 Task: Compose an email with the signature Manuel Garcia with the subject Request for feedback on a public opinion poll and the message I would like to request an update on the teams progress towards meeting the quarterly goals. from softage.3@softage.net to softage.7@softage.net with an attached audio file Audio_philosophy_discussion.mp3, change the font of the message to Georgia and change the font typography to bold Send the email. Finally, move the email from Sent Items to the label Memorandums of understanding
Action: Mouse moved to (109, 149)
Screenshot: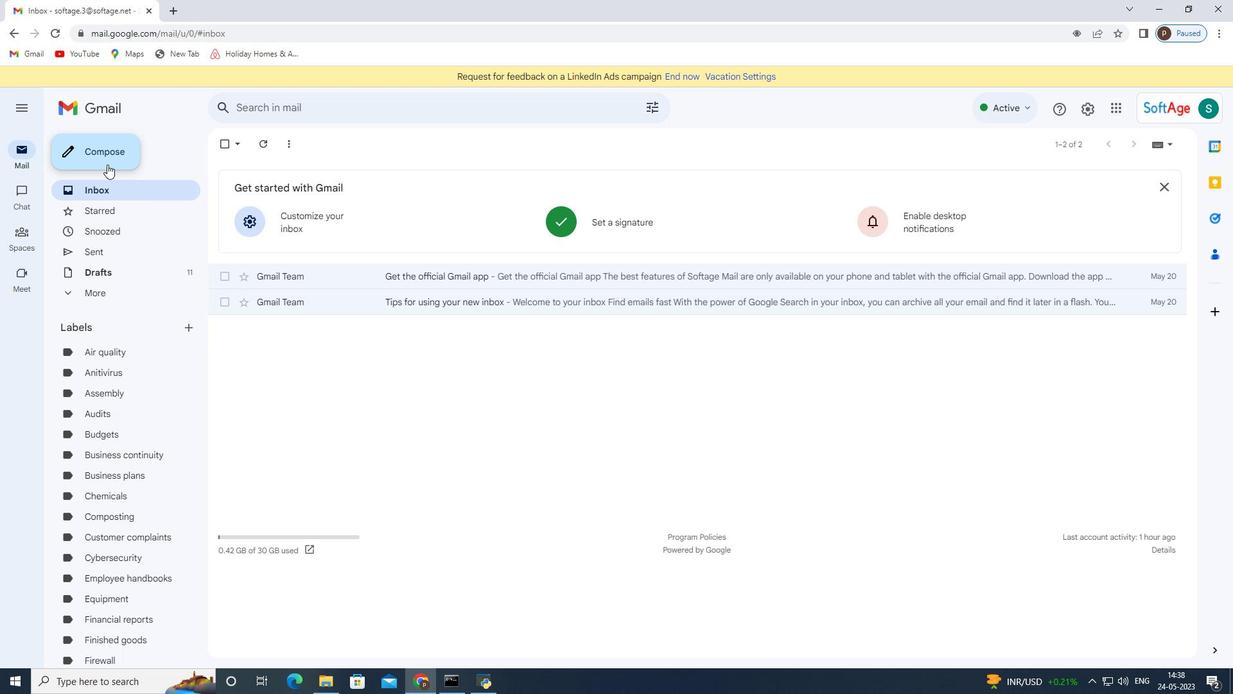 
Action: Mouse pressed left at (109, 149)
Screenshot: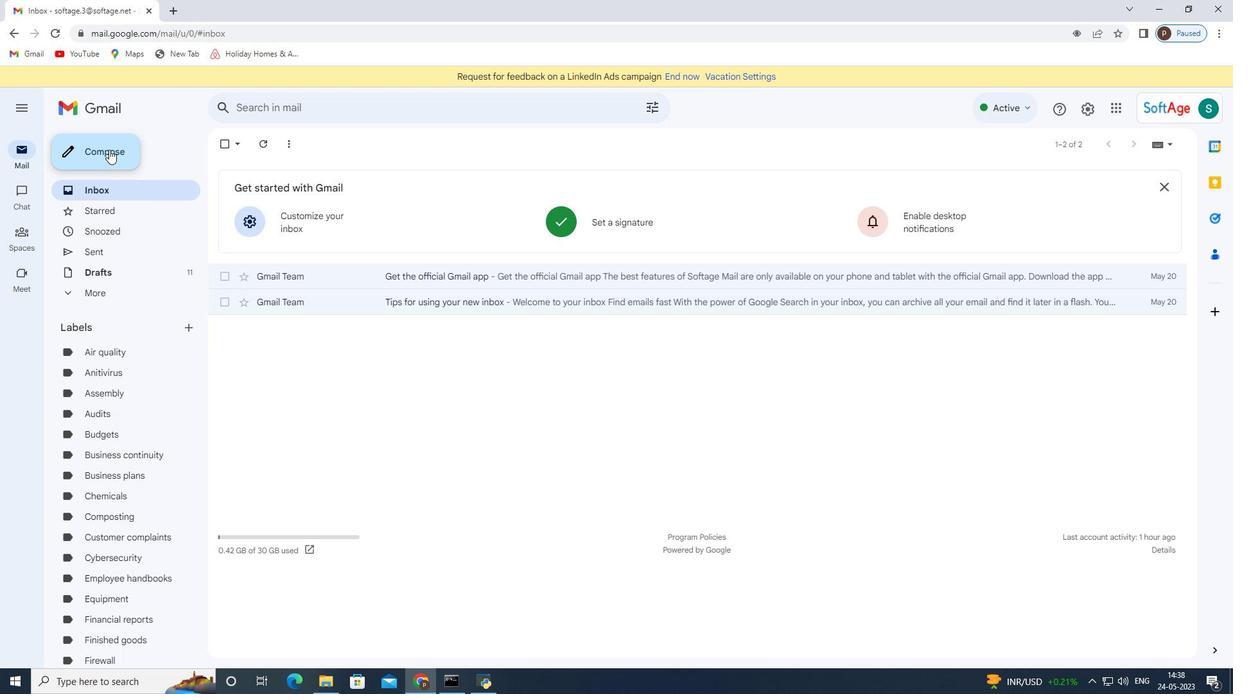 
Action: Mouse moved to (1037, 647)
Screenshot: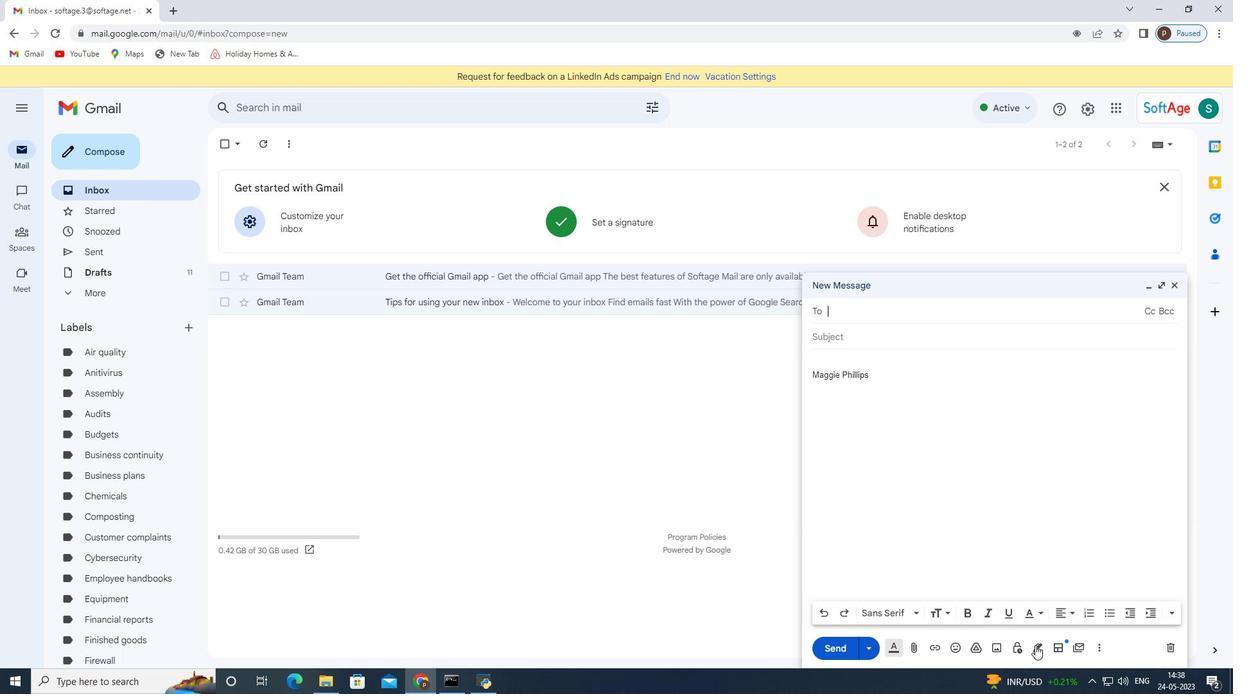 
Action: Mouse pressed left at (1037, 647)
Screenshot: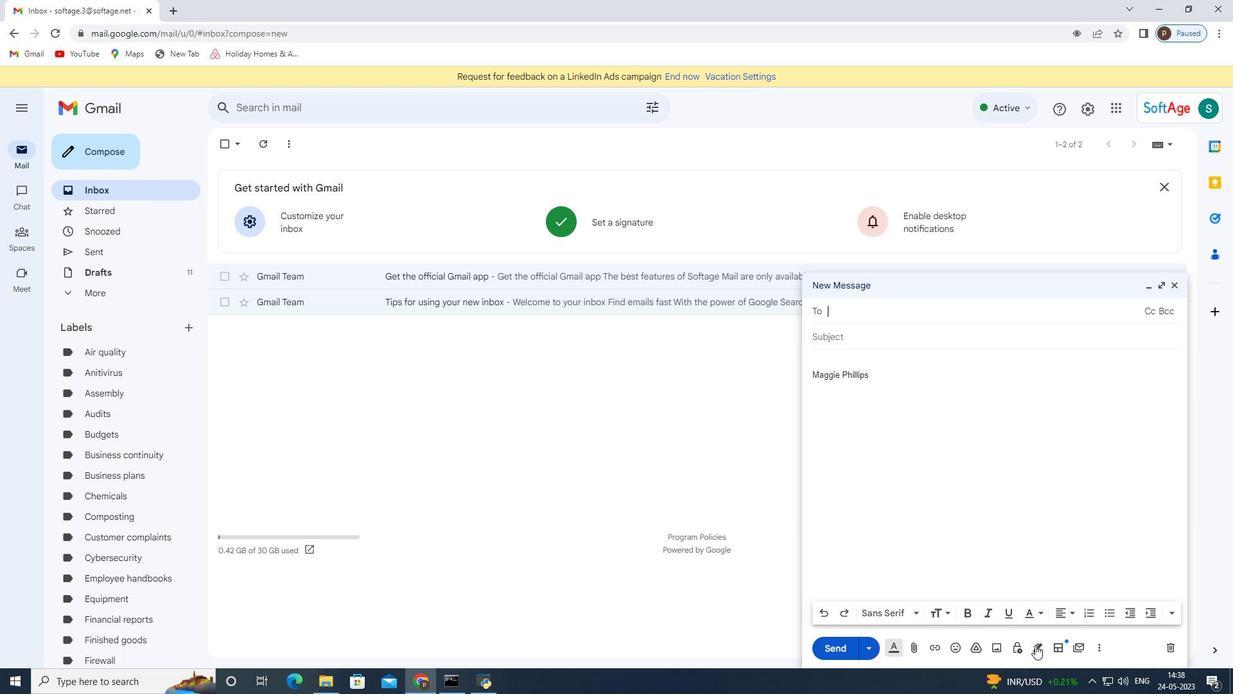 
Action: Mouse moved to (1059, 581)
Screenshot: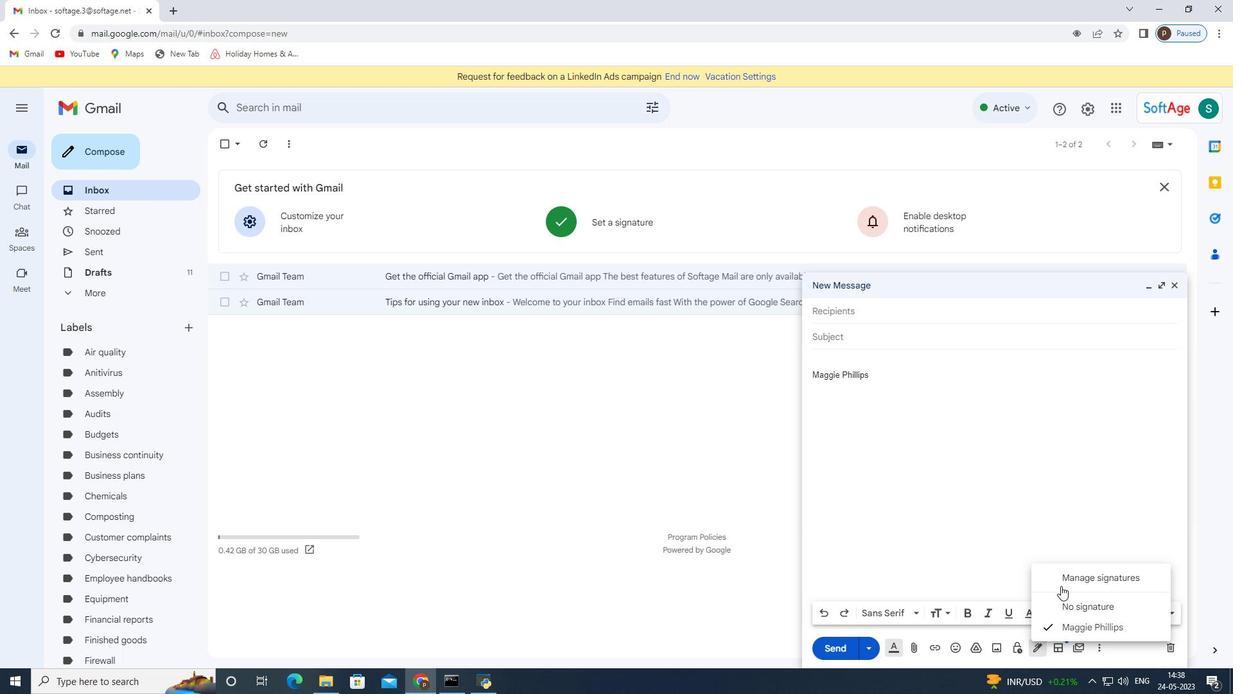 
Action: Mouse pressed left at (1059, 581)
Screenshot: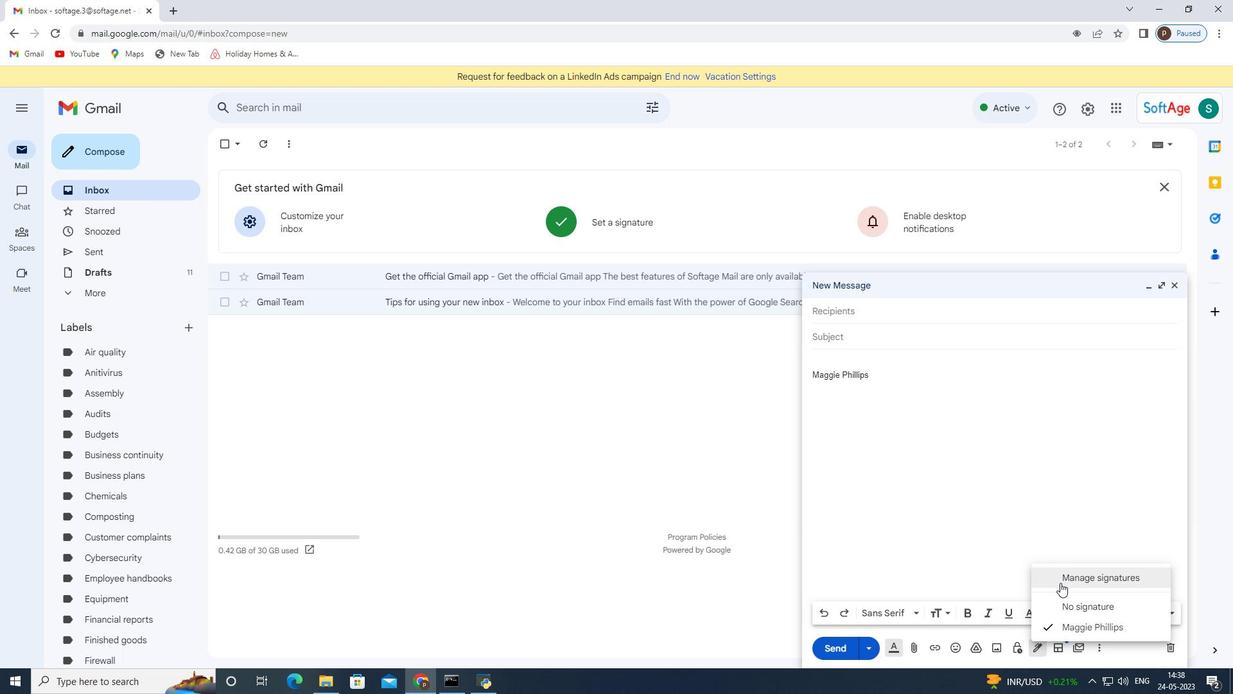 
Action: Mouse moved to (488, 444)
Screenshot: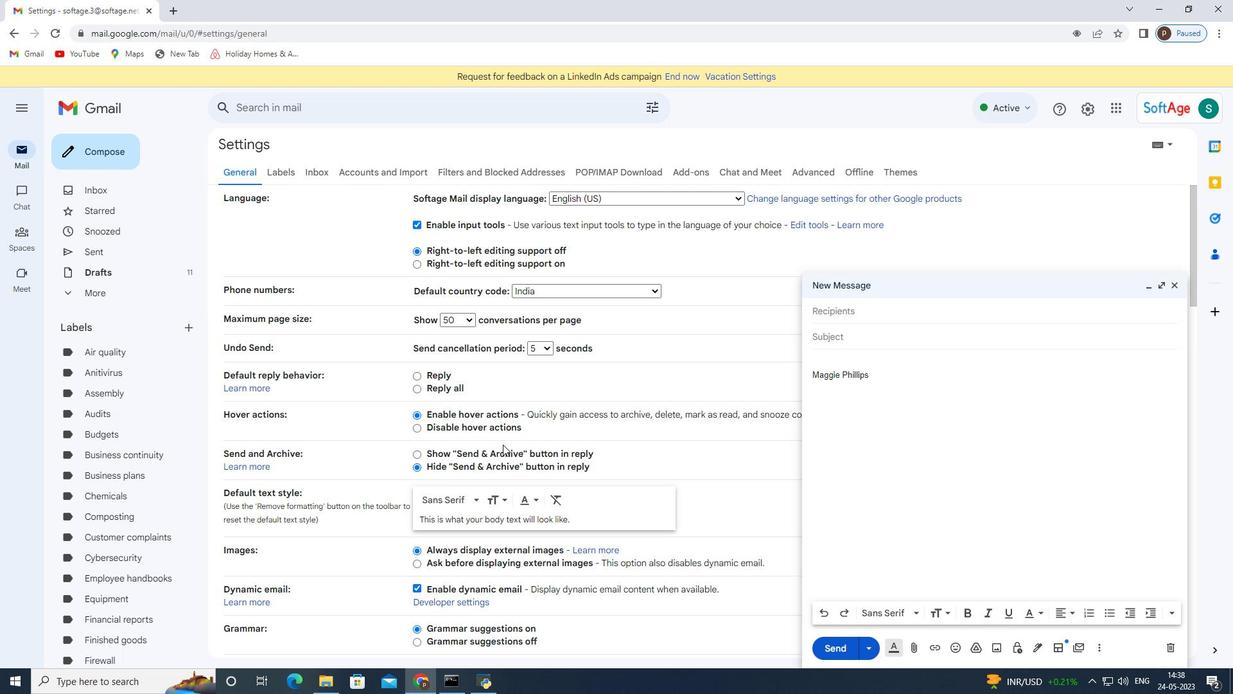 
Action: Mouse scrolled (488, 444) with delta (0, 0)
Screenshot: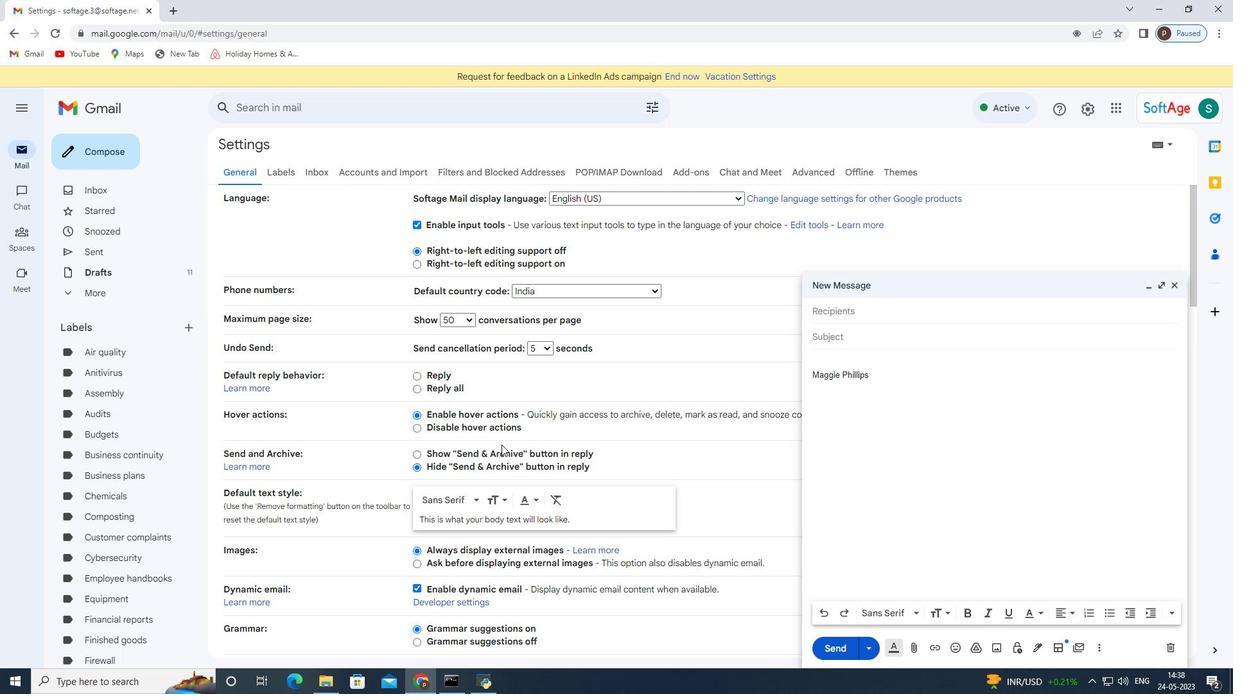 
Action: Mouse moved to (476, 444)
Screenshot: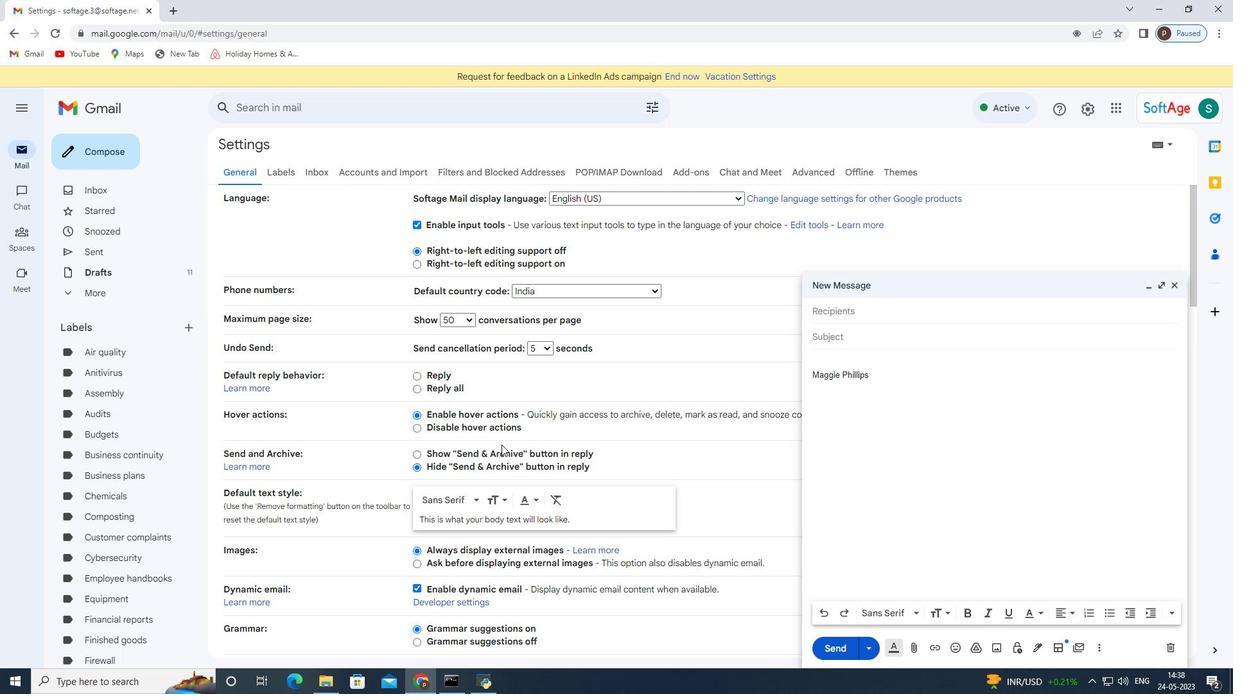 
Action: Mouse scrolled (476, 444) with delta (0, 0)
Screenshot: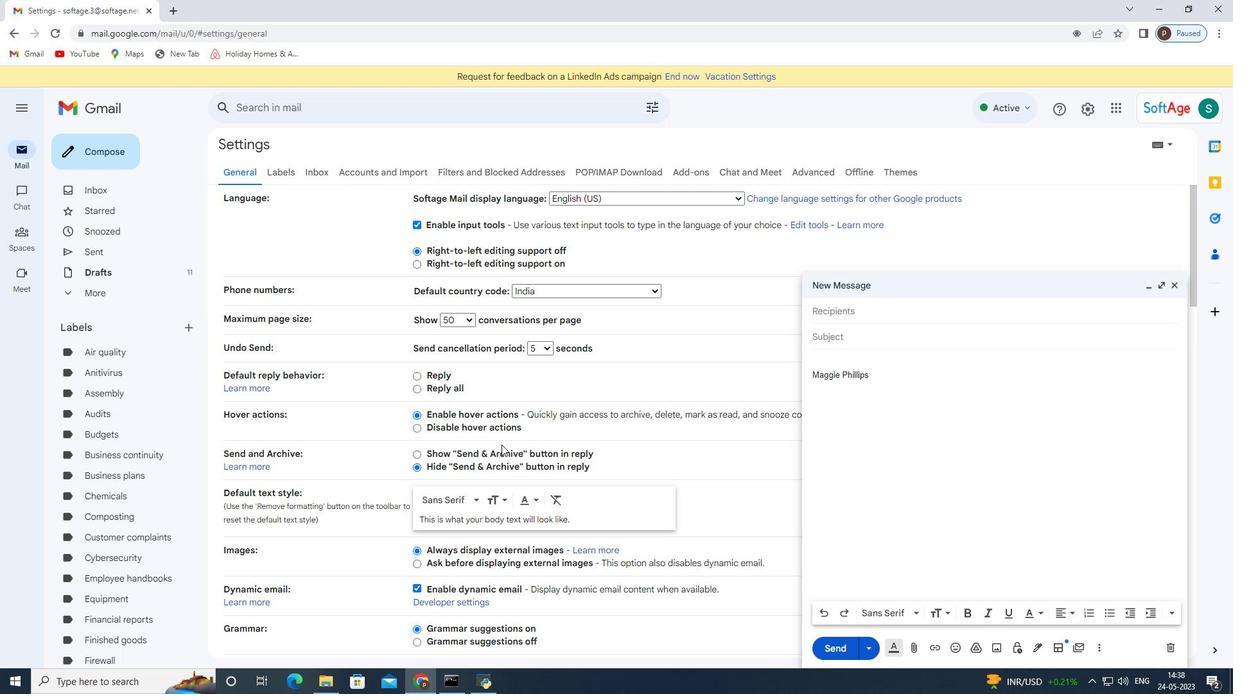 
Action: Mouse moved to (459, 445)
Screenshot: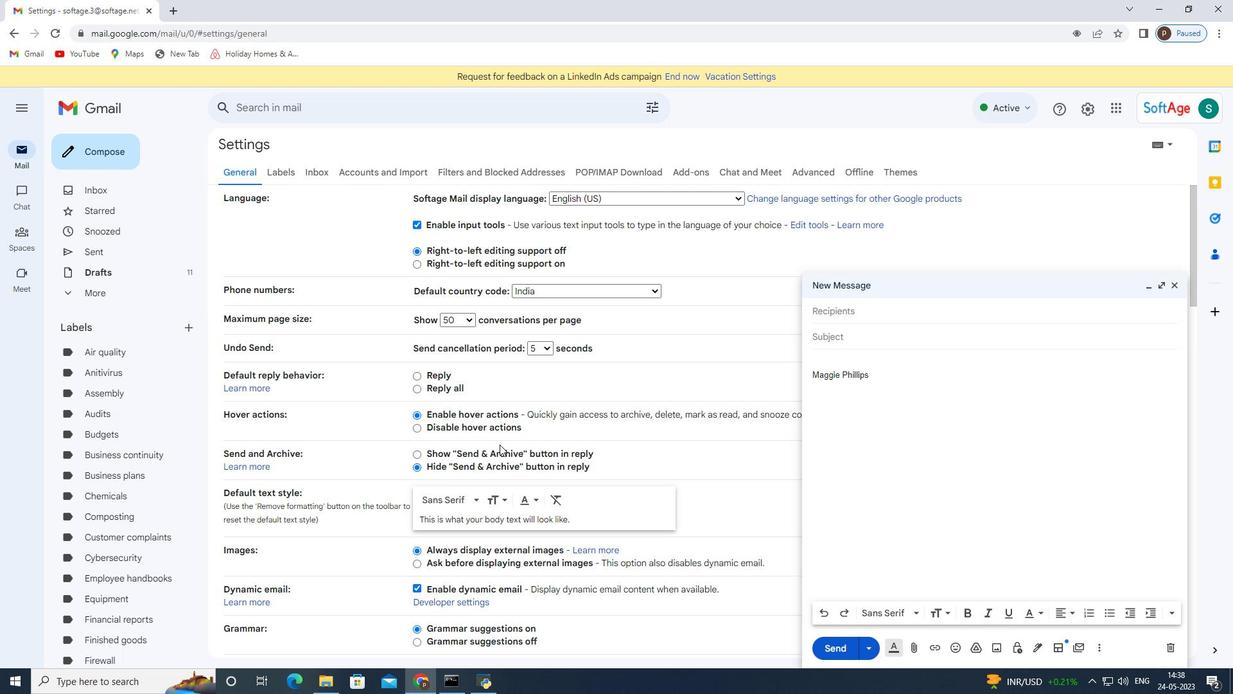 
Action: Mouse scrolled (464, 444) with delta (0, 0)
Screenshot: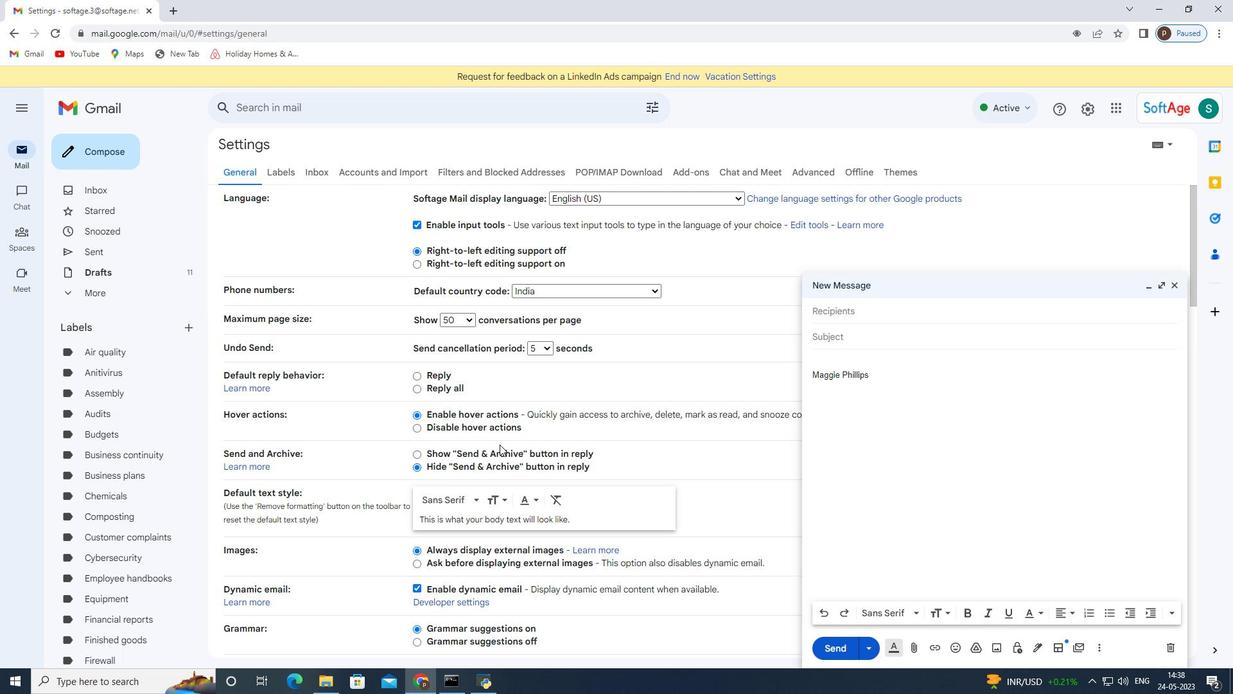 
Action: Mouse moved to (453, 446)
Screenshot: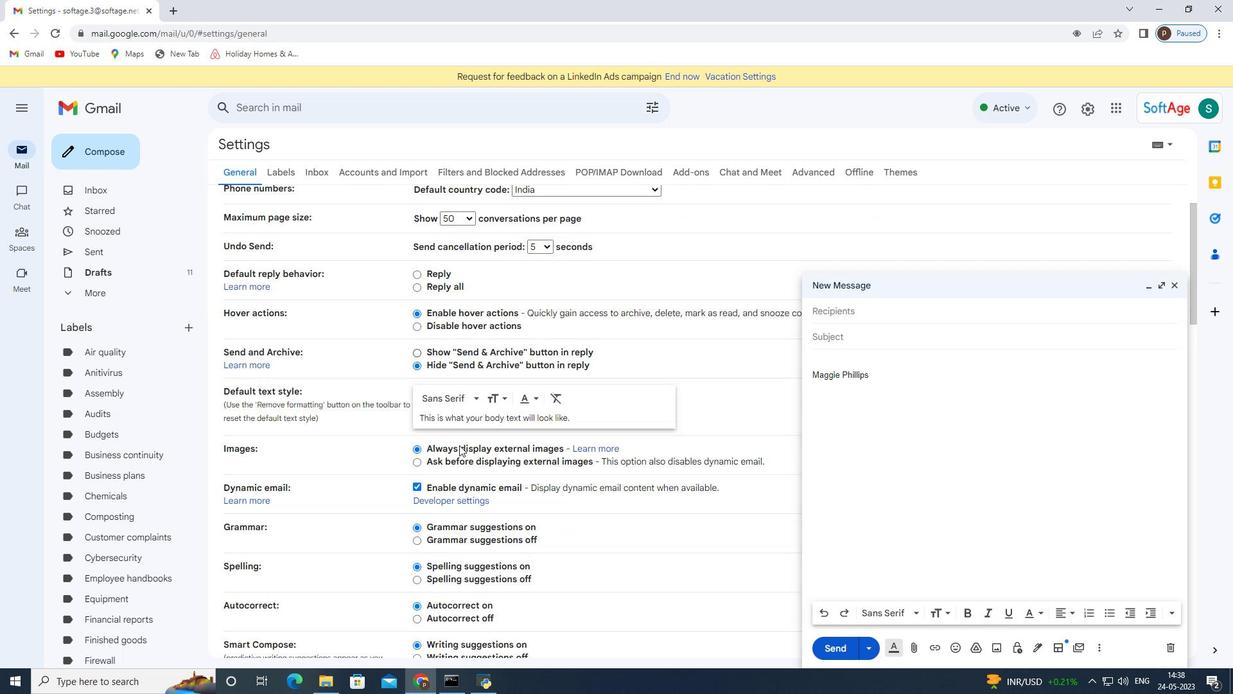 
Action: Mouse scrolled (455, 445) with delta (0, 0)
Screenshot: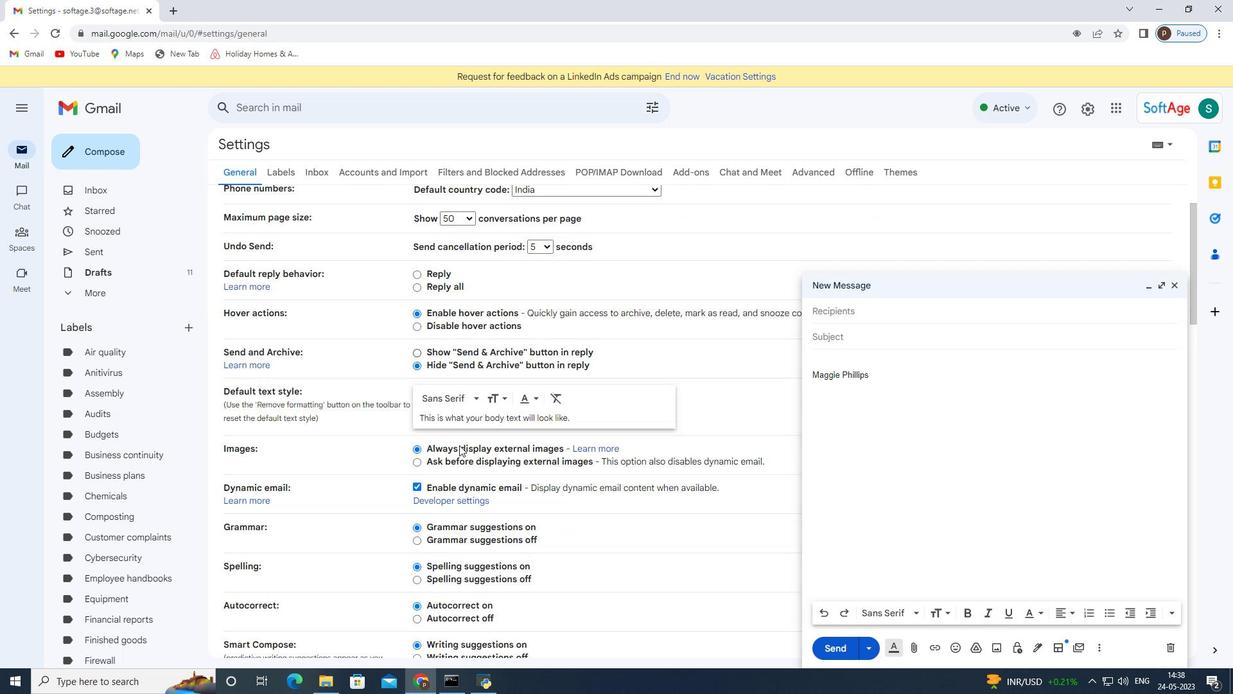 
Action: Mouse moved to (441, 446)
Screenshot: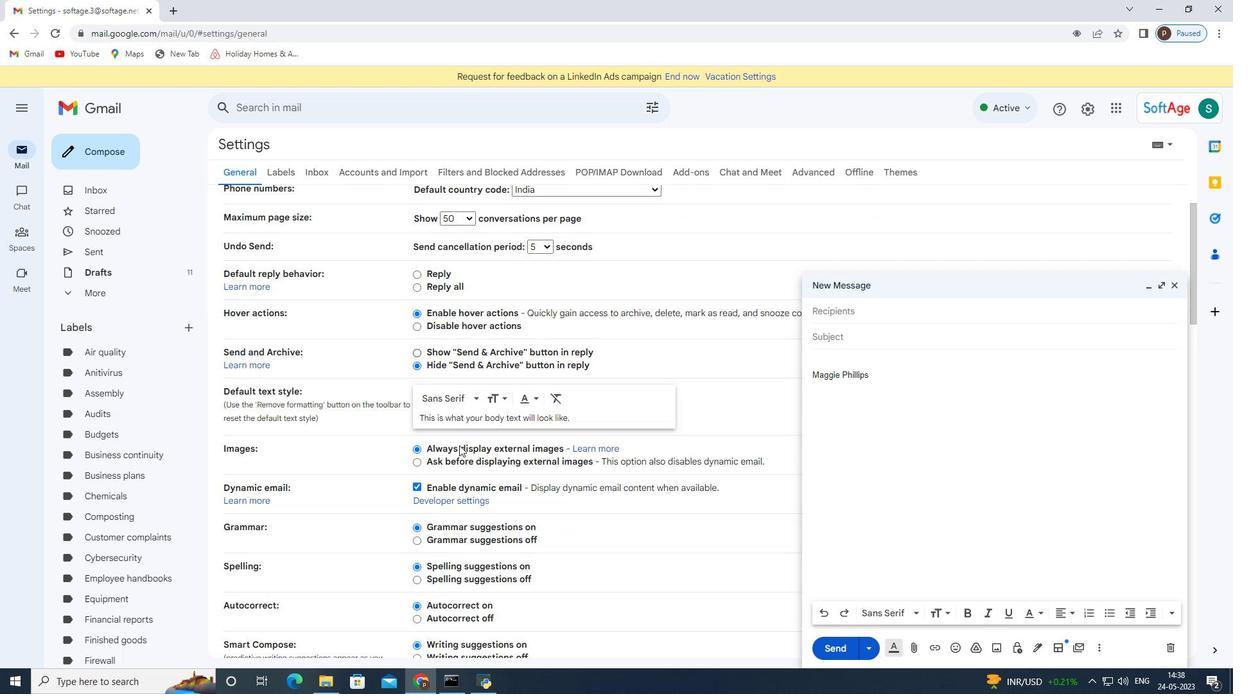 
Action: Mouse scrolled (451, 445) with delta (0, 0)
Screenshot: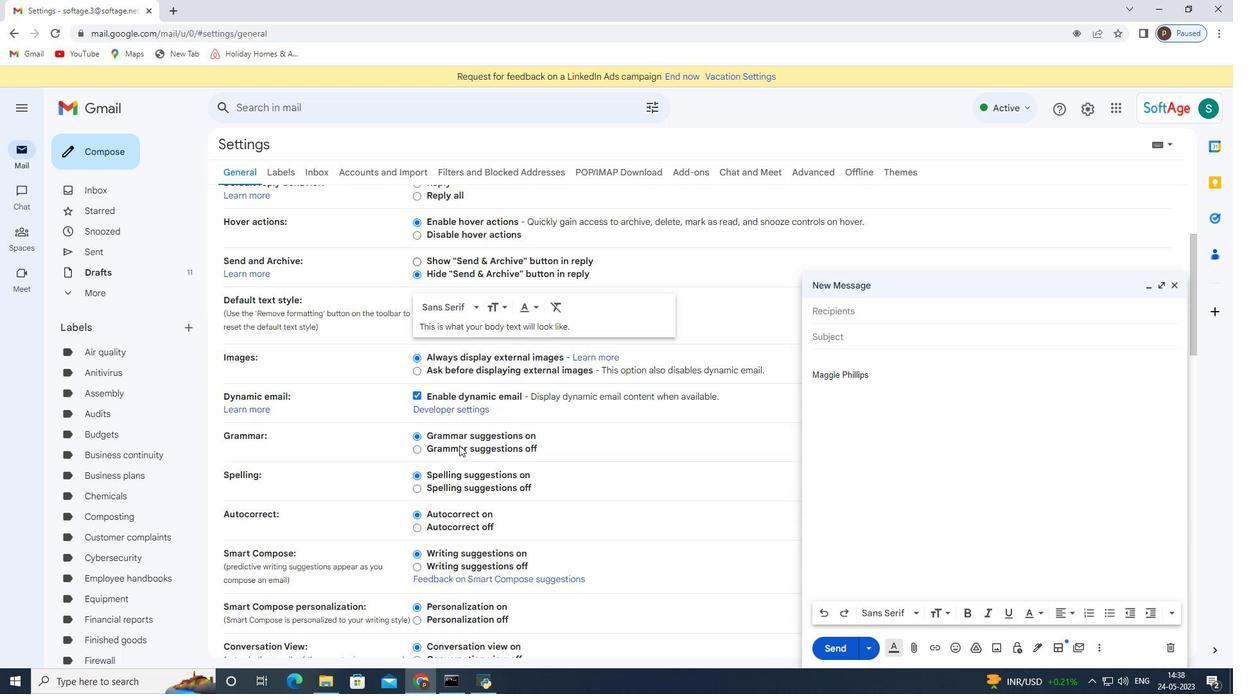 
Action: Mouse scrolled (446, 445) with delta (0, 0)
Screenshot: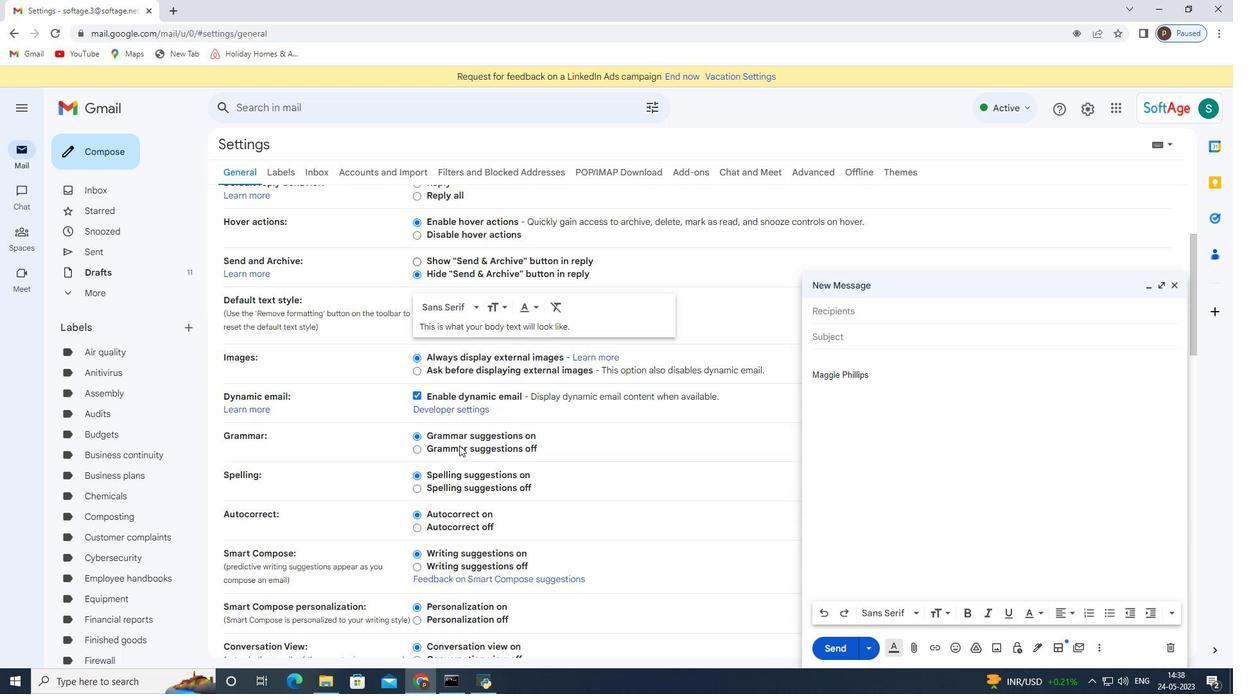 
Action: Mouse scrolled (441, 445) with delta (0, 0)
Screenshot: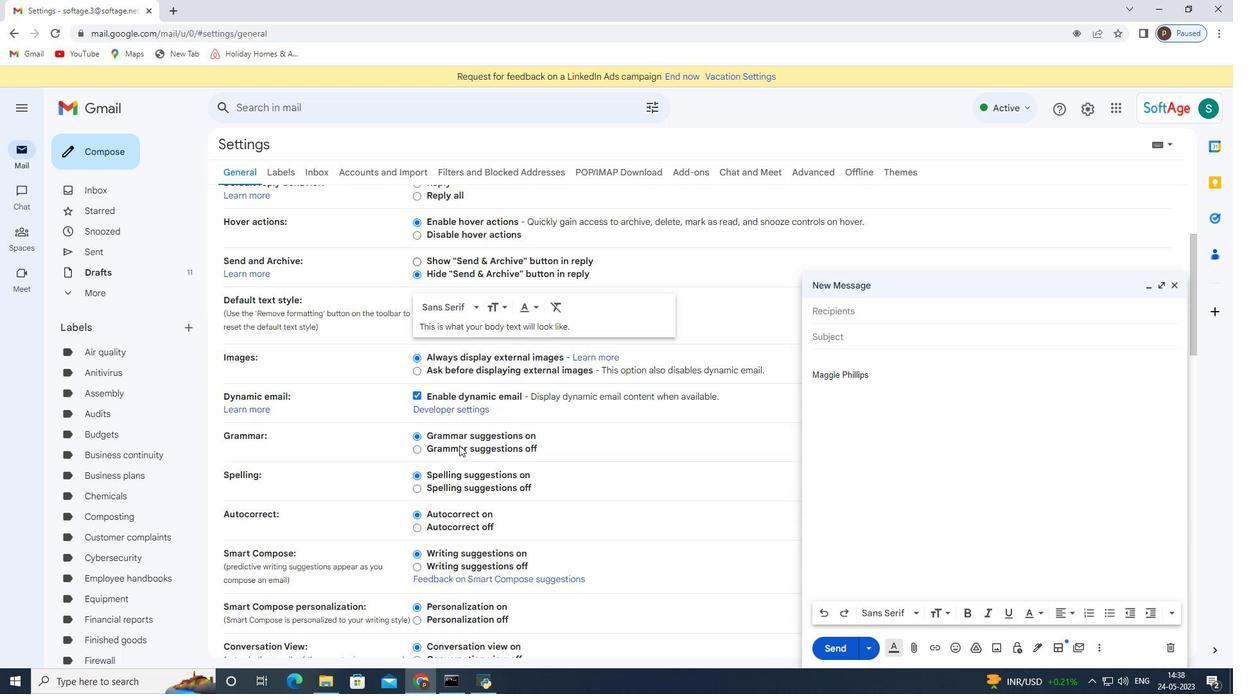 
Action: Mouse scrolled (441, 445) with delta (0, 0)
Screenshot: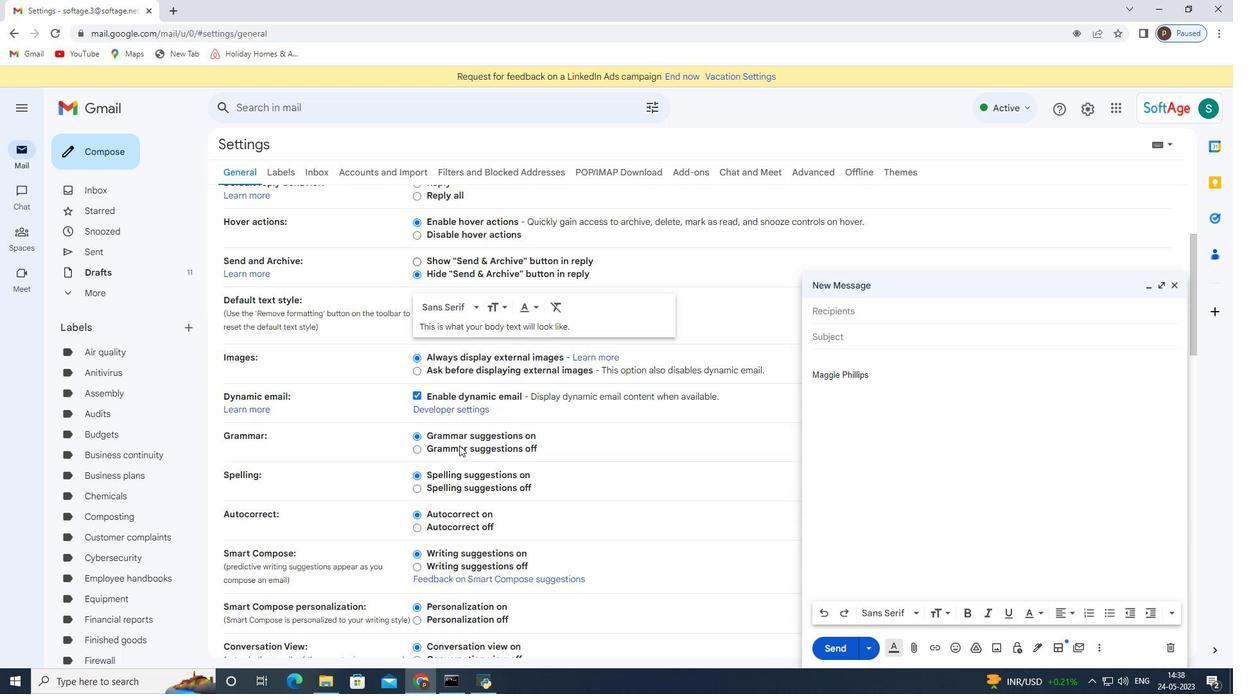 
Action: Mouse scrolled (441, 445) with delta (0, 0)
Screenshot: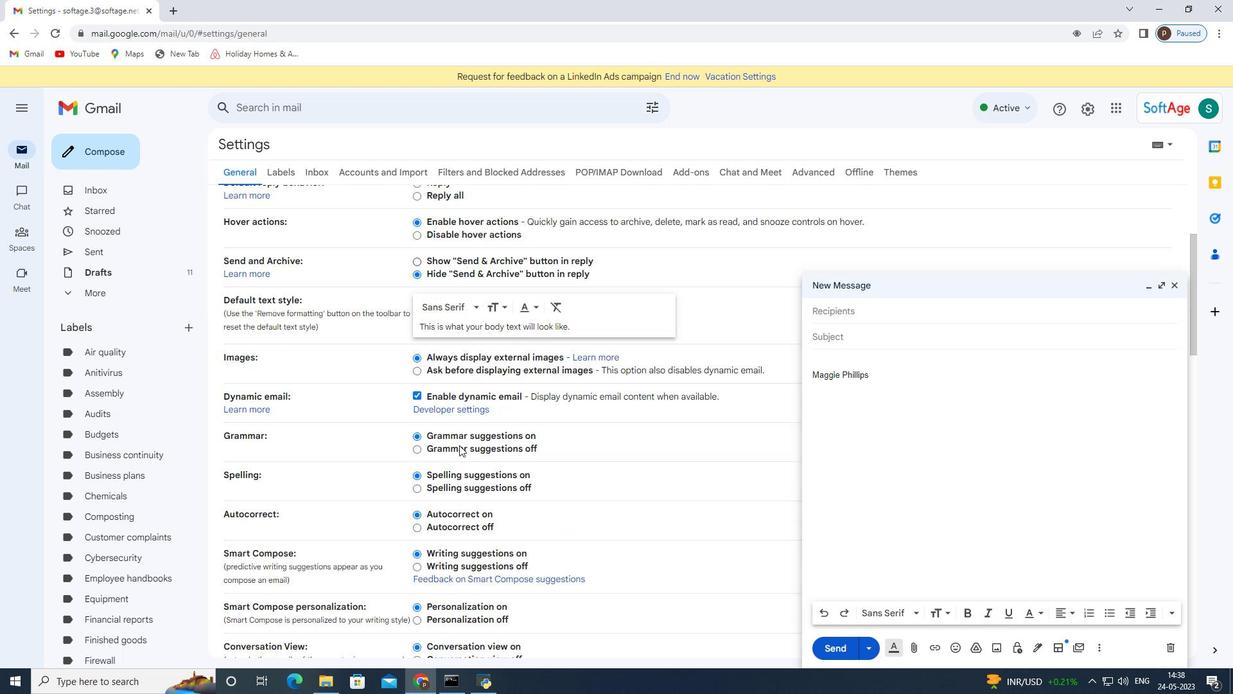 
Action: Mouse scrolled (441, 445) with delta (0, 0)
Screenshot: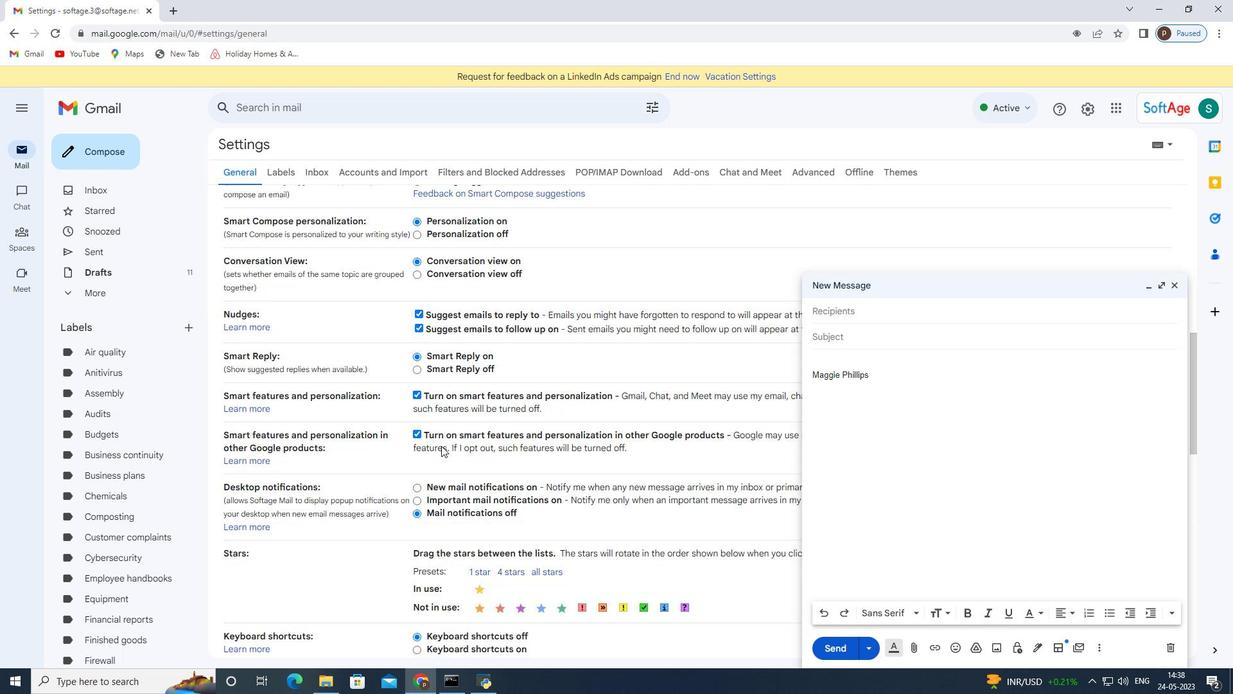
Action: Mouse scrolled (441, 445) with delta (0, 0)
Screenshot: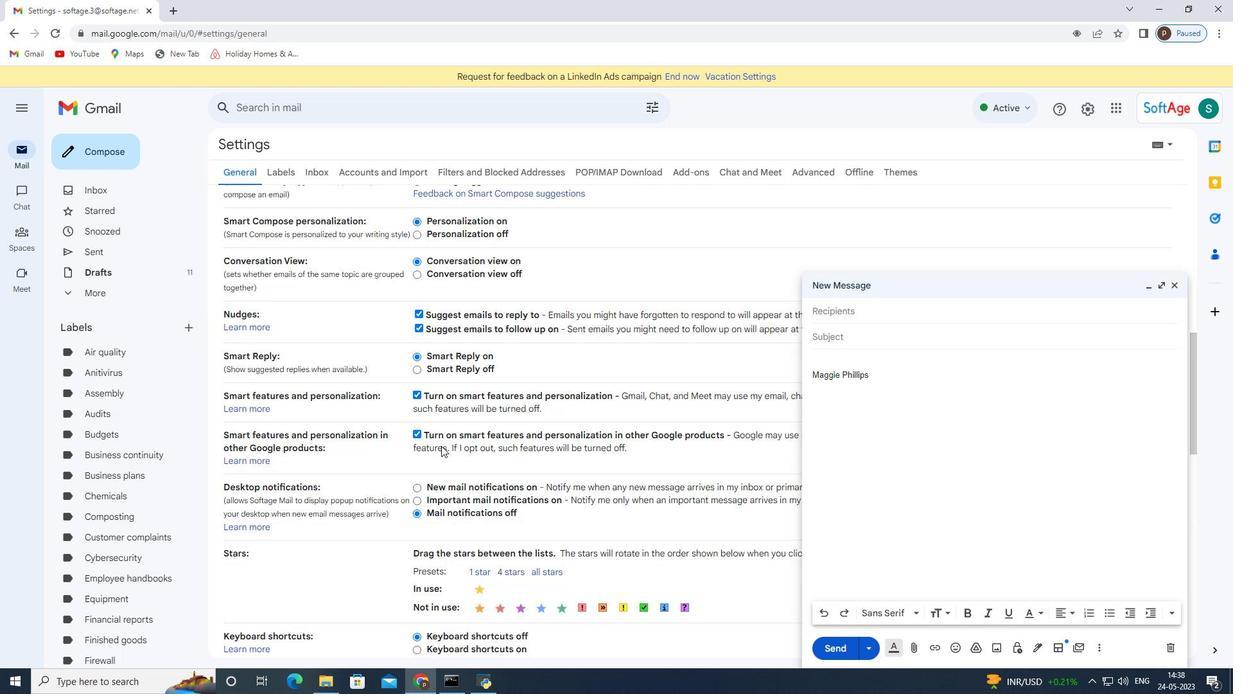 
Action: Mouse moved to (451, 444)
Screenshot: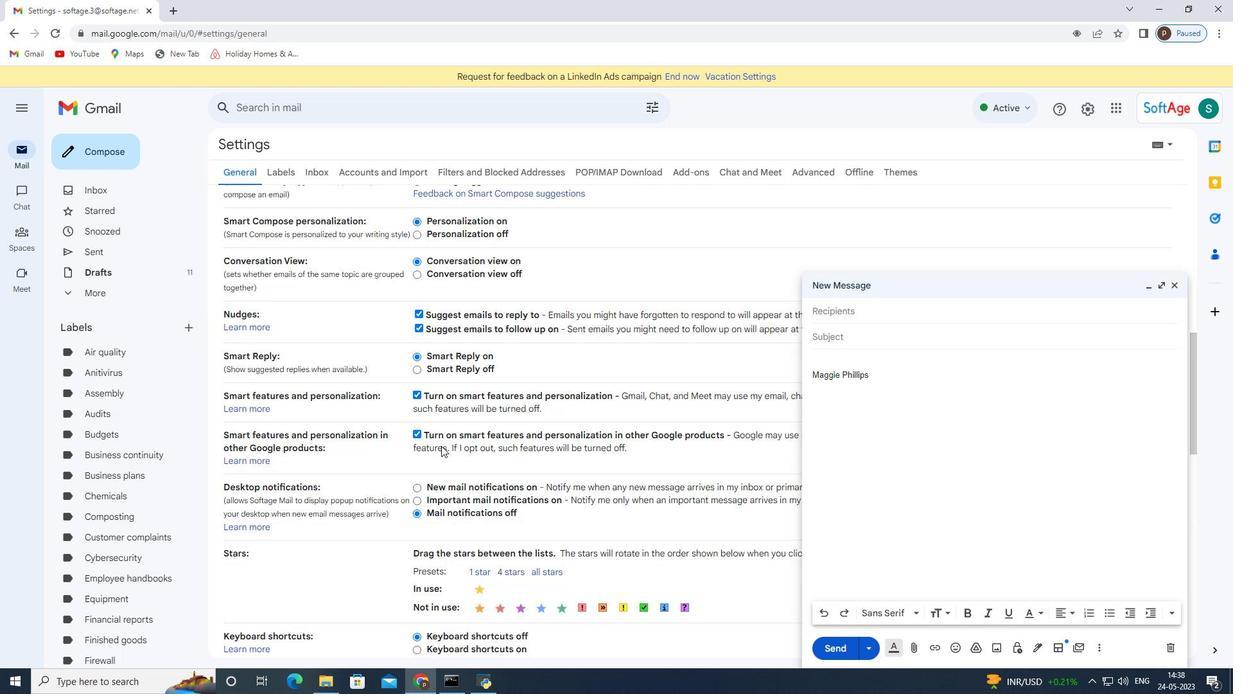 
Action: Mouse scrolled (451, 443) with delta (0, 0)
Screenshot: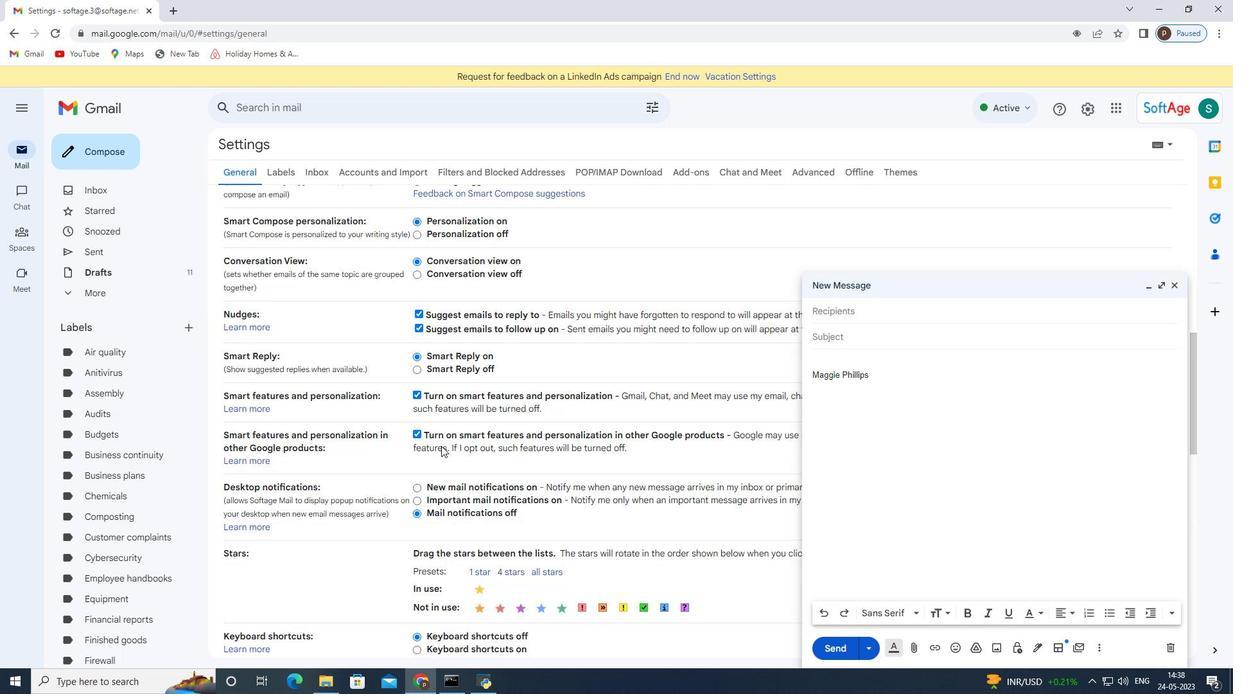 
Action: Mouse moved to (469, 437)
Screenshot: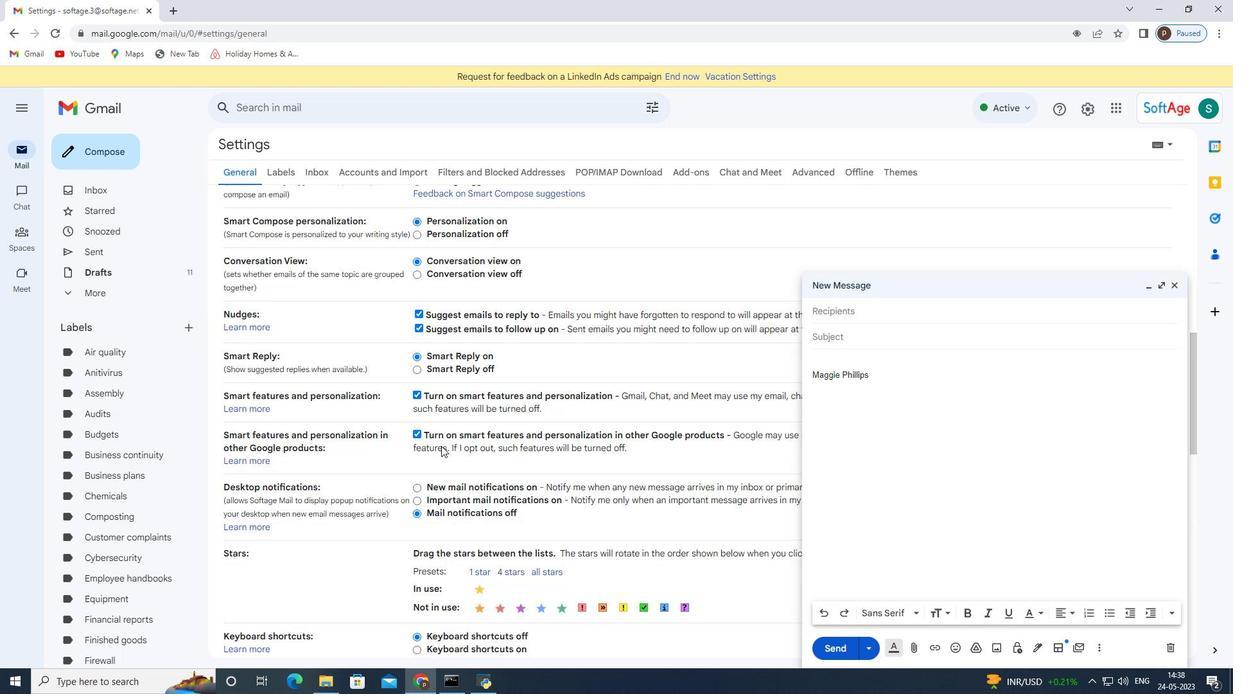 
Action: Mouse scrolled (469, 437) with delta (0, 0)
Screenshot: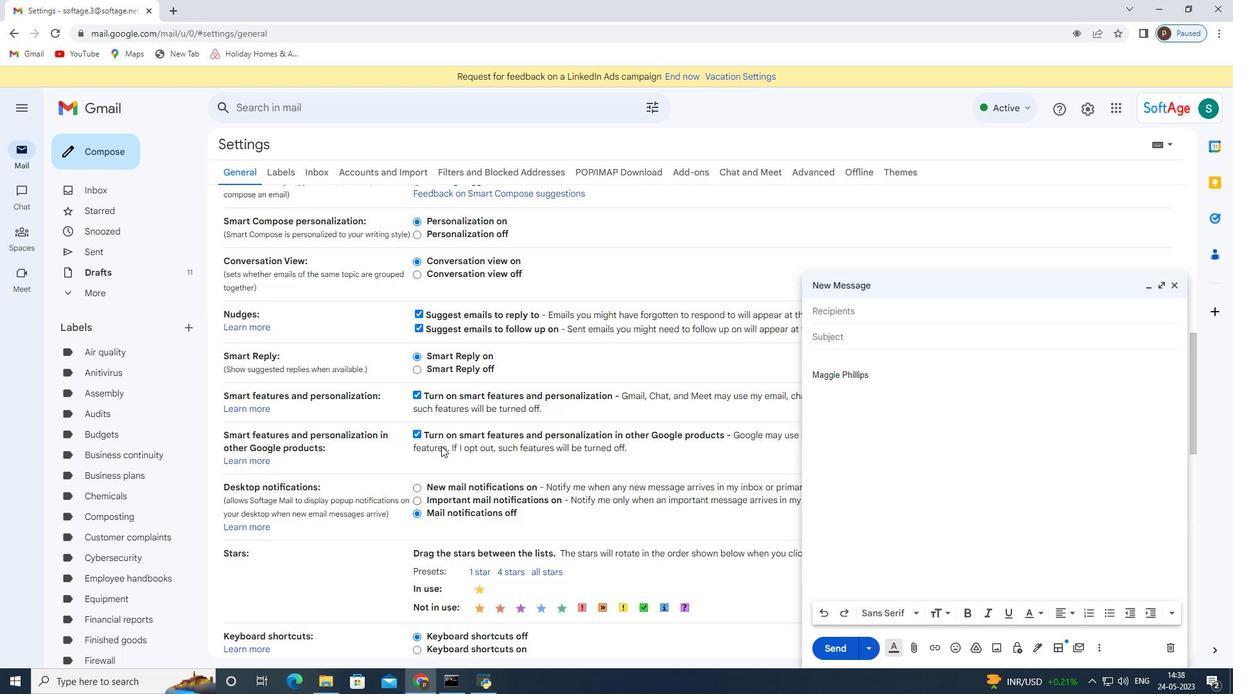 
Action: Mouse moved to (498, 429)
Screenshot: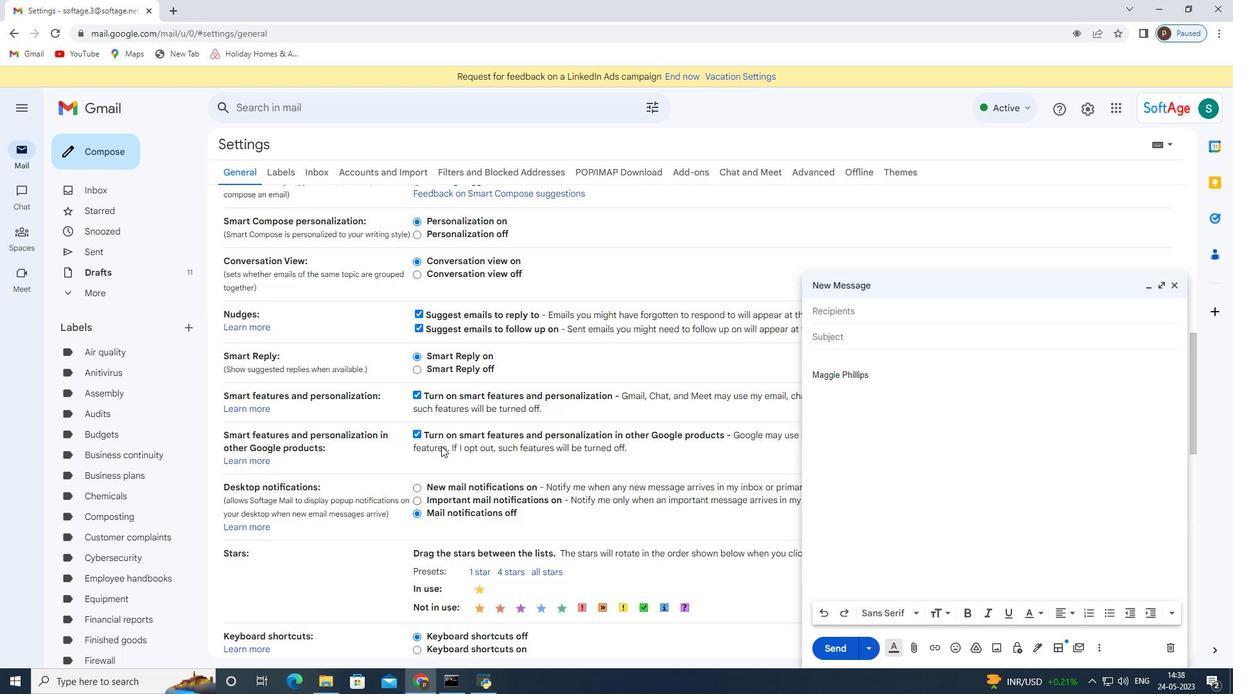 
Action: Mouse scrolled (498, 428) with delta (0, -1)
Screenshot: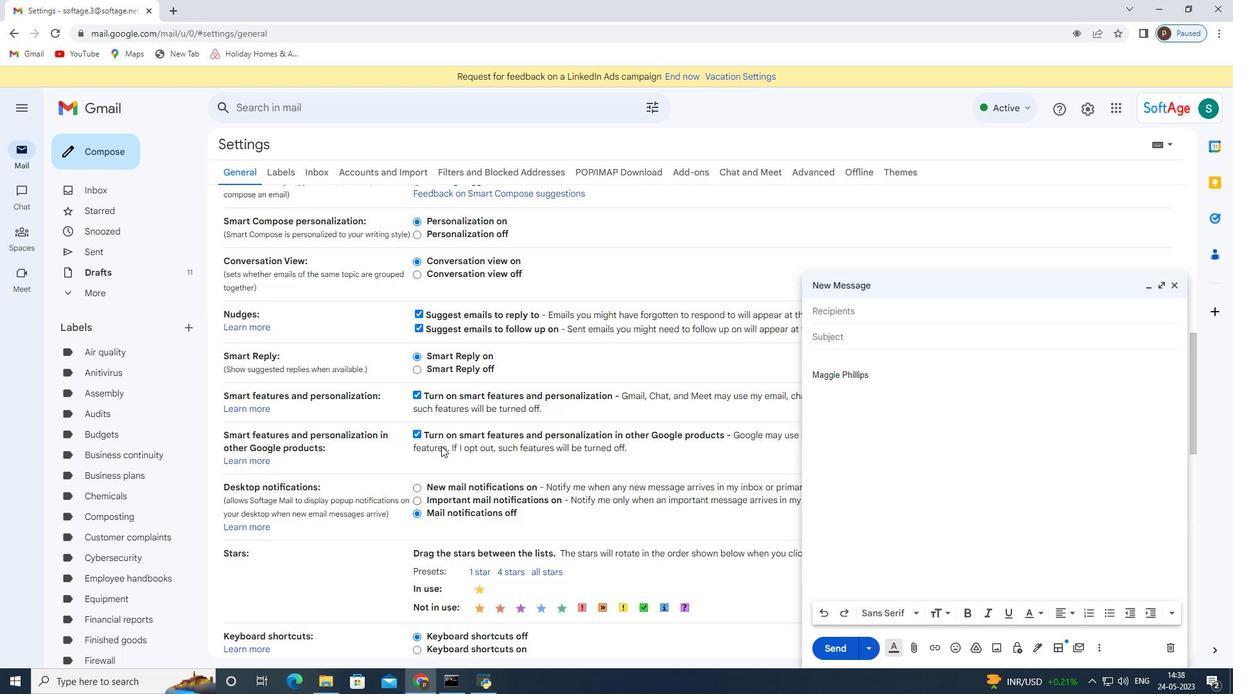 
Action: Mouse moved to (554, 428)
Screenshot: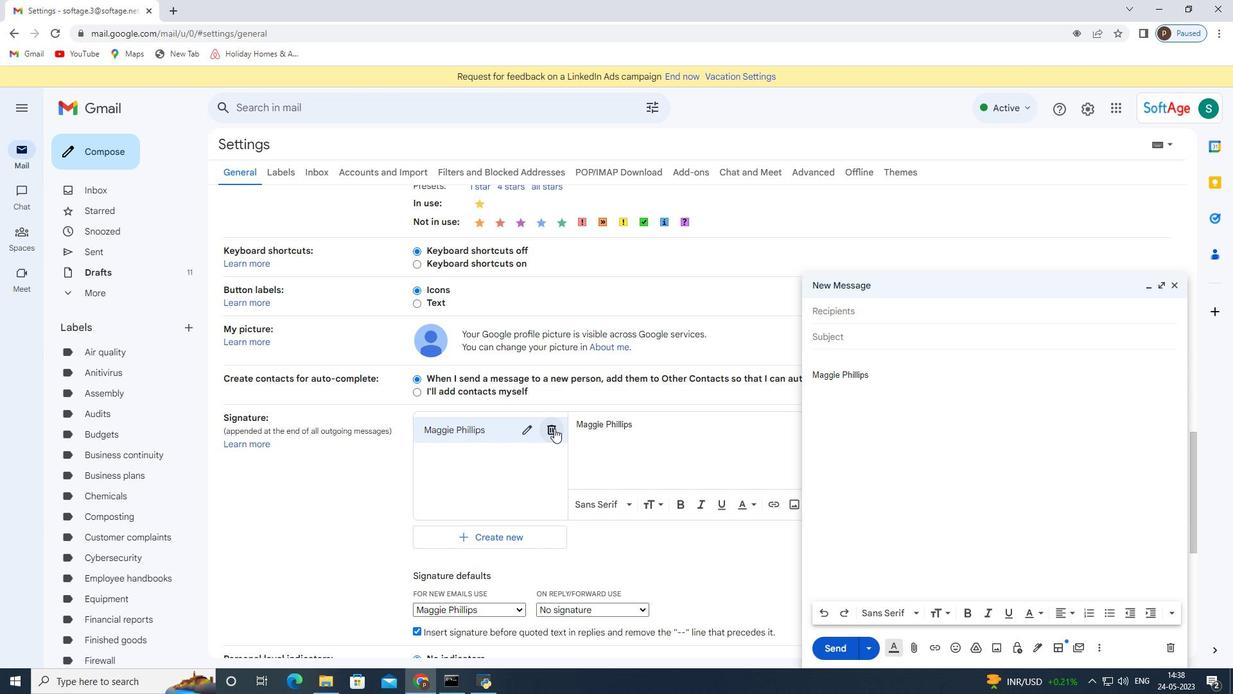 
Action: Mouse pressed left at (554, 428)
Screenshot: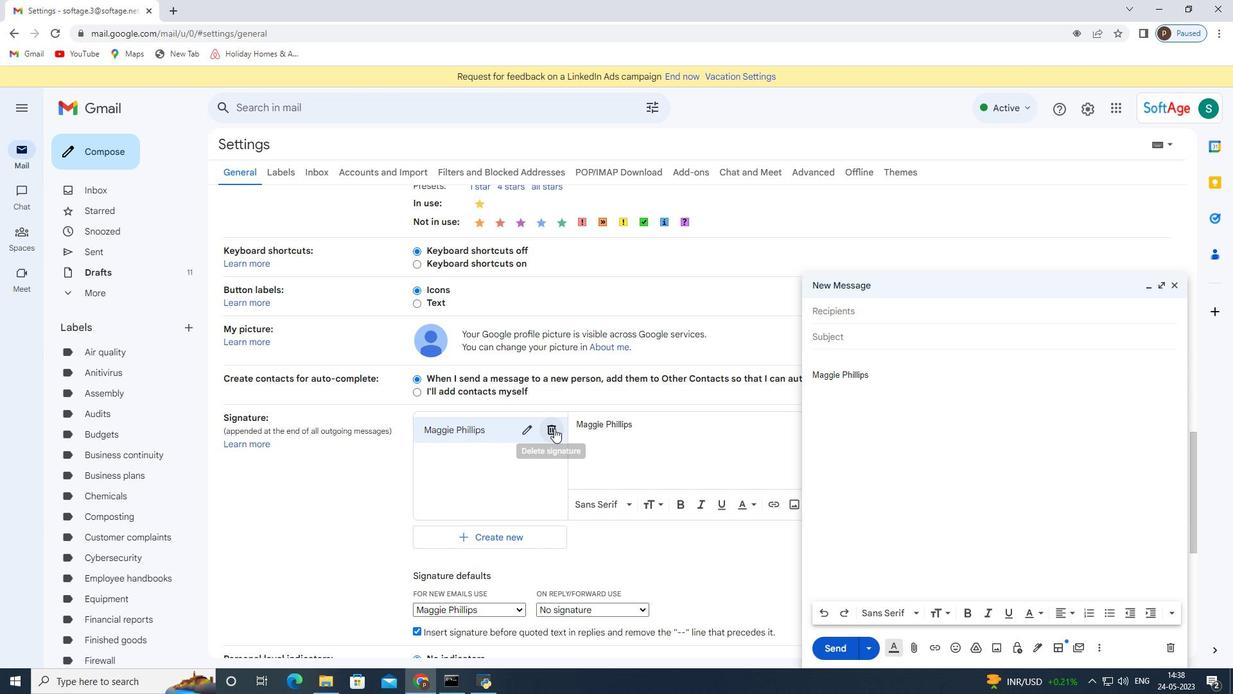 
Action: Mouse moved to (723, 399)
Screenshot: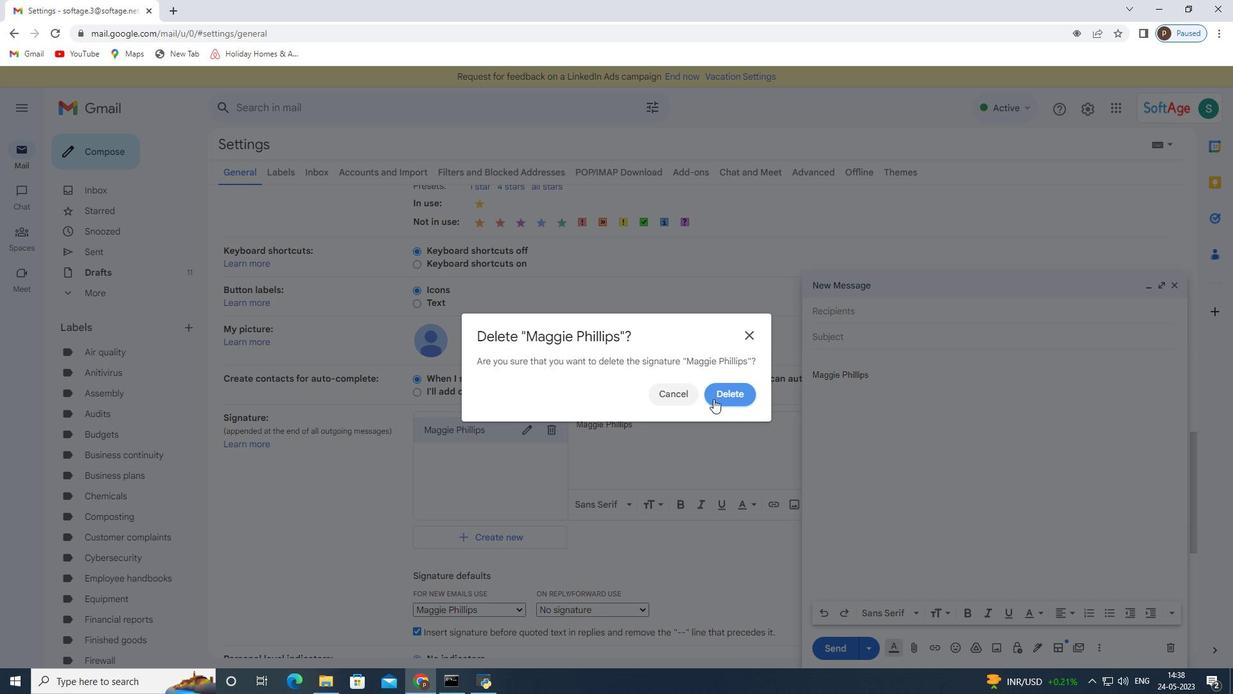 
Action: Mouse pressed left at (723, 399)
Screenshot: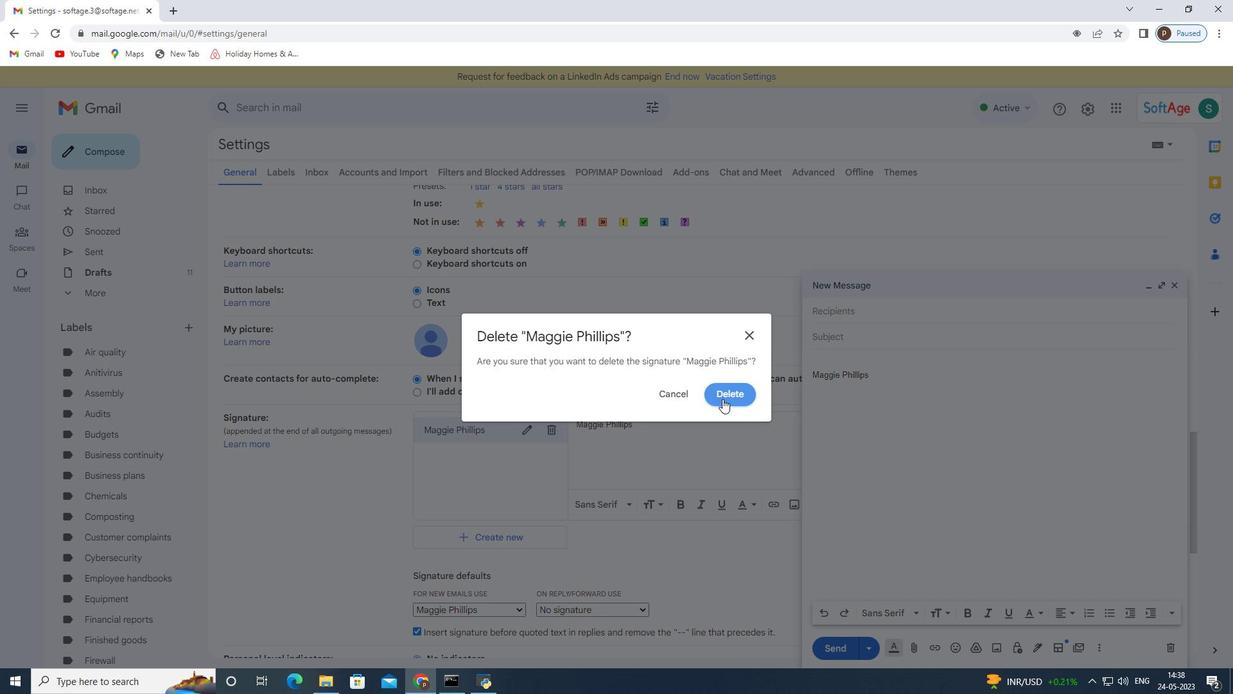 
Action: Mouse moved to (451, 436)
Screenshot: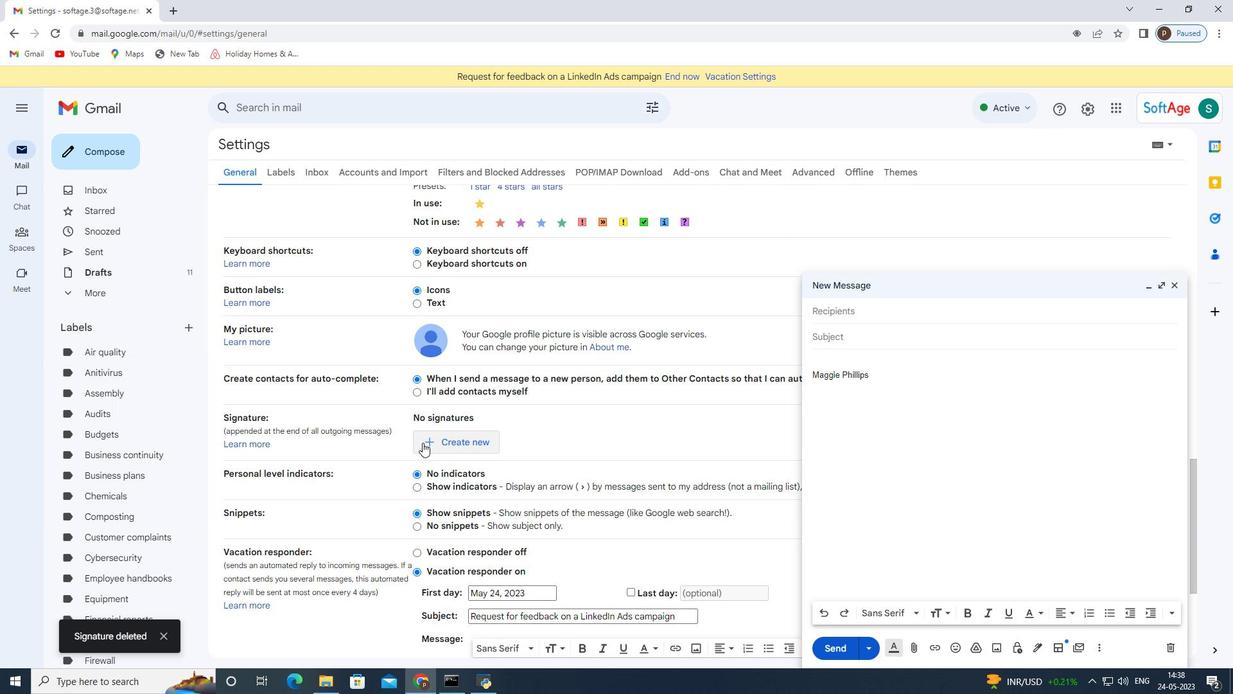
Action: Mouse pressed left at (451, 436)
Screenshot: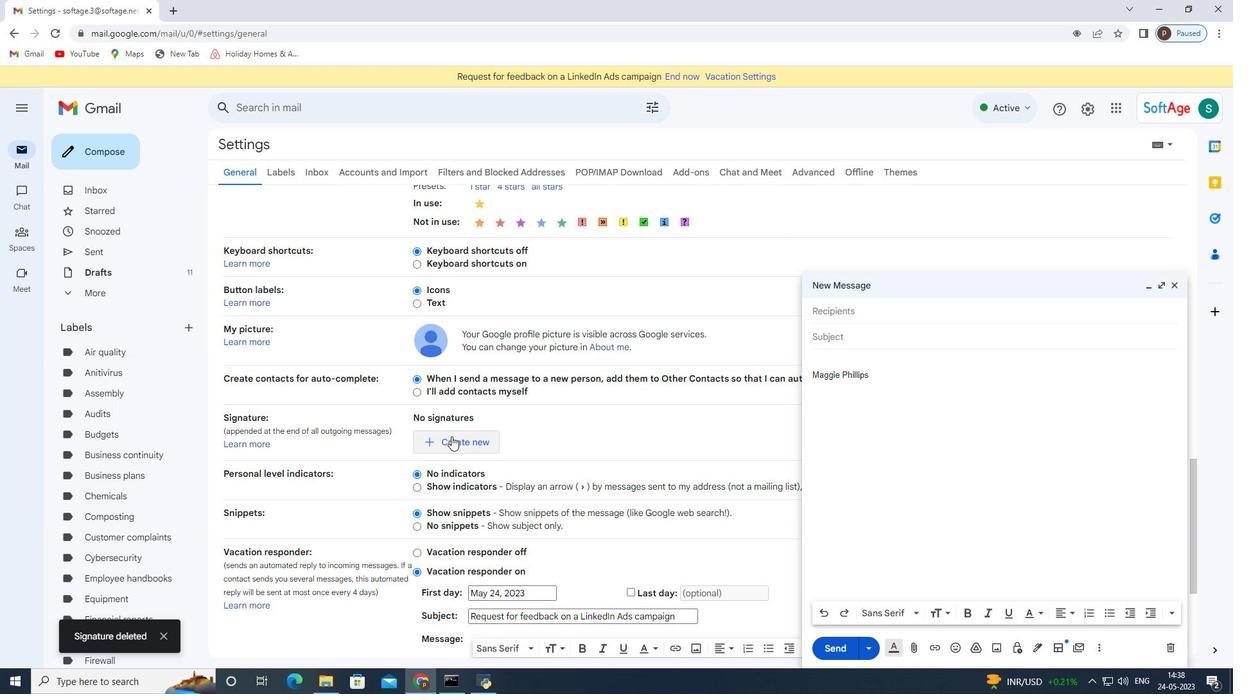 
Action: Mouse moved to (509, 361)
Screenshot: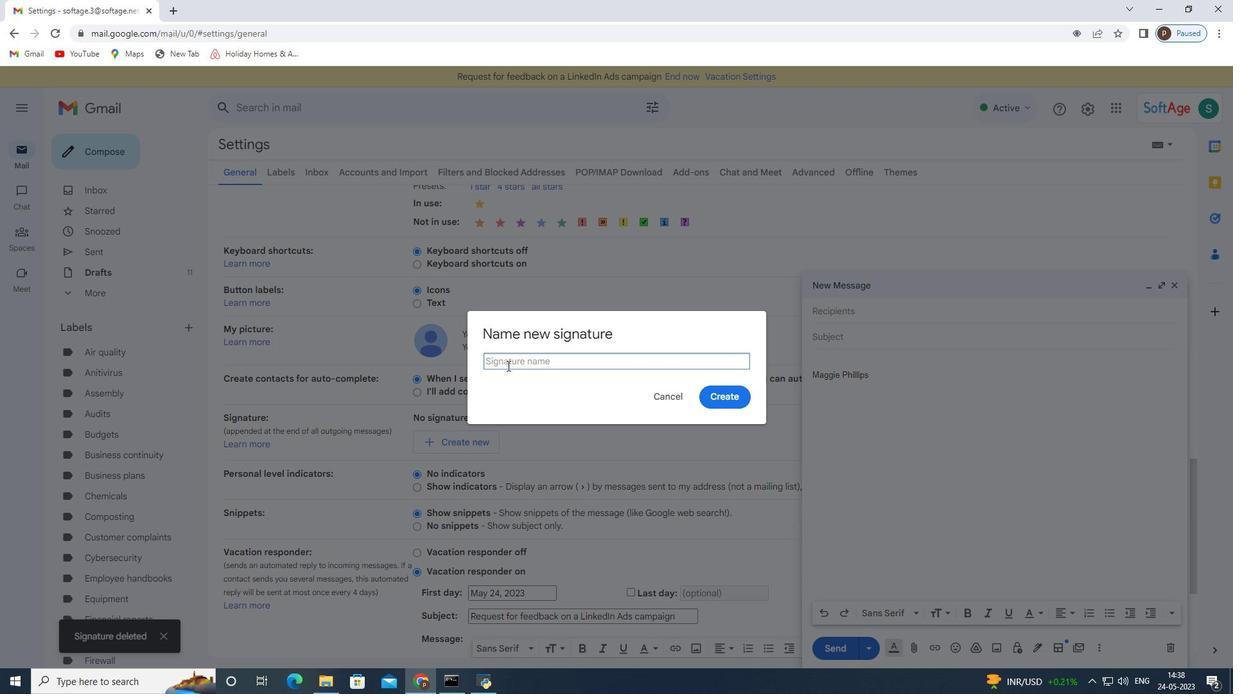 
Action: Mouse pressed left at (509, 361)
Screenshot: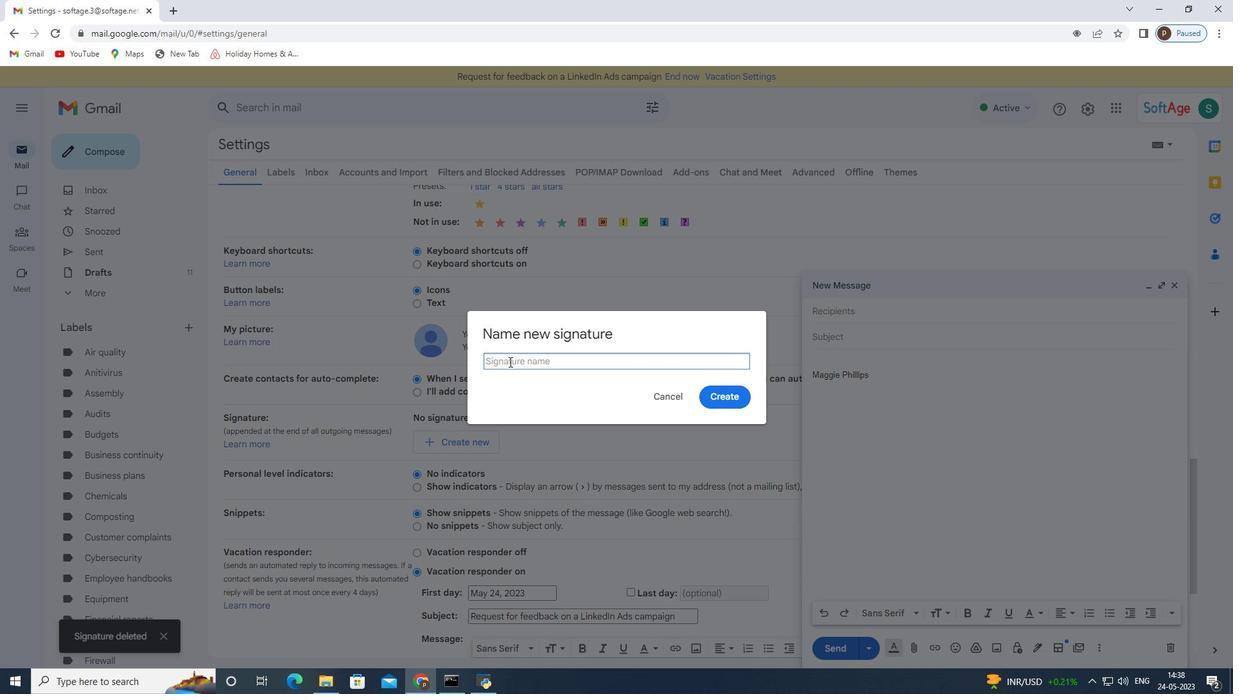 
Action: Key pressed <Key.shift>Manuel<Key.space><Key.shift>Garcia<Key.enter><Key.tab>
Screenshot: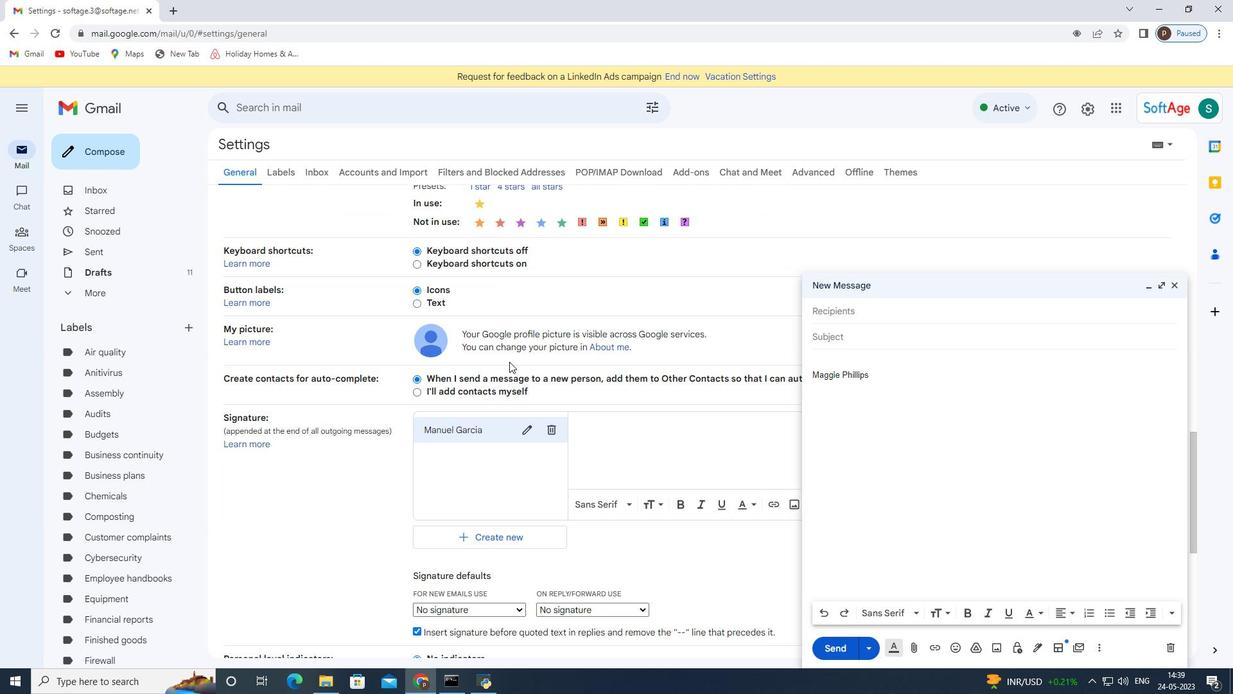 
Action: Mouse moved to (628, 422)
Screenshot: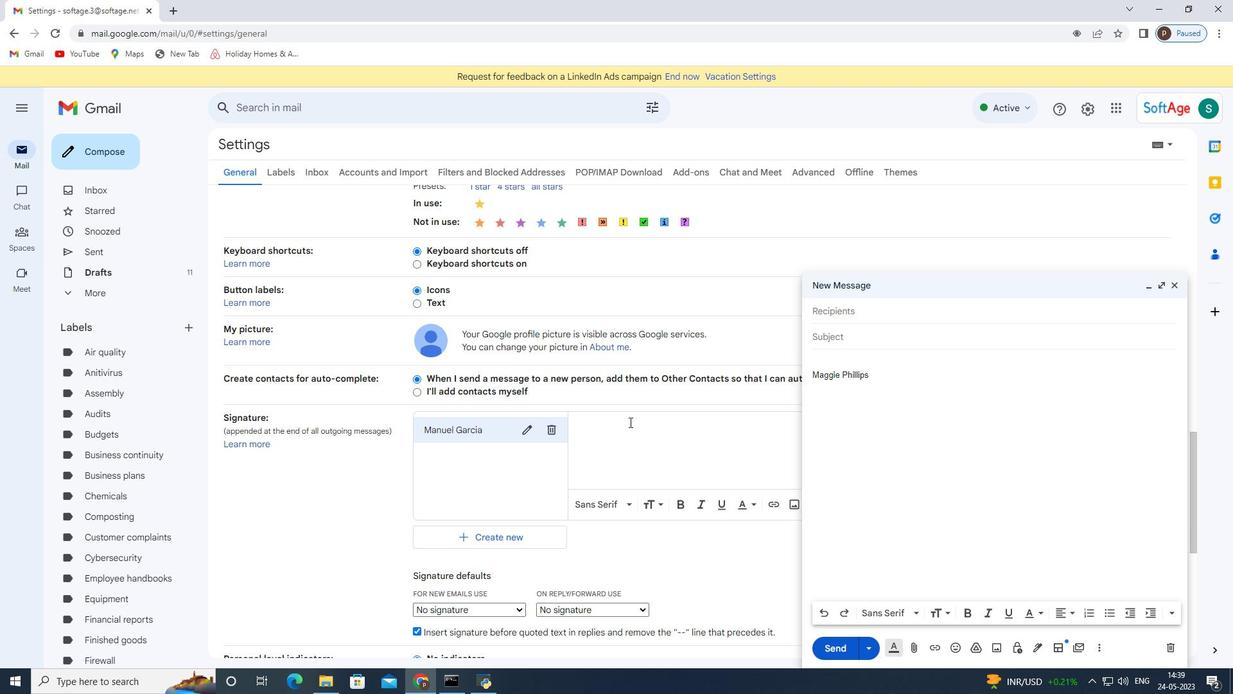 
Action: Mouse pressed left at (628, 422)
Screenshot: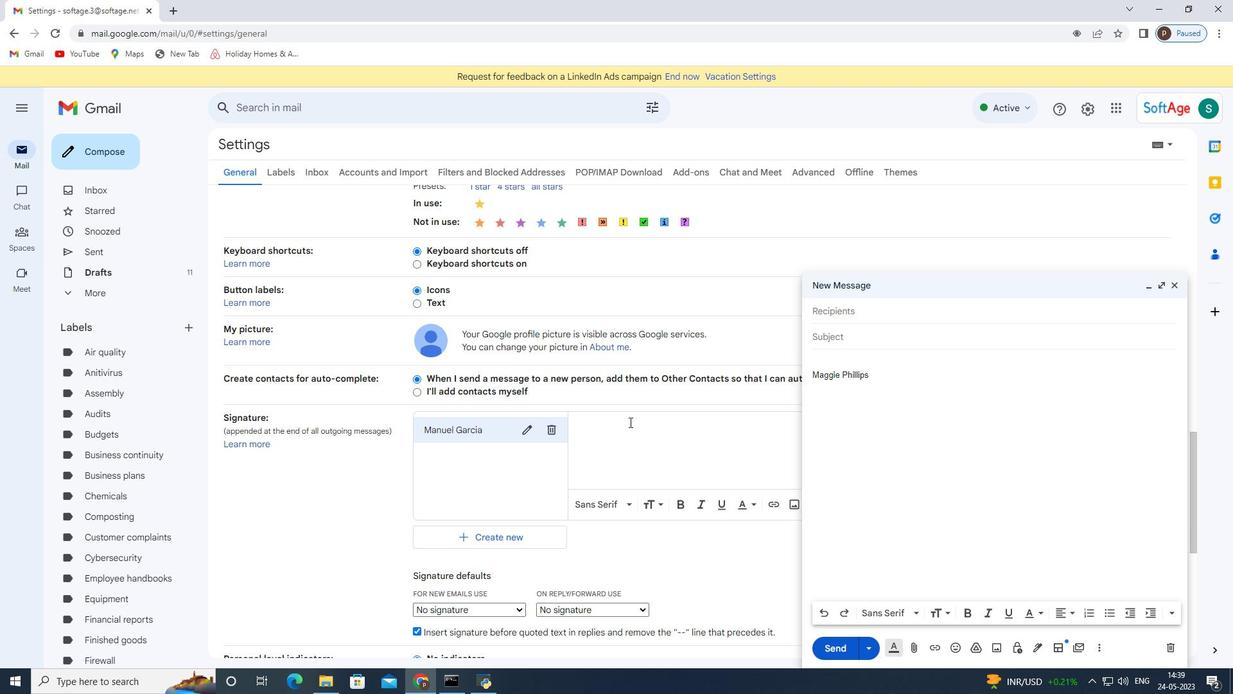 
Action: Key pressed <Key.shift>Manuel<Key.space><Key.shift>Garcia
Screenshot: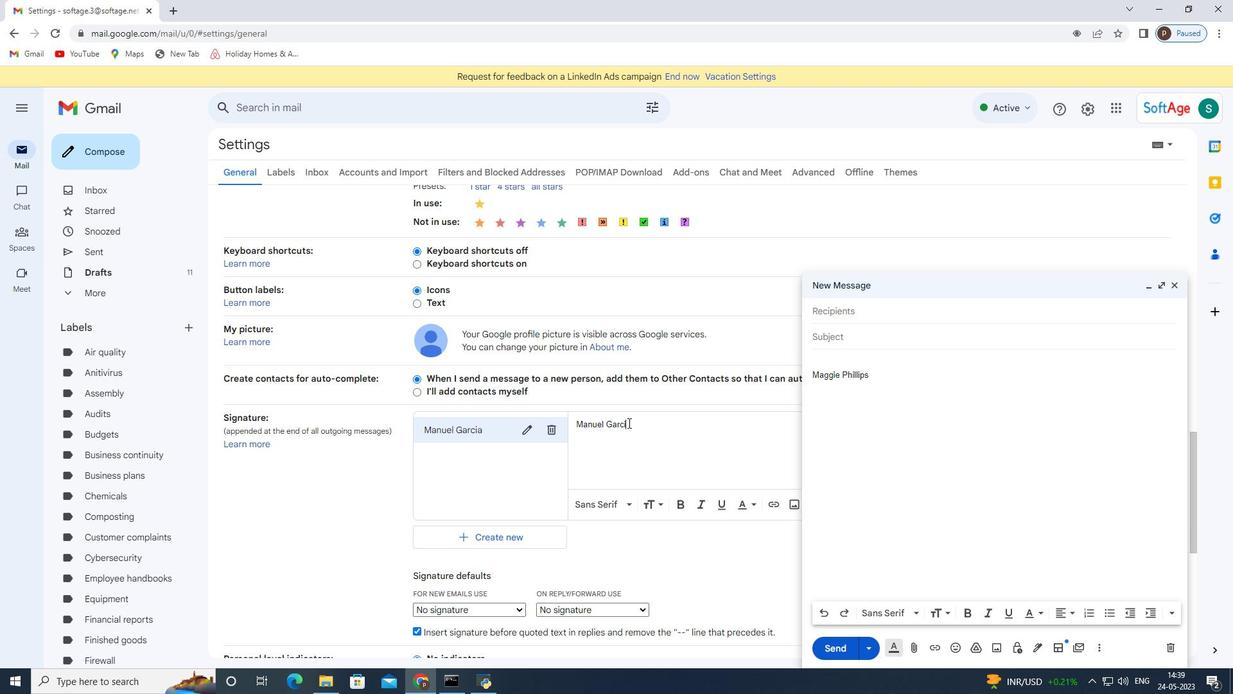 
Action: Mouse scrolled (628, 422) with delta (0, 0)
Screenshot: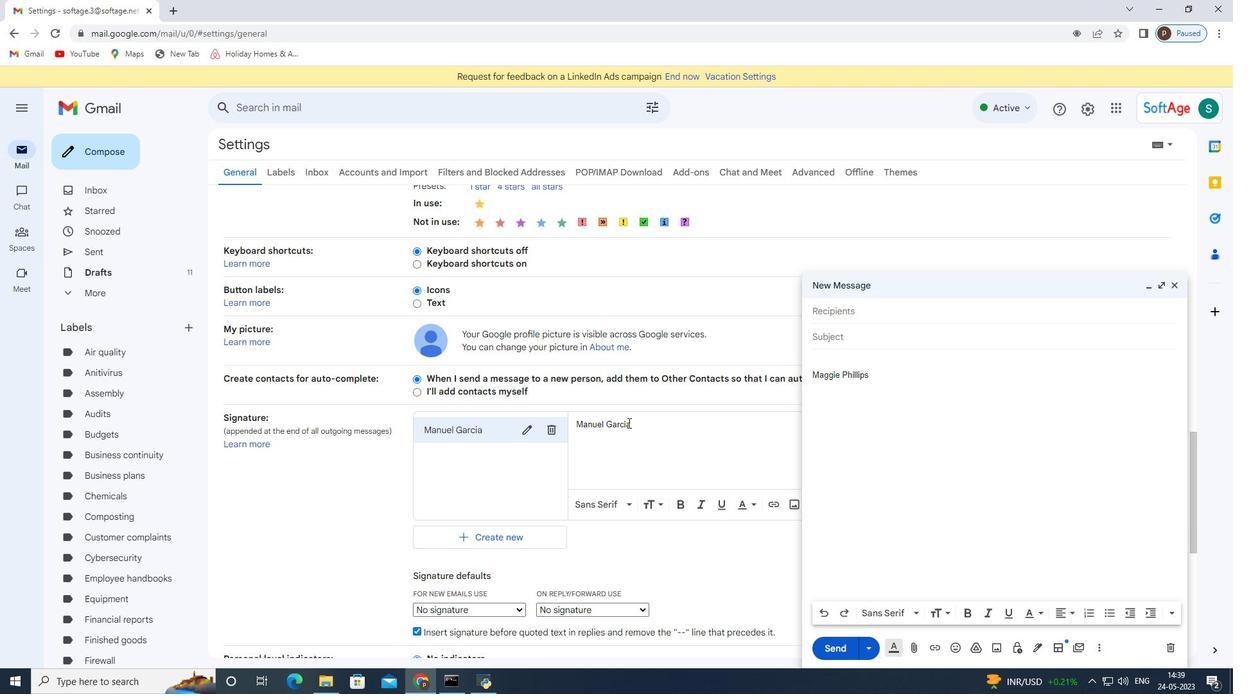 
Action: Mouse scrolled (628, 422) with delta (0, 0)
Screenshot: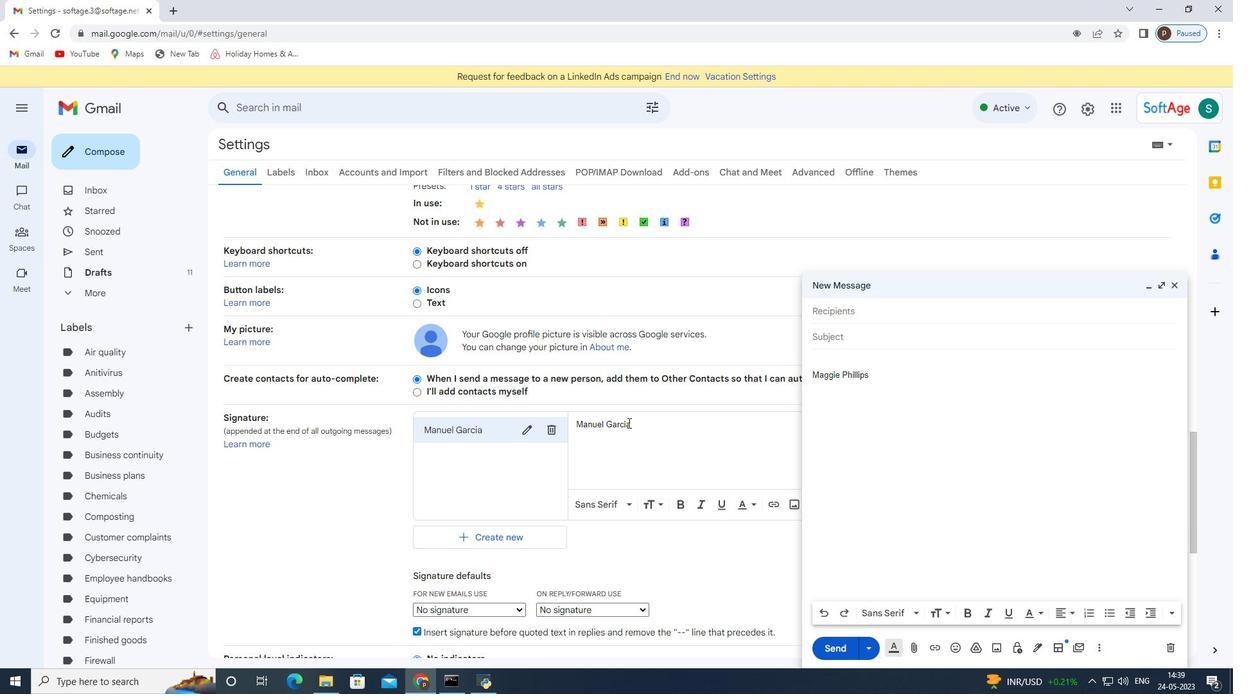 
Action: Mouse scrolled (628, 422) with delta (0, 0)
Screenshot: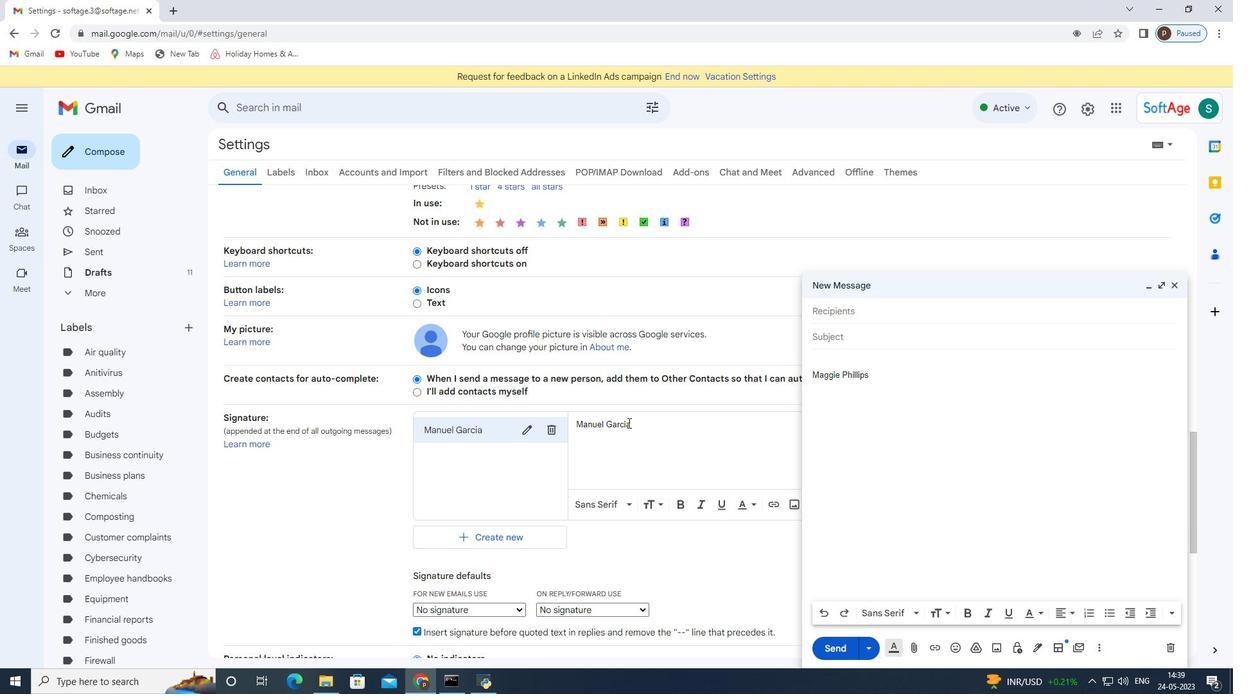 
Action: Mouse scrolled (628, 422) with delta (0, 0)
Screenshot: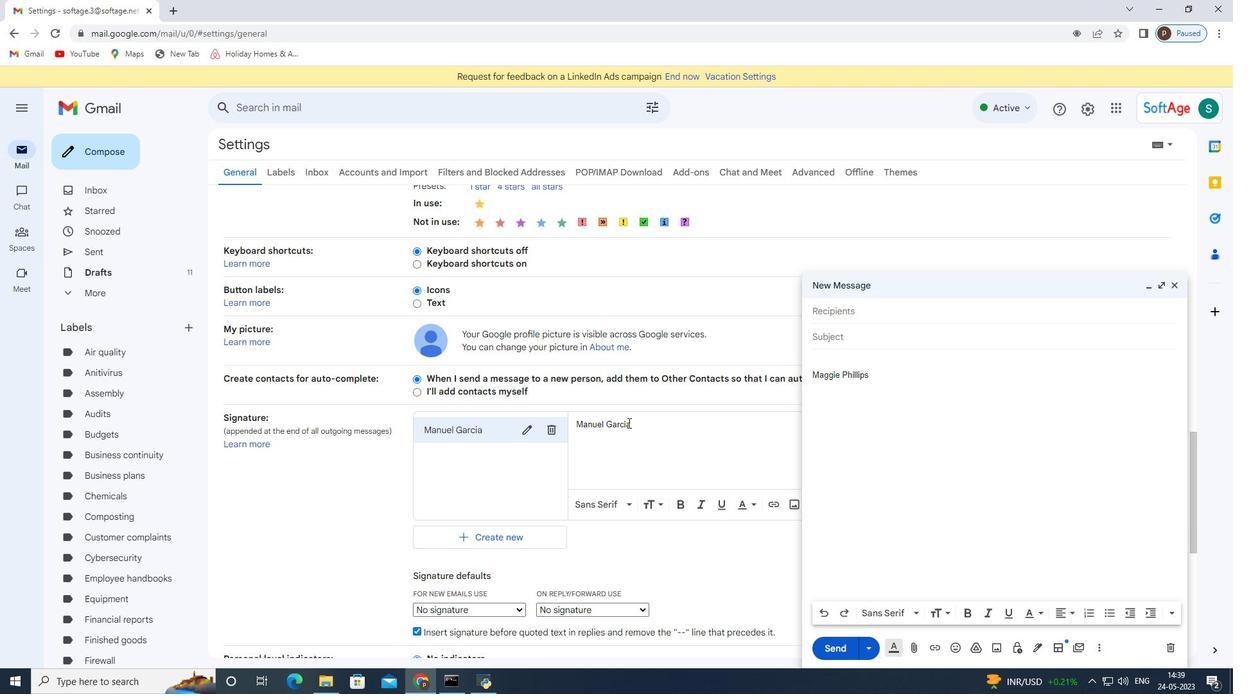 
Action: Mouse moved to (494, 353)
Screenshot: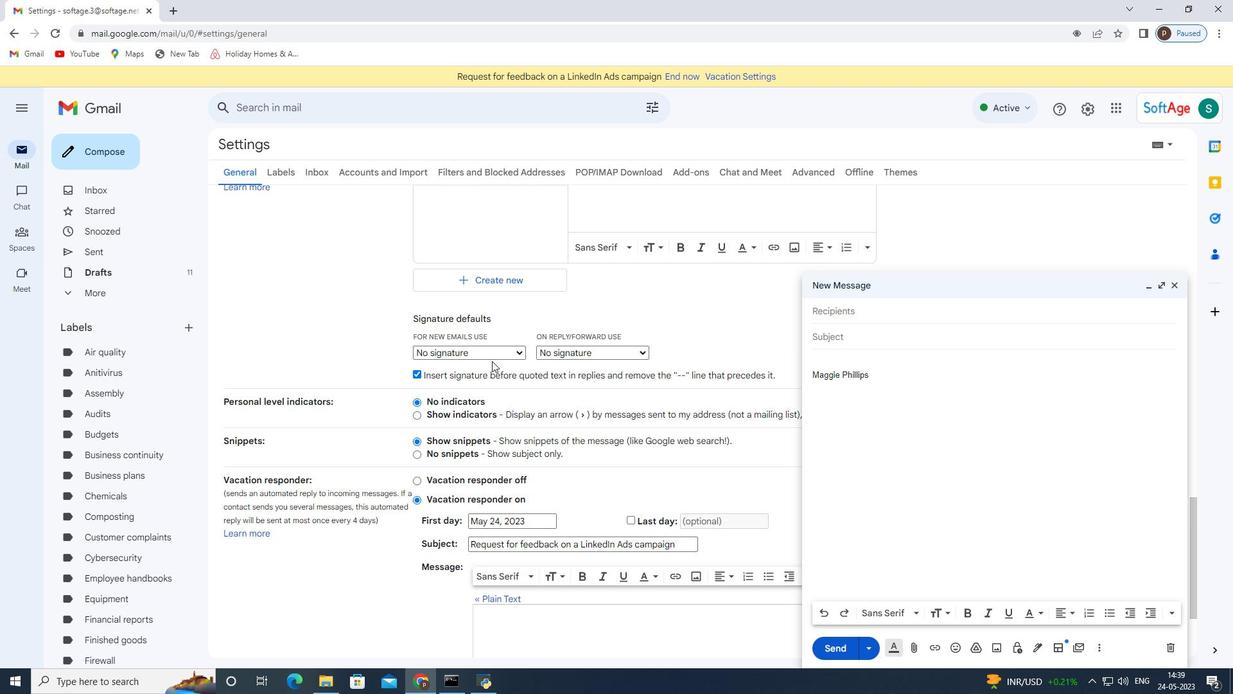 
Action: Mouse pressed left at (494, 353)
Screenshot: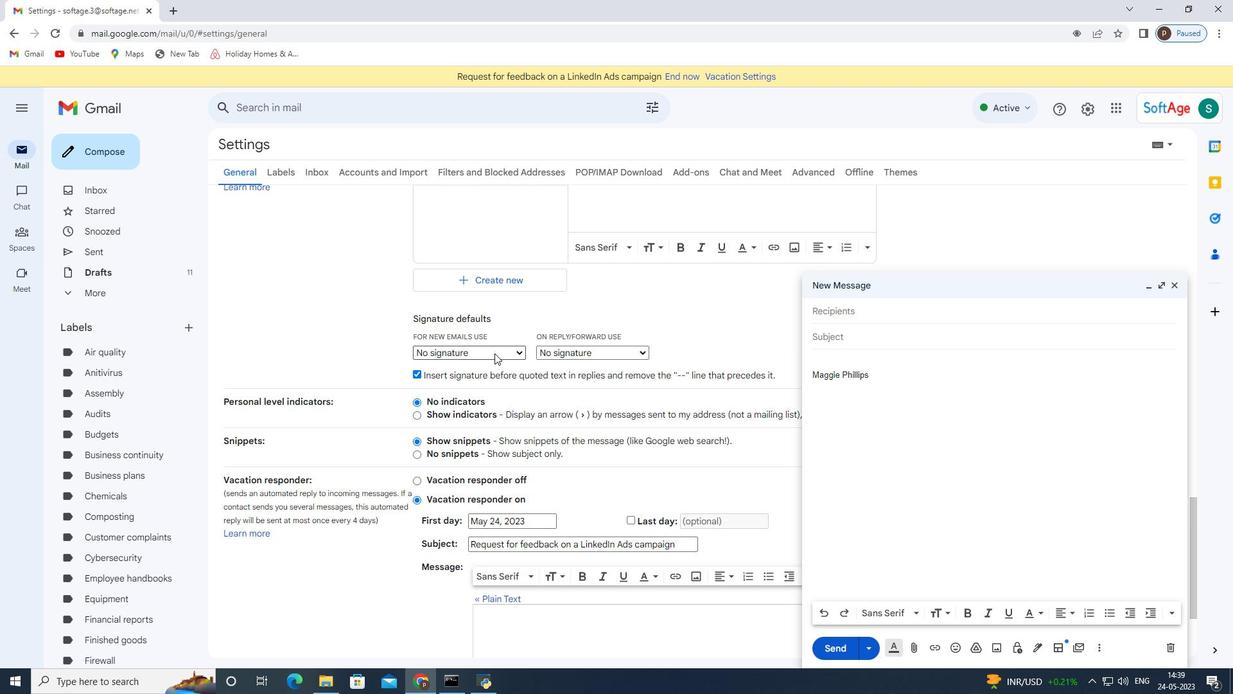 
Action: Mouse moved to (474, 379)
Screenshot: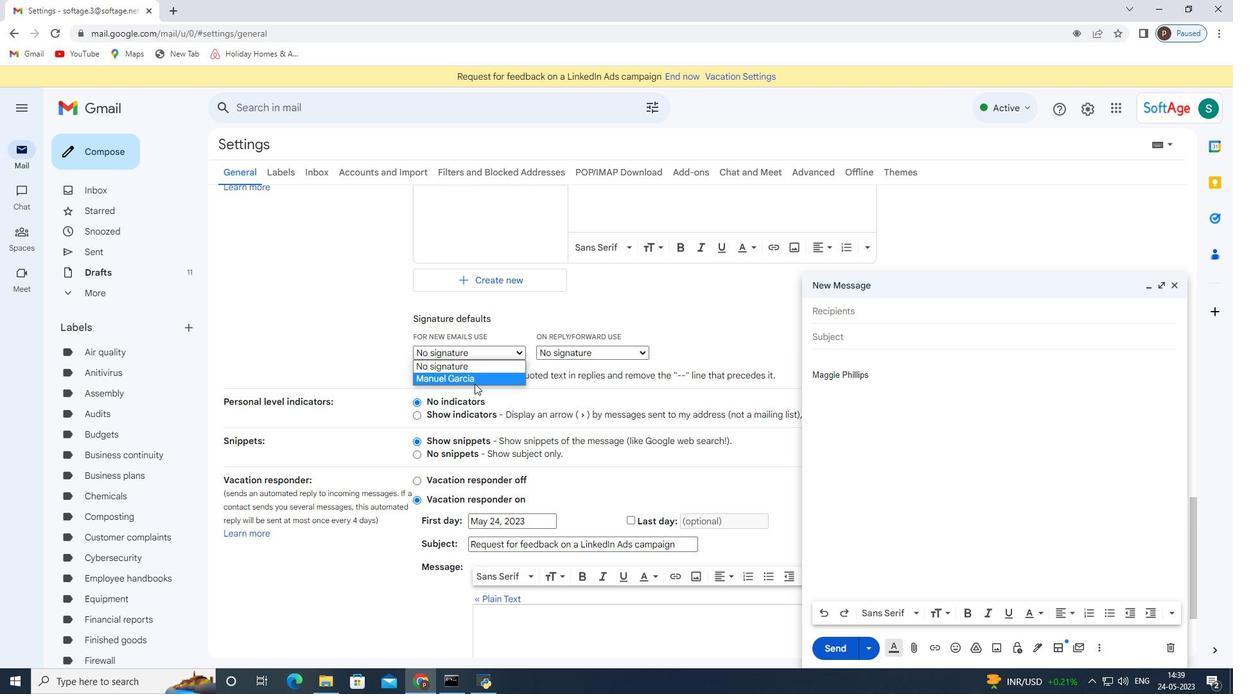 
Action: Mouse pressed left at (474, 379)
Screenshot: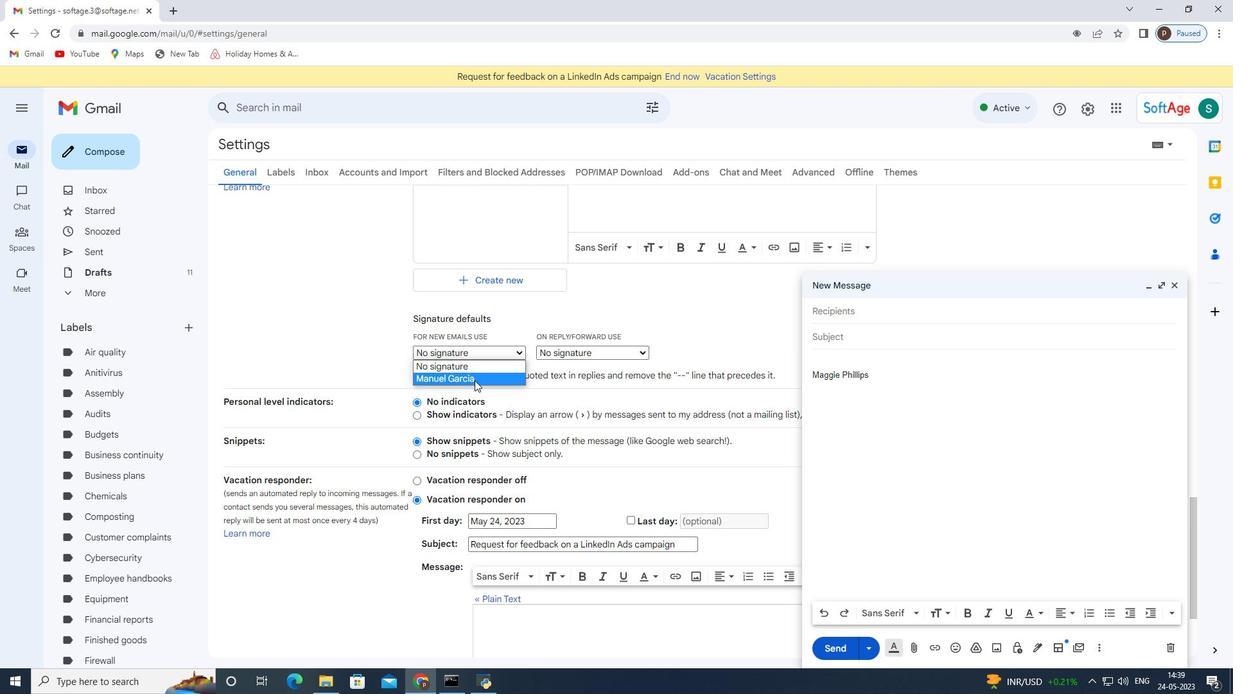 
Action: Mouse moved to (474, 379)
Screenshot: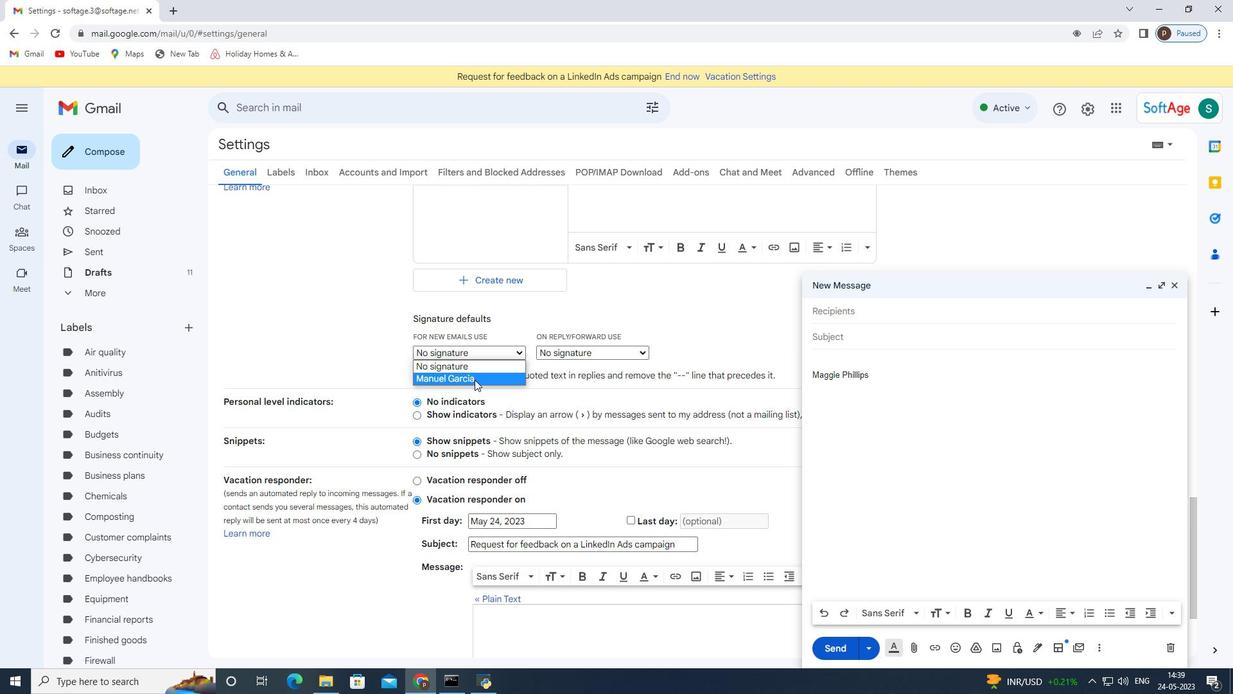
Action: Mouse scrolled (474, 378) with delta (0, 0)
Screenshot: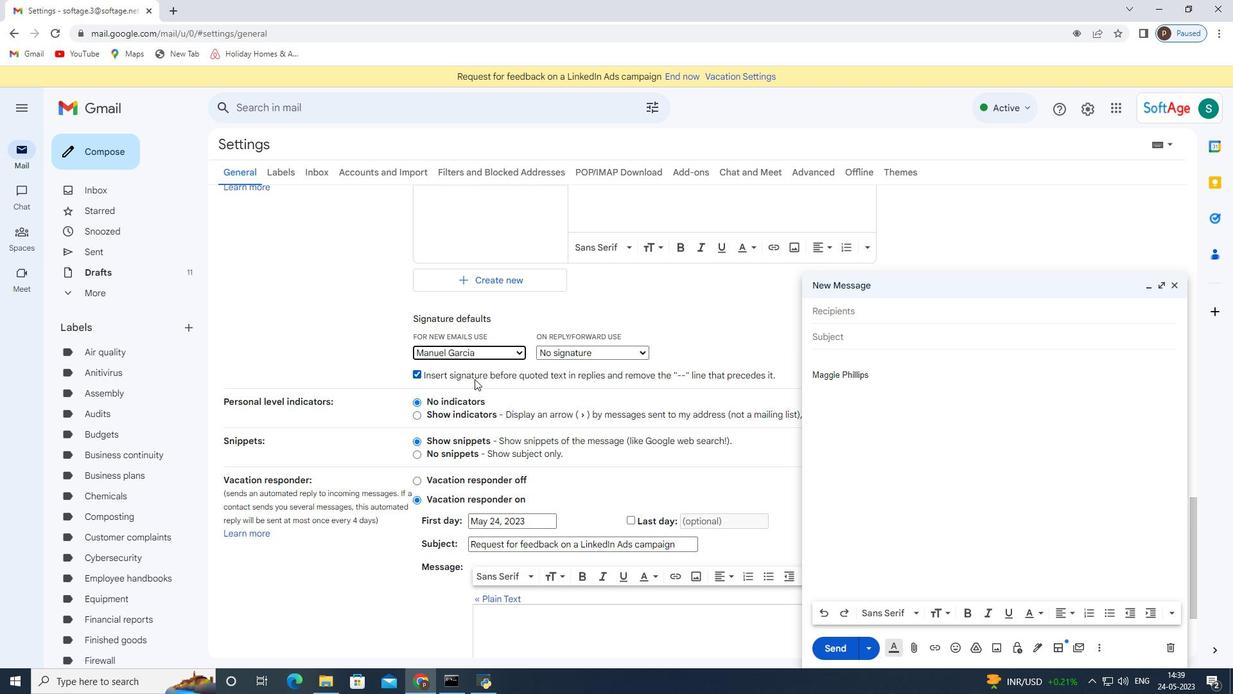 
Action: Mouse scrolled (474, 378) with delta (0, 0)
Screenshot: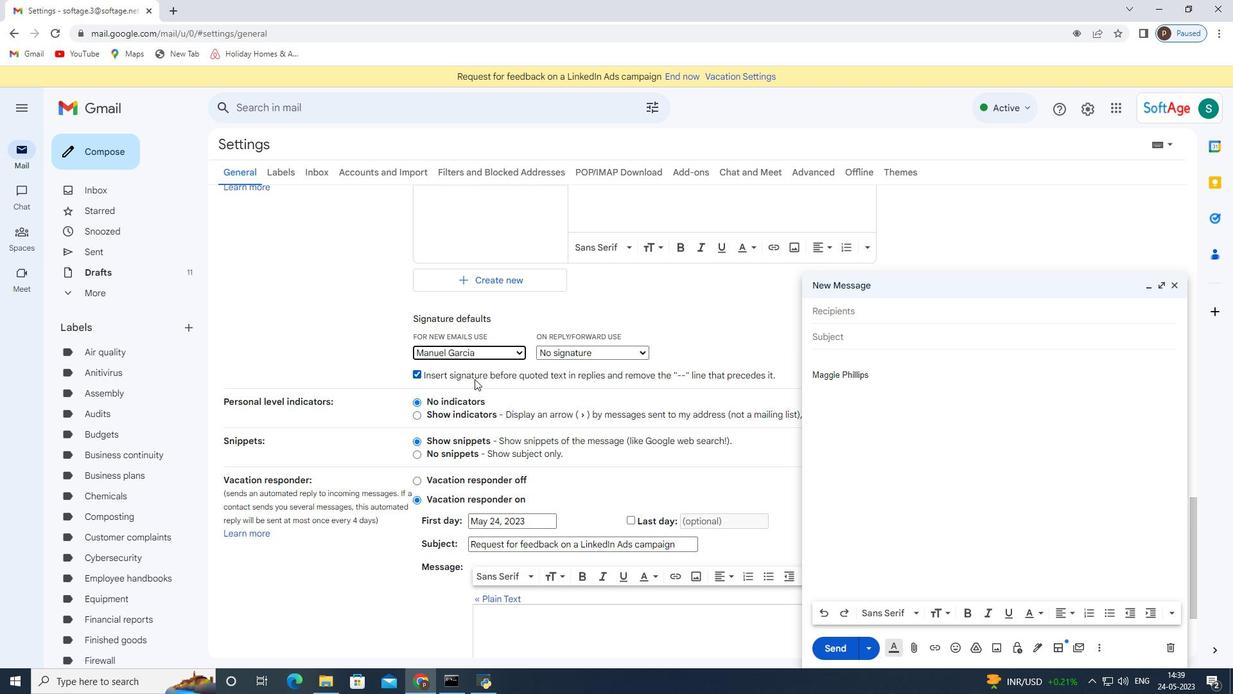
Action: Mouse moved to (488, 383)
Screenshot: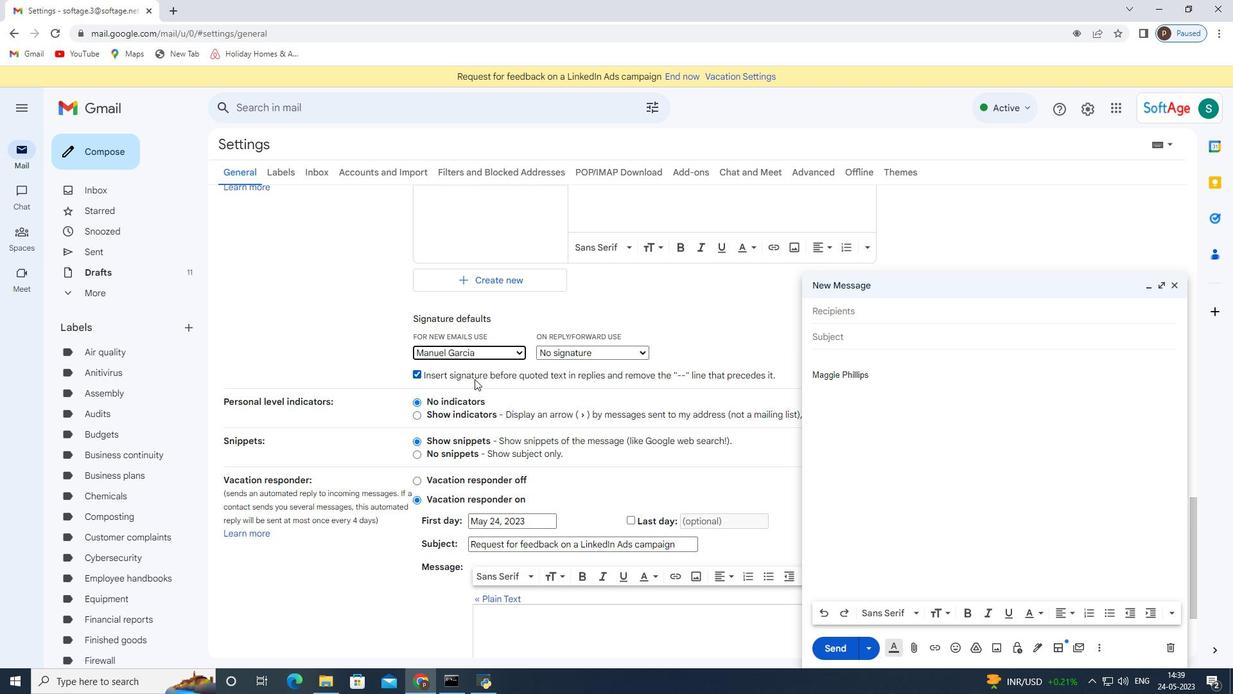 
Action: Mouse scrolled (488, 383) with delta (0, 0)
Screenshot: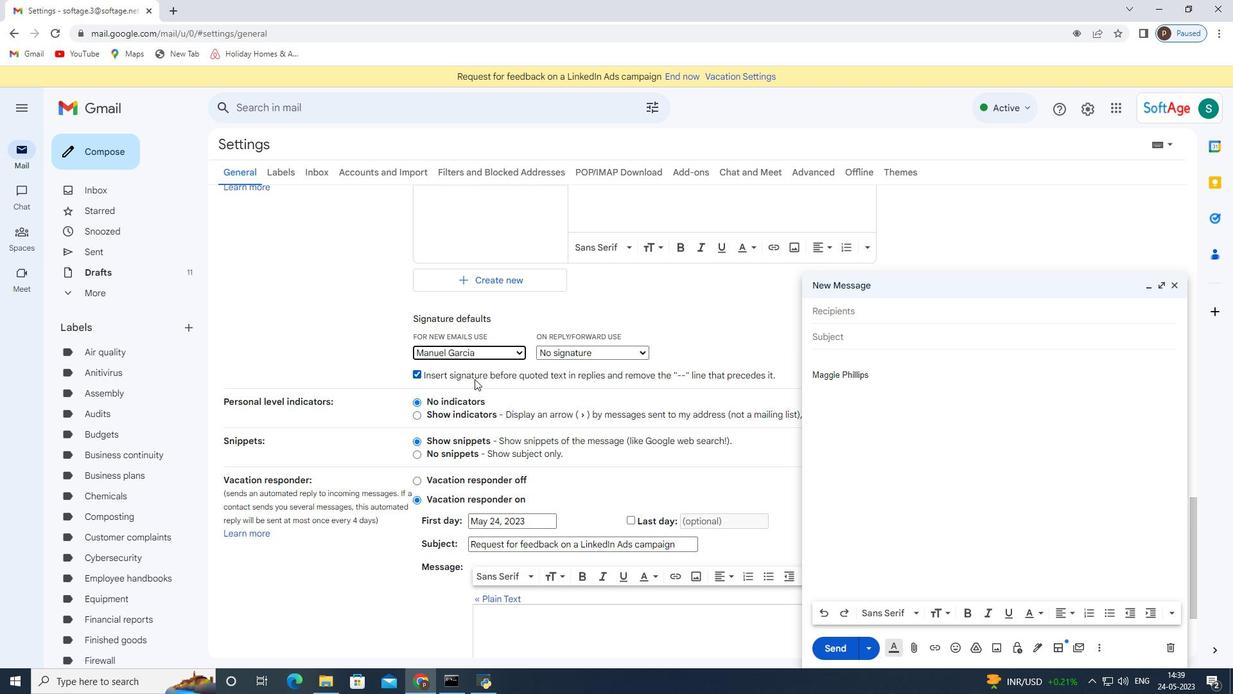
Action: Mouse moved to (500, 388)
Screenshot: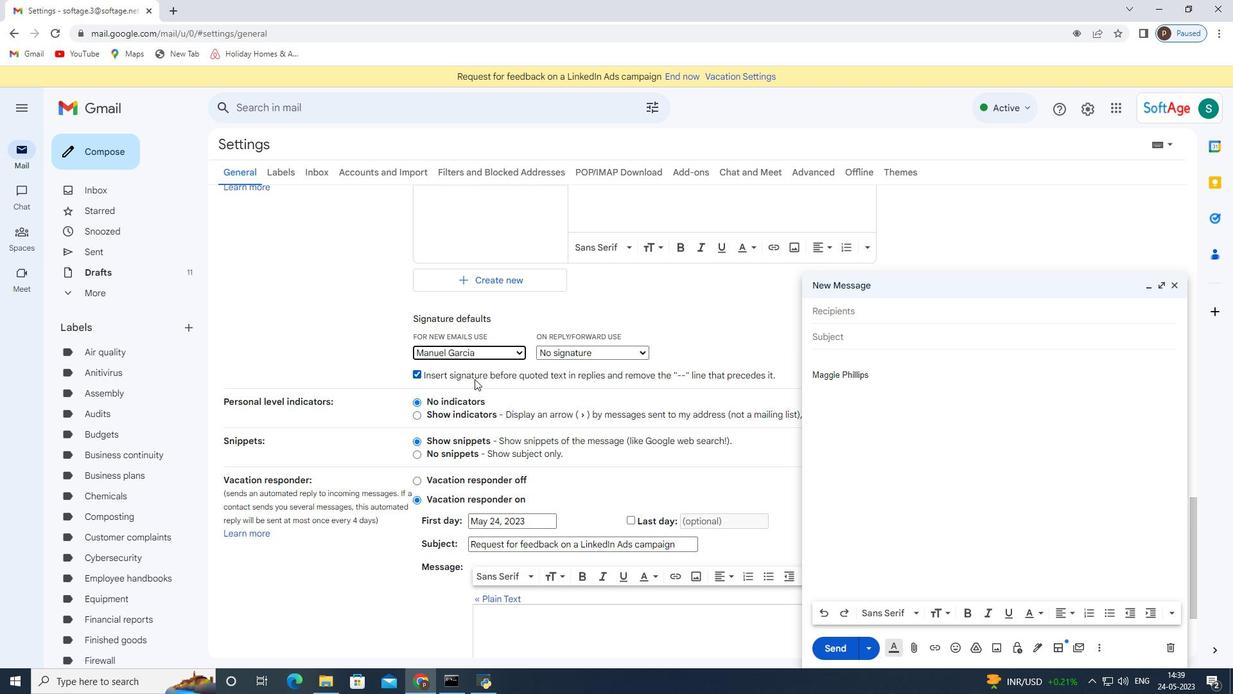 
Action: Mouse scrolled (500, 388) with delta (0, 0)
Screenshot: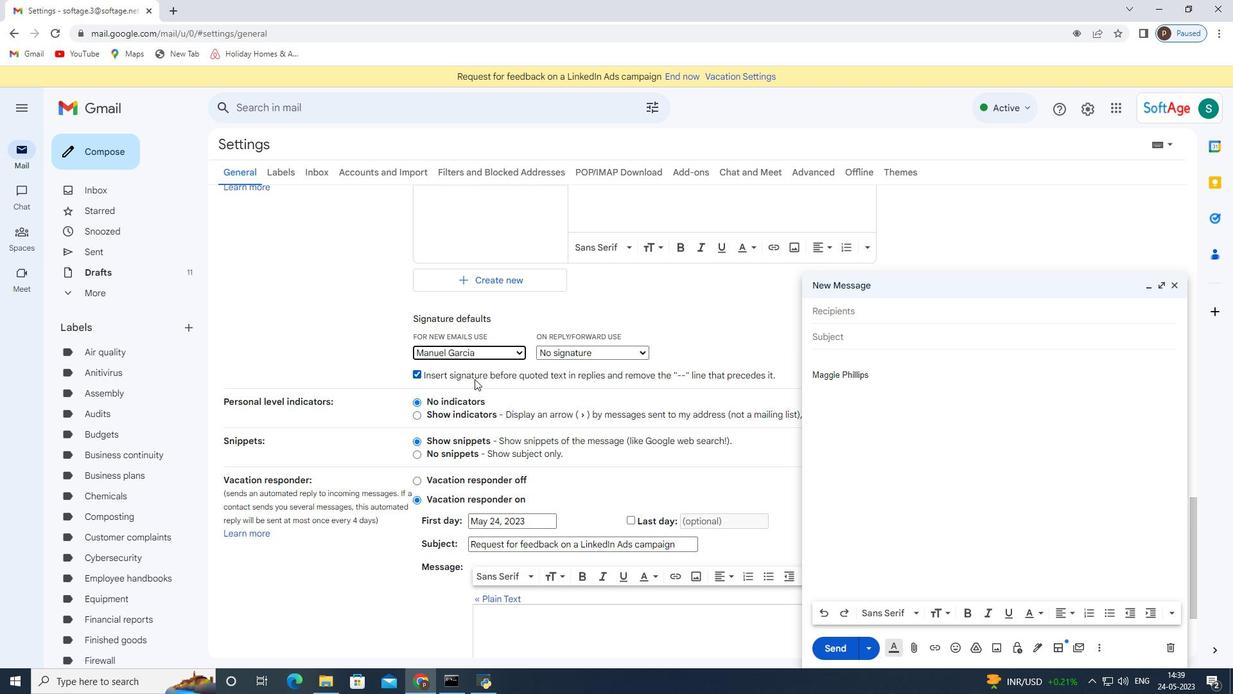 
Action: Mouse moved to (633, 525)
Screenshot: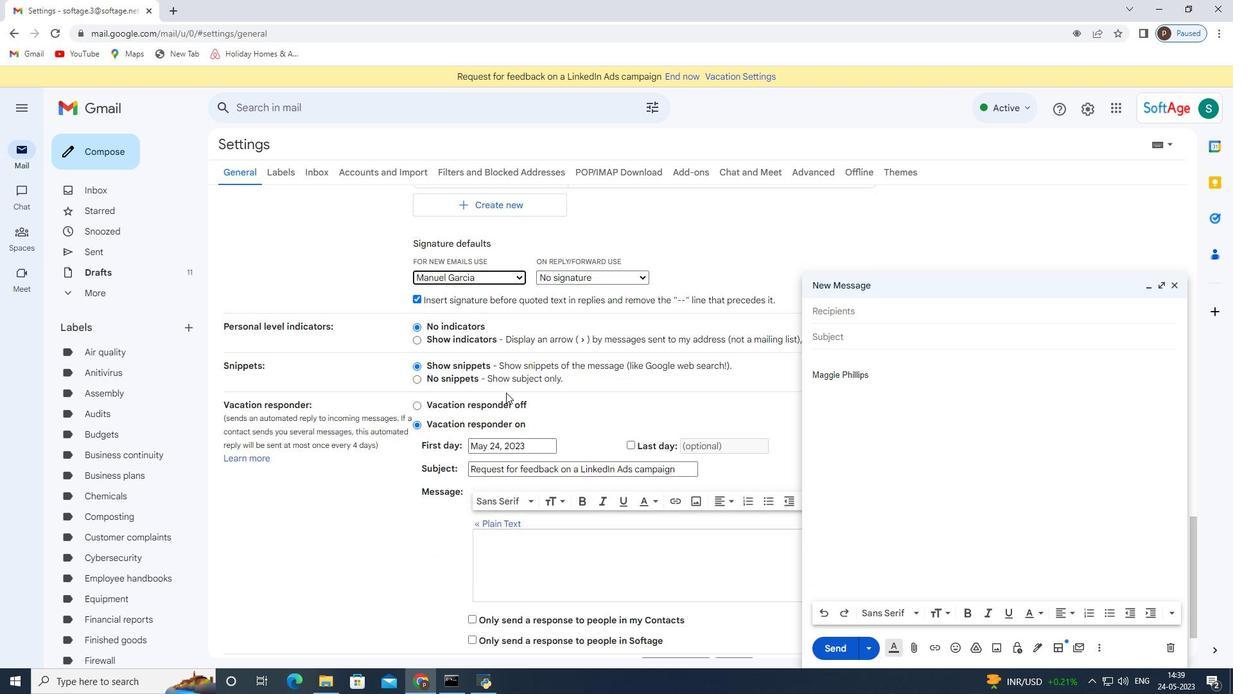 
Action: Mouse scrolled (511, 397) with delta (0, 0)
Screenshot: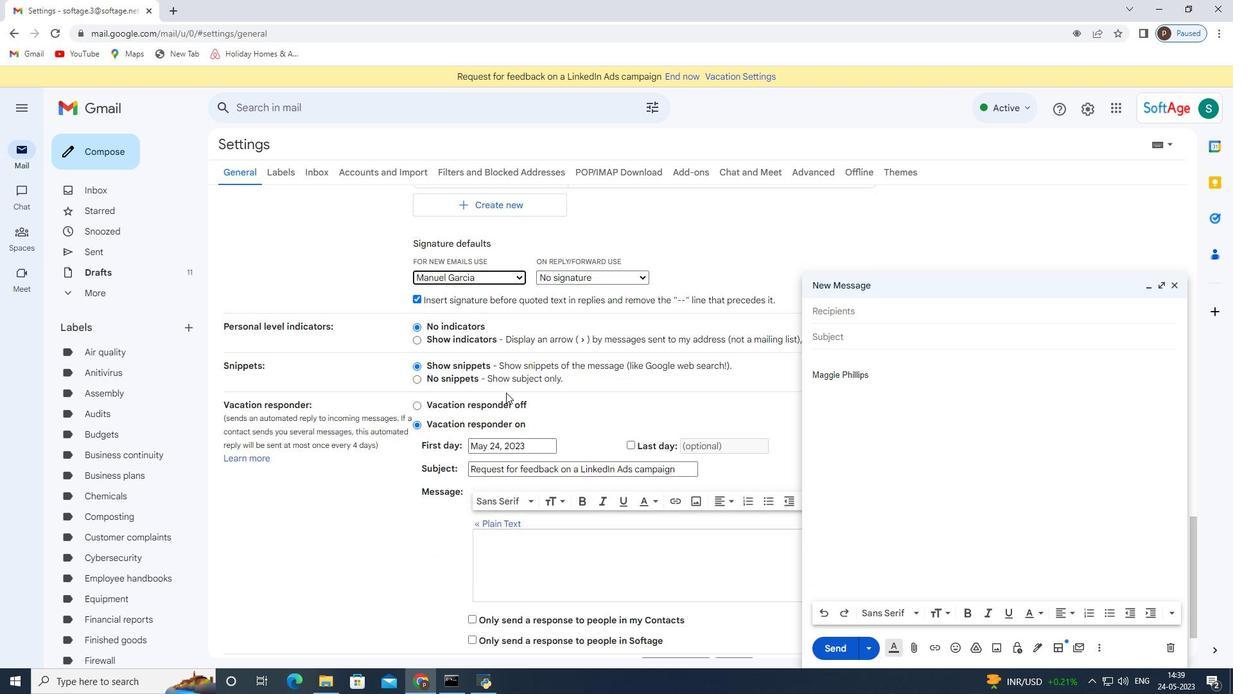 
Action: Mouse moved to (683, 594)
Screenshot: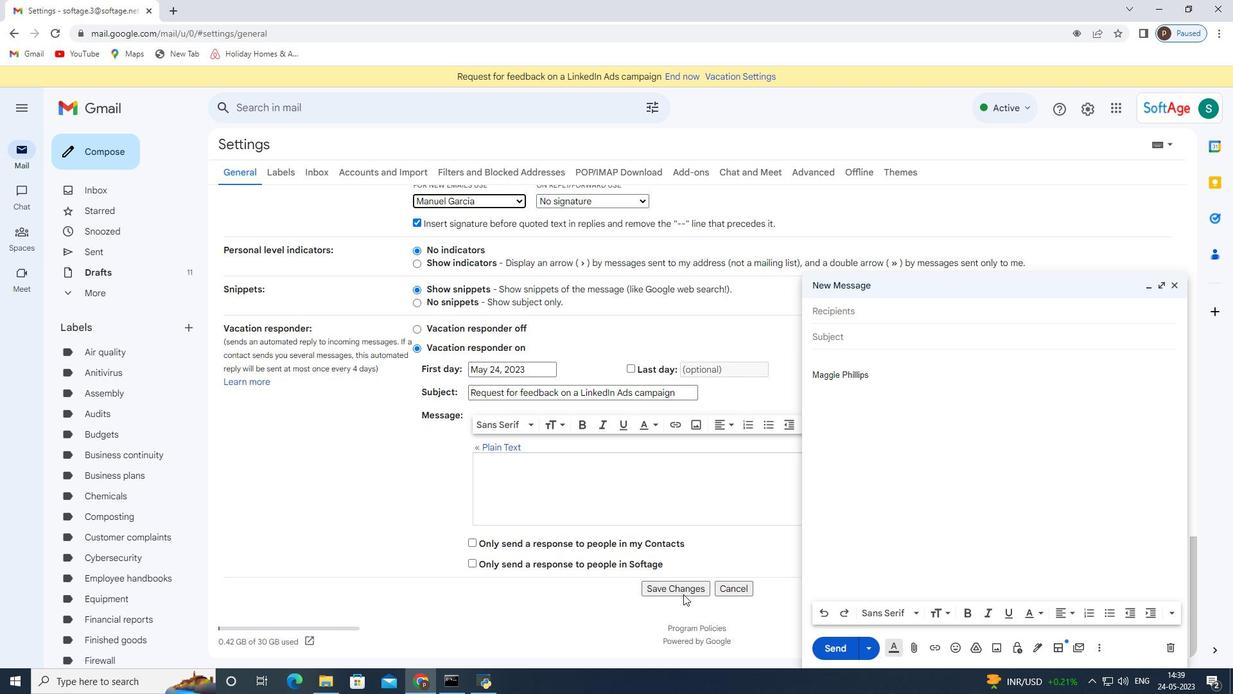 
Action: Mouse pressed left at (683, 594)
Screenshot: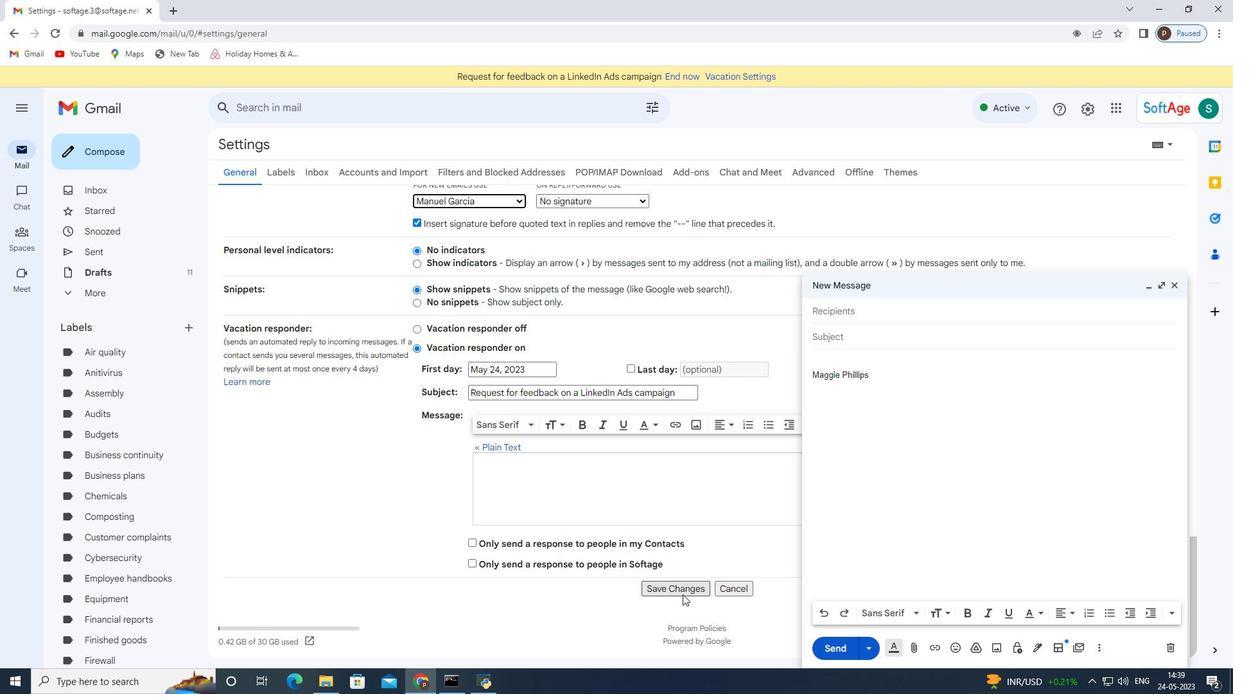 
Action: Mouse moved to (1179, 285)
Screenshot: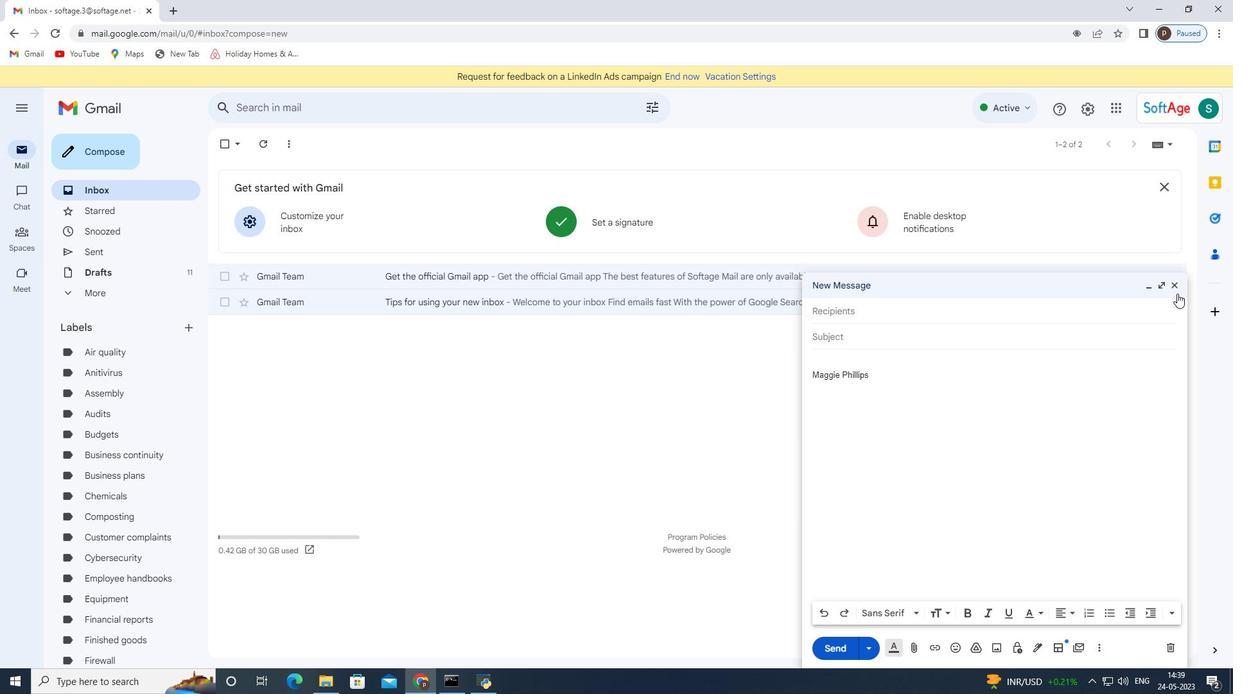 
Action: Mouse pressed left at (1179, 285)
Screenshot: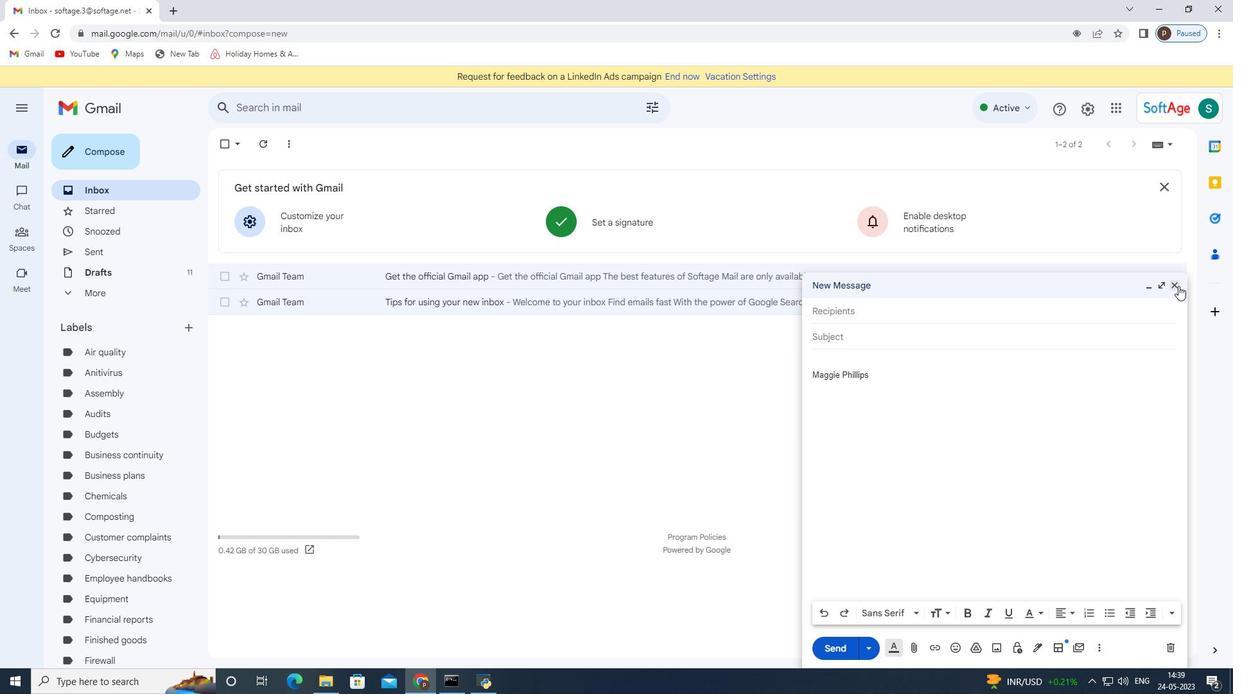 
Action: Mouse moved to (92, 147)
Screenshot: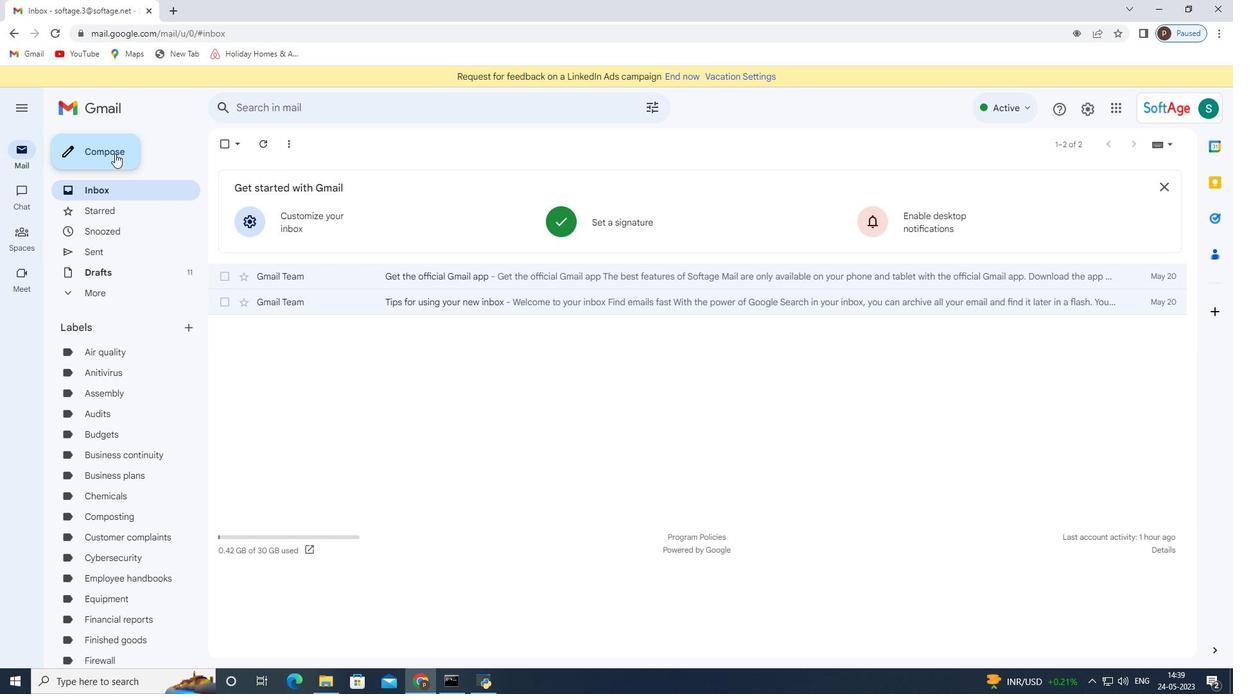
Action: Mouse pressed left at (92, 147)
Screenshot: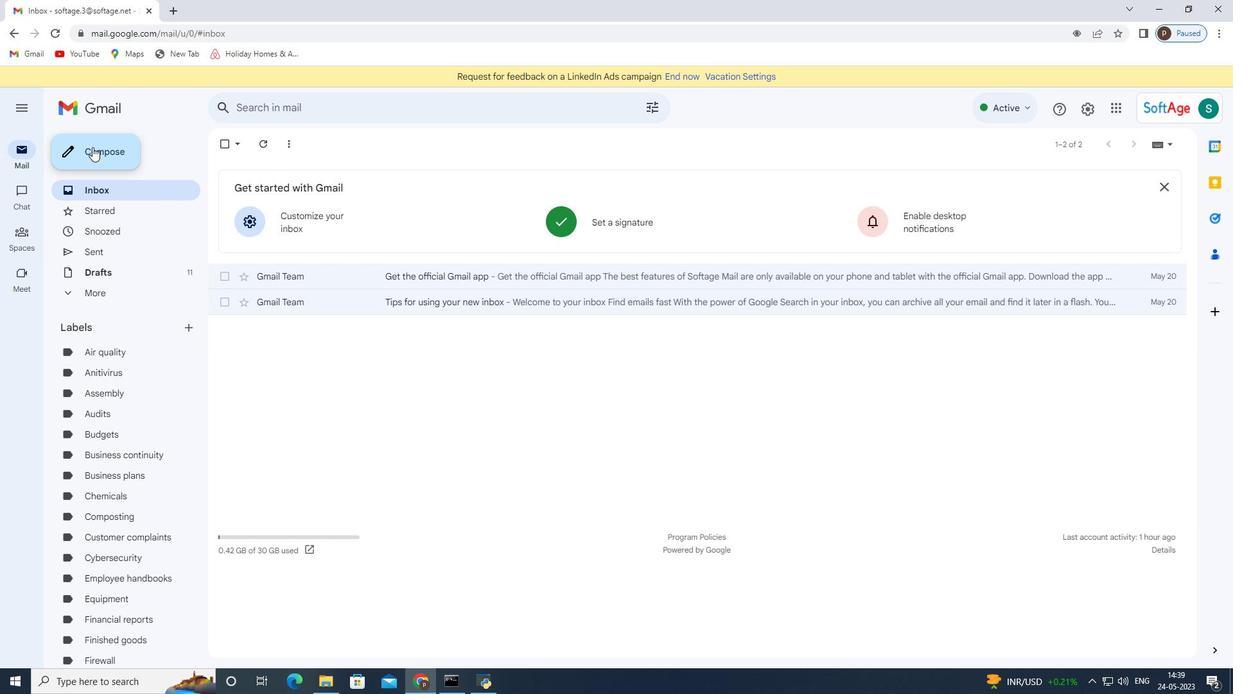 
Action: Mouse moved to (852, 333)
Screenshot: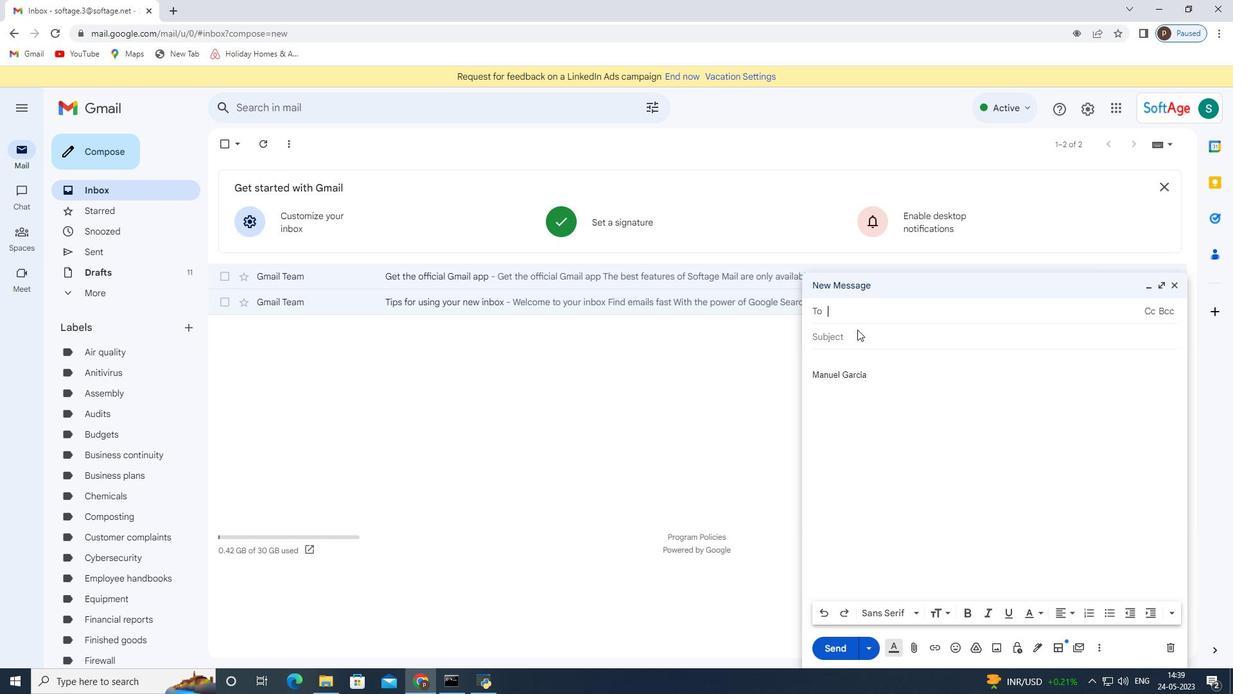 
Action: Mouse pressed left at (852, 333)
Screenshot: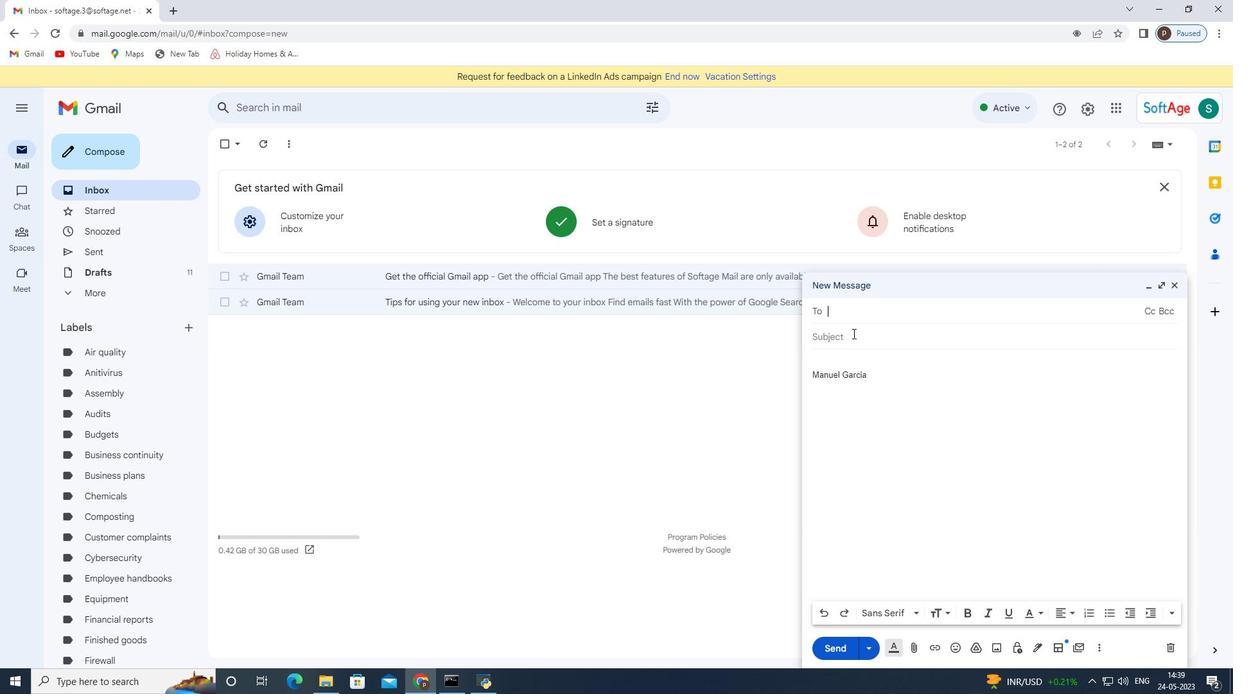 
Action: Key pressed <Key.shift>Request<Key.space>for<Key.space>feedback<Key.space>on<Key.space>a<Key.space>public<Key.space>opo<Key.backspace>inion<Key.space>poll<Key.tab><Key.shift>I<Key.space>would<Key.space>like<Key.space>to<Key.space>request<Key.space>an<Key.space>update<Key.space>on<Key.space>the<Key.space>teams<Key.space>progress<Key.space>towars<Key.space>meeting<Key.space>the<Key.space>quartely<Key.space><Key.backspace><Key.backspace><Key.backspace><Key.backspace><Key.backspace><Key.backspace><Key.backspace><Key.backspace>arterly<Key.space>goals.
Screenshot: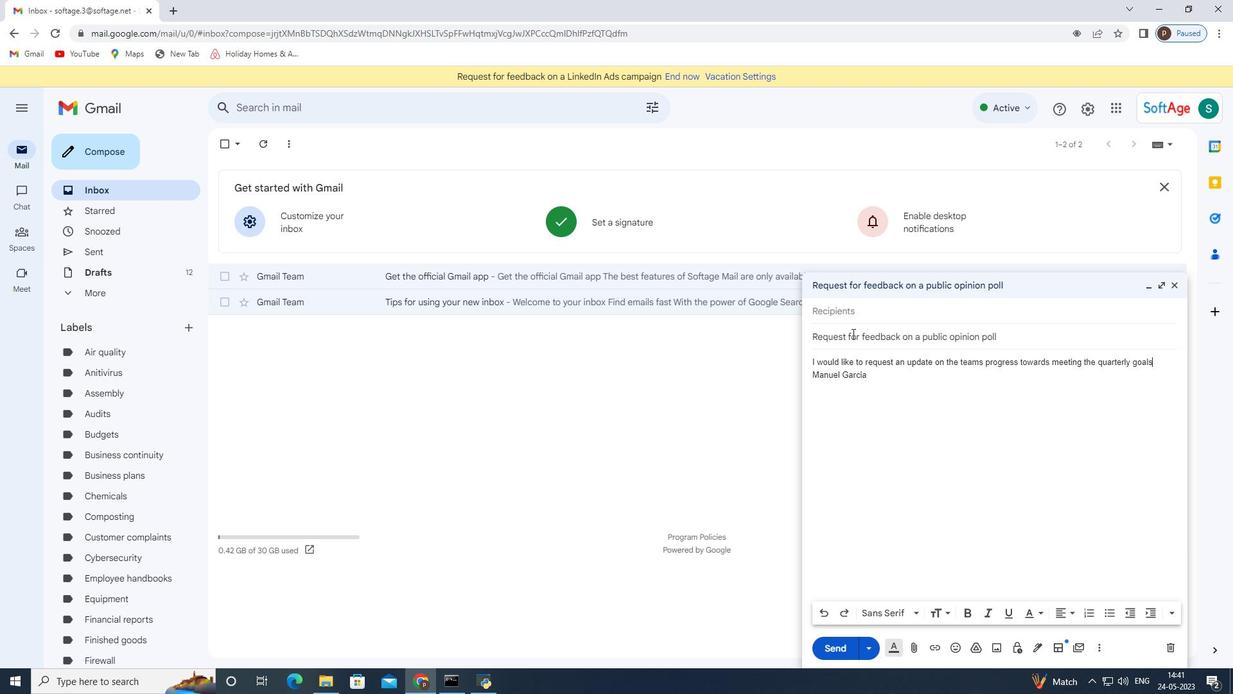 
Action: Mouse moved to (982, 365)
Screenshot: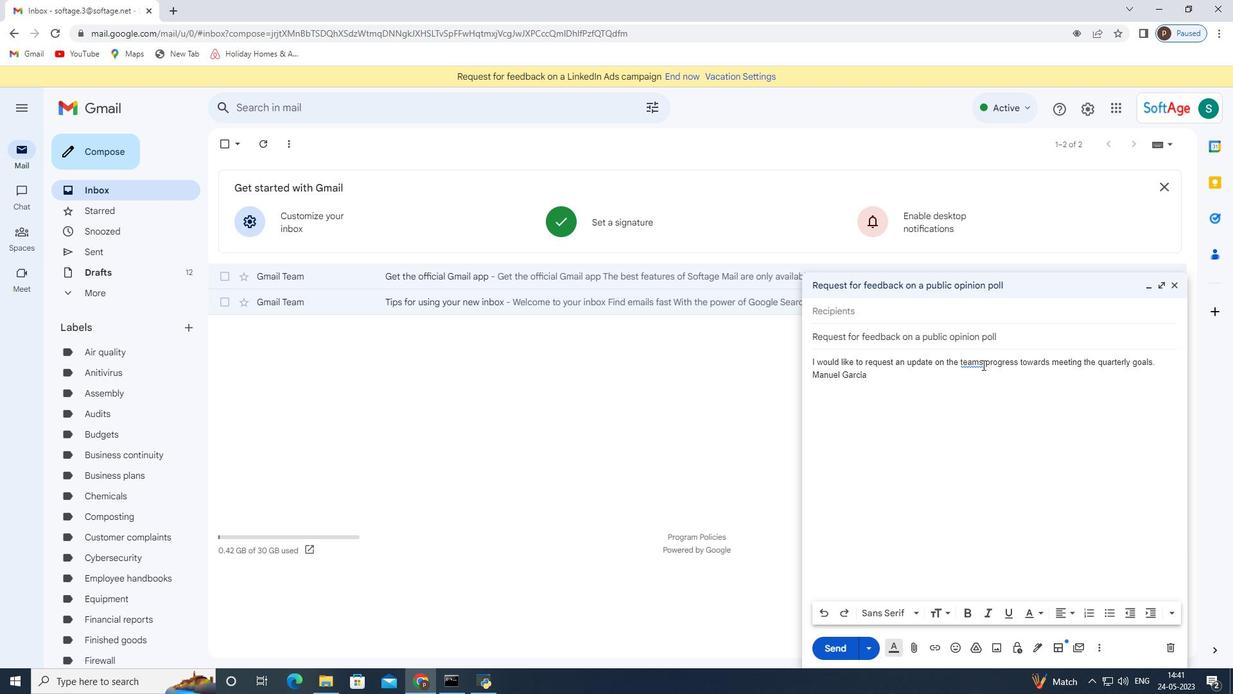 
Action: Mouse pressed left at (982, 365)
Screenshot: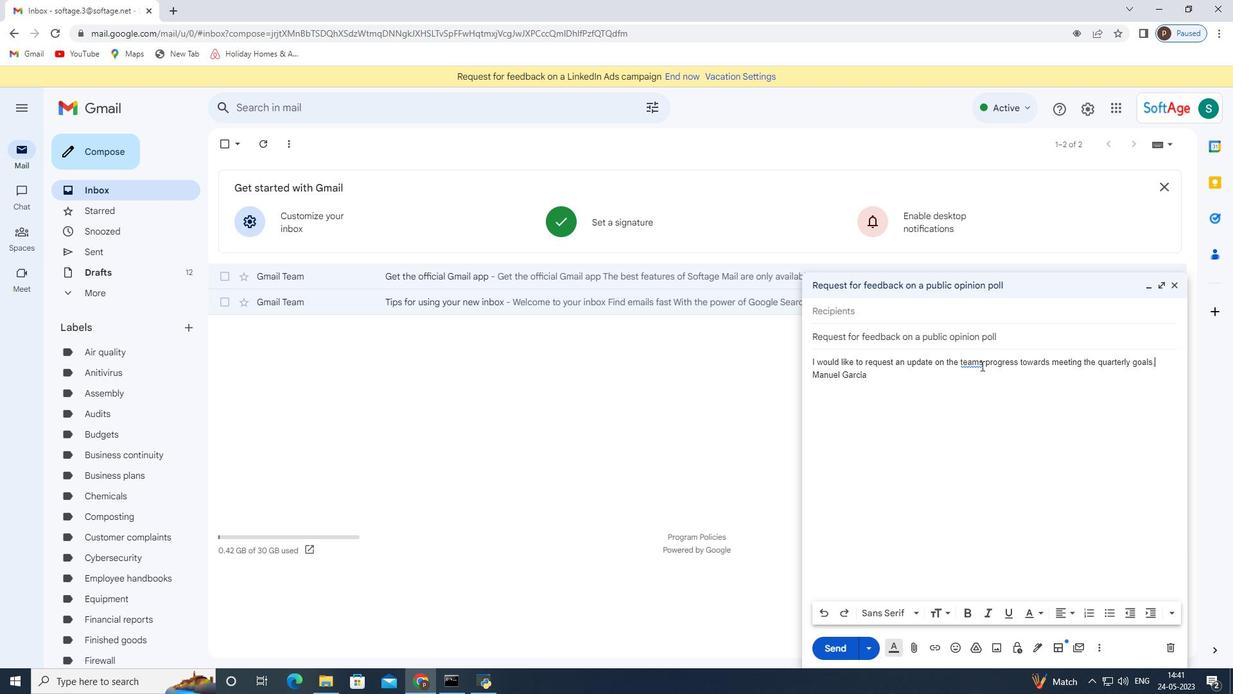 
Action: Mouse moved to (992, 392)
Screenshot: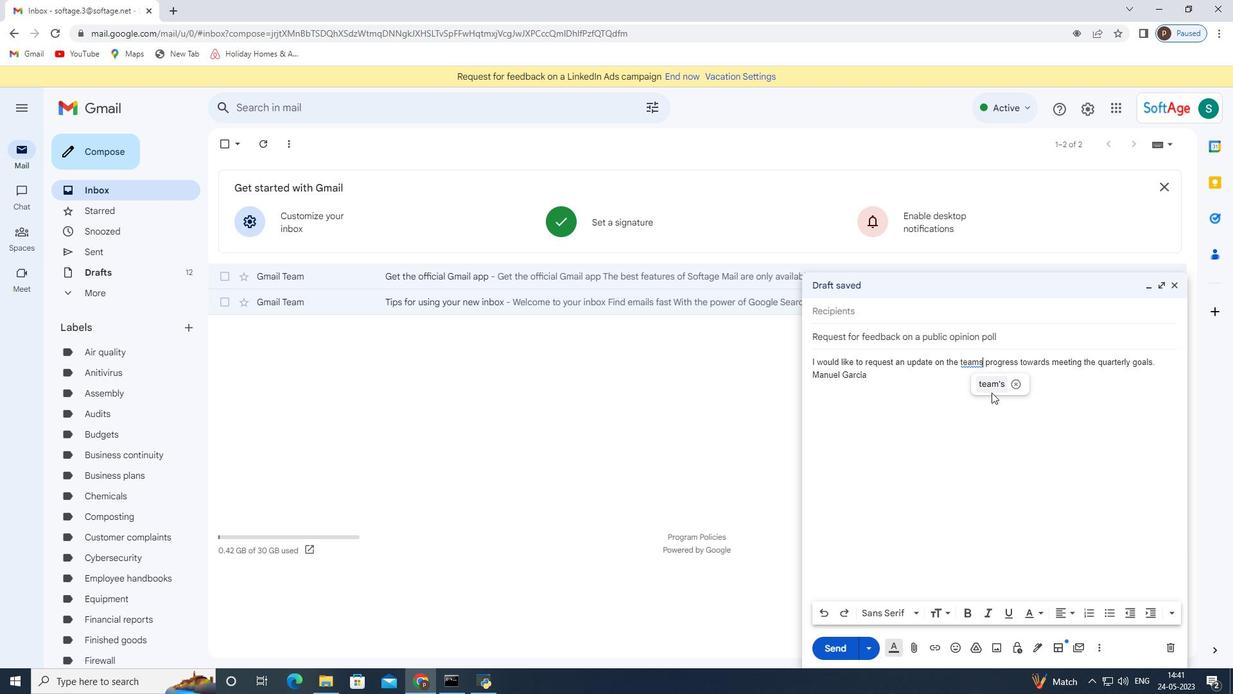 
Action: Mouse pressed left at (992, 392)
Screenshot: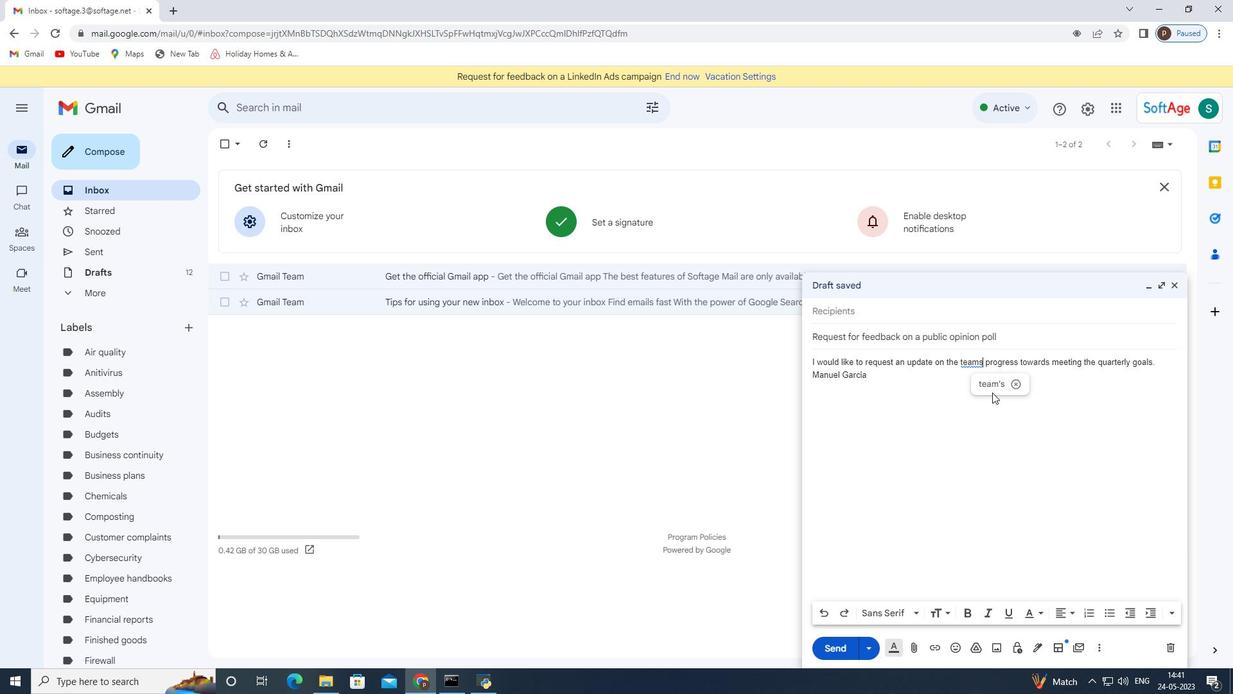 
Action: Mouse moved to (996, 387)
Screenshot: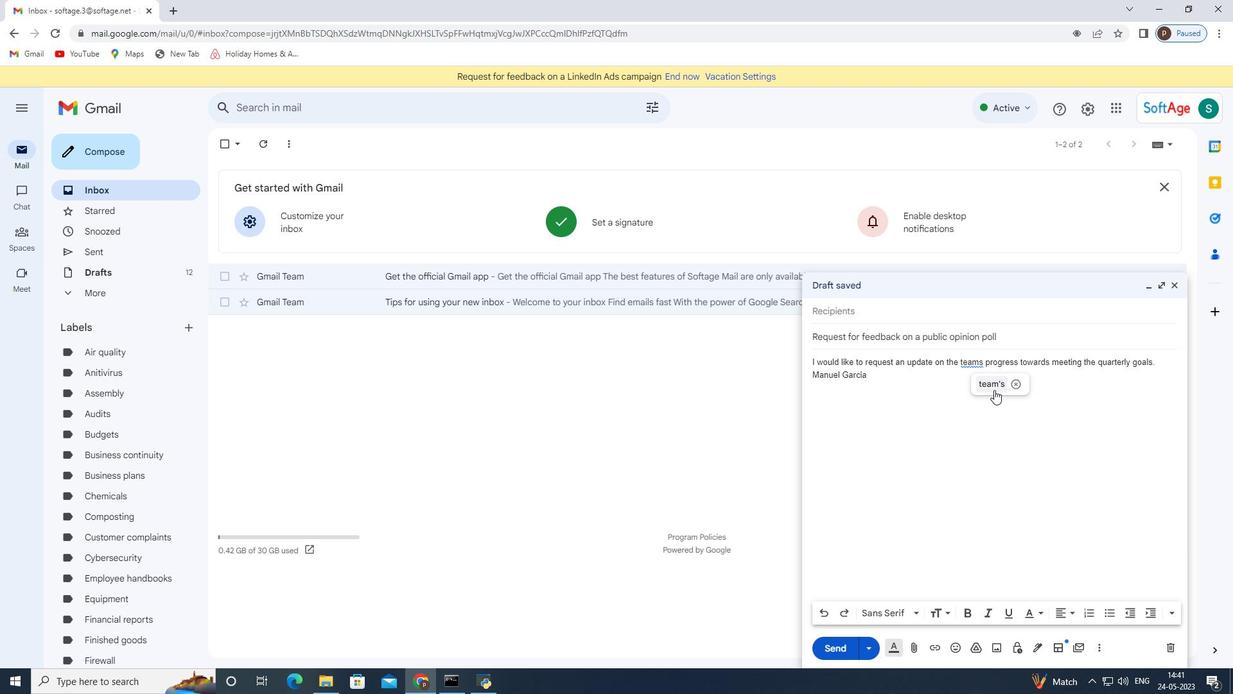 
Action: Mouse pressed left at (996, 387)
Screenshot: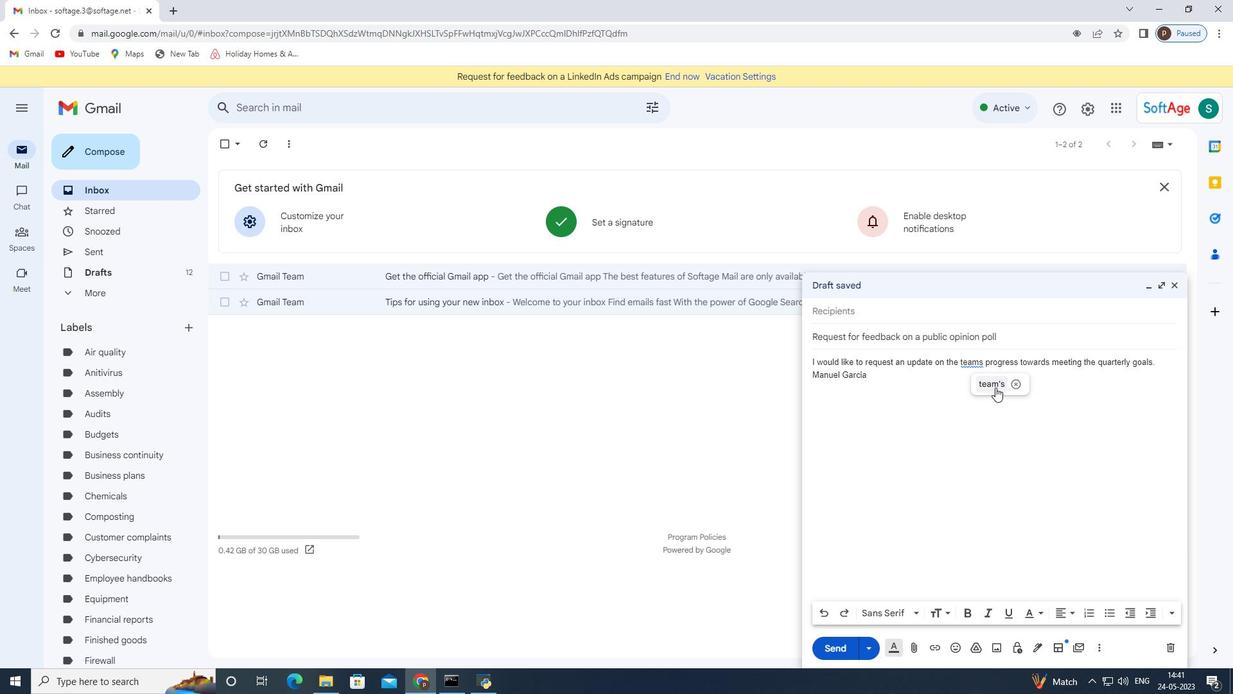 
Action: Mouse moved to (1170, 365)
Screenshot: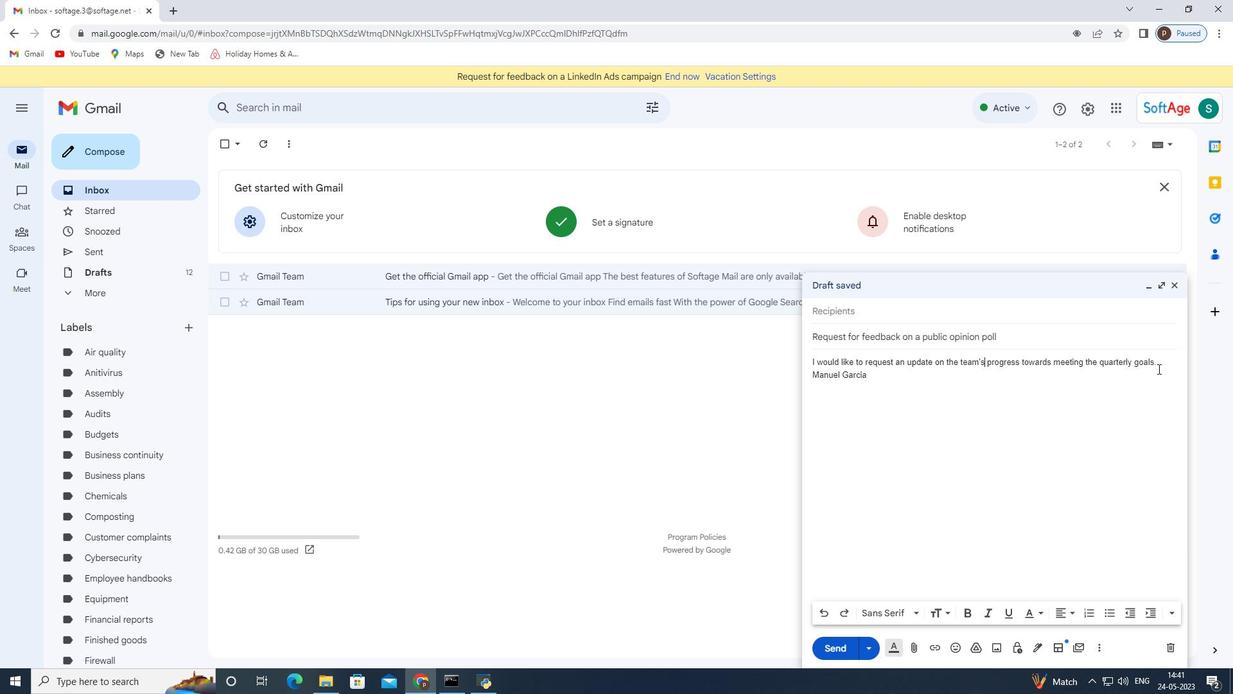 
Action: Mouse pressed left at (1170, 365)
Screenshot: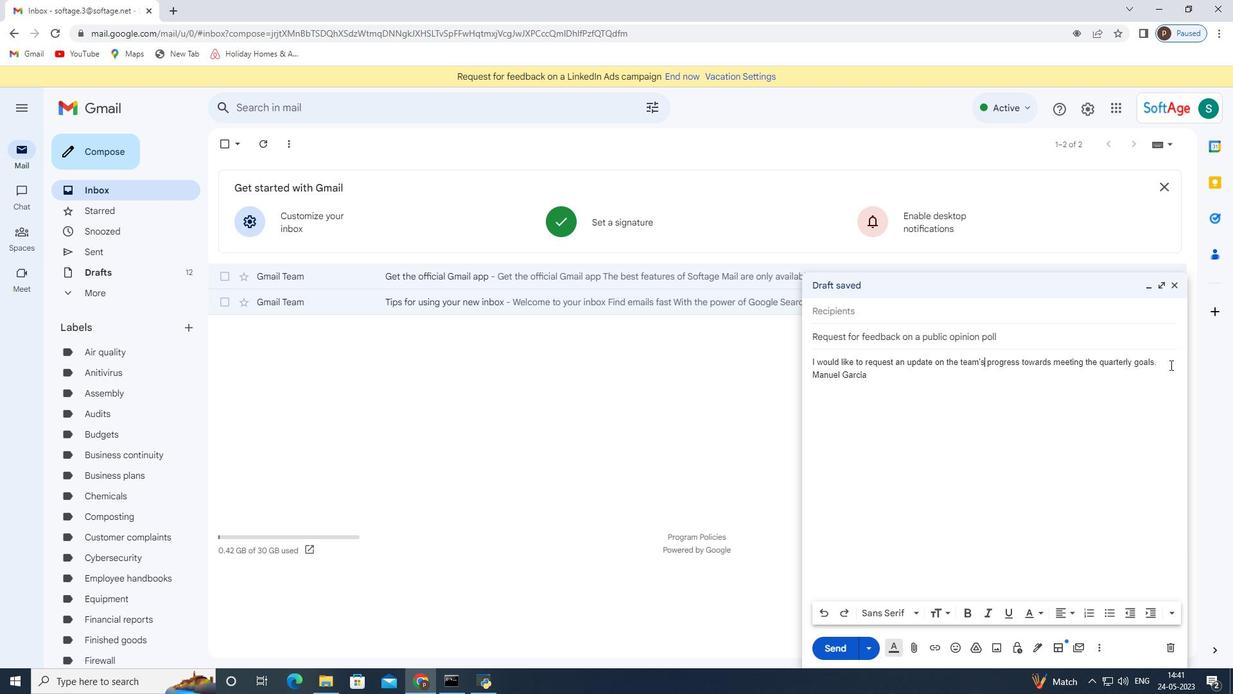 
Action: Mouse moved to (1171, 364)
Screenshot: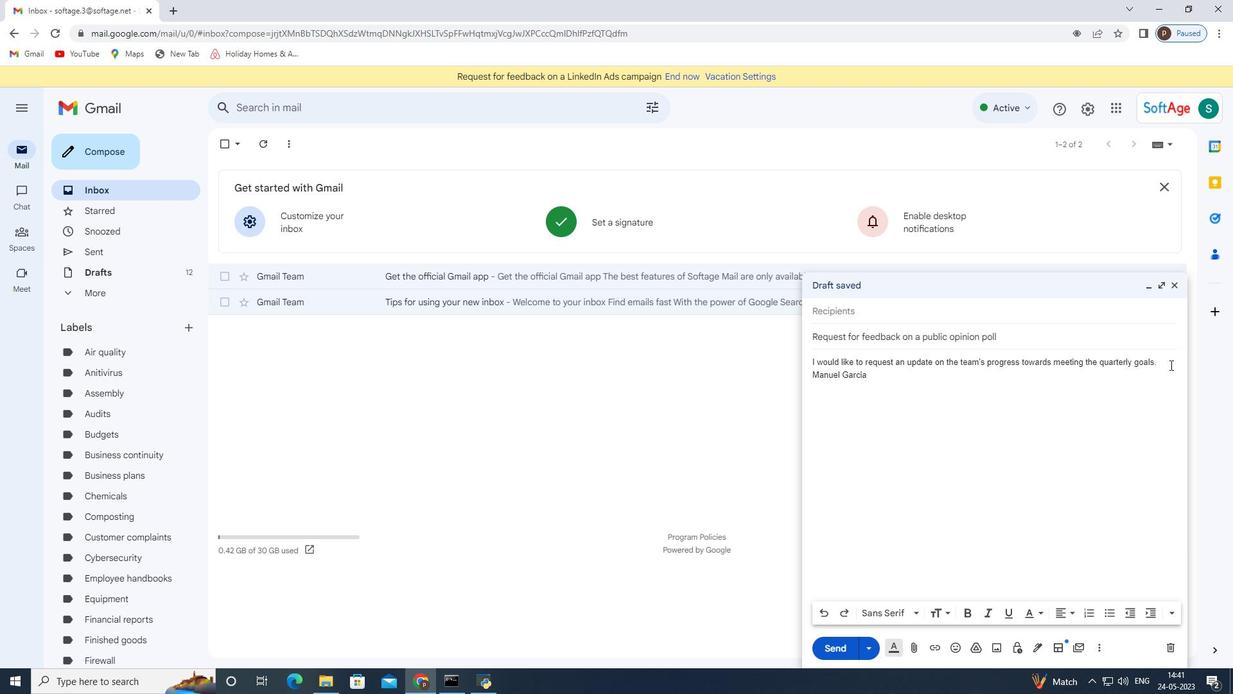 
Action: Key pressed <Key.enter>
Screenshot: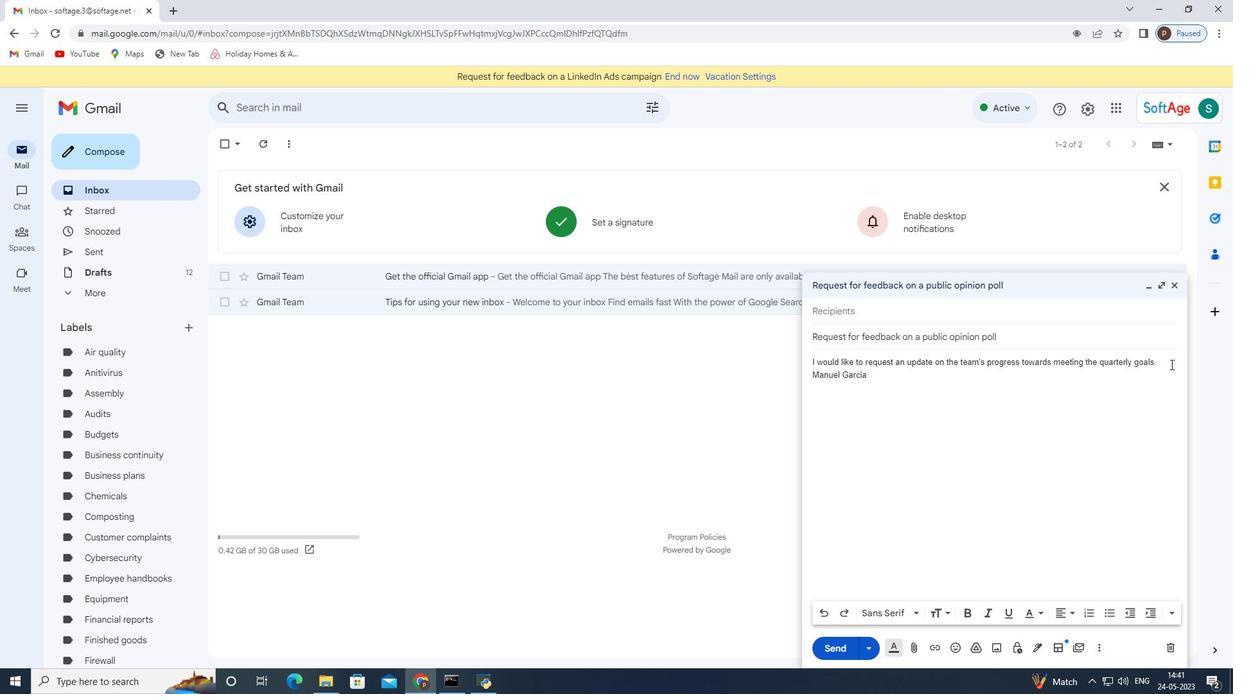 
Action: Mouse moved to (892, 312)
Screenshot: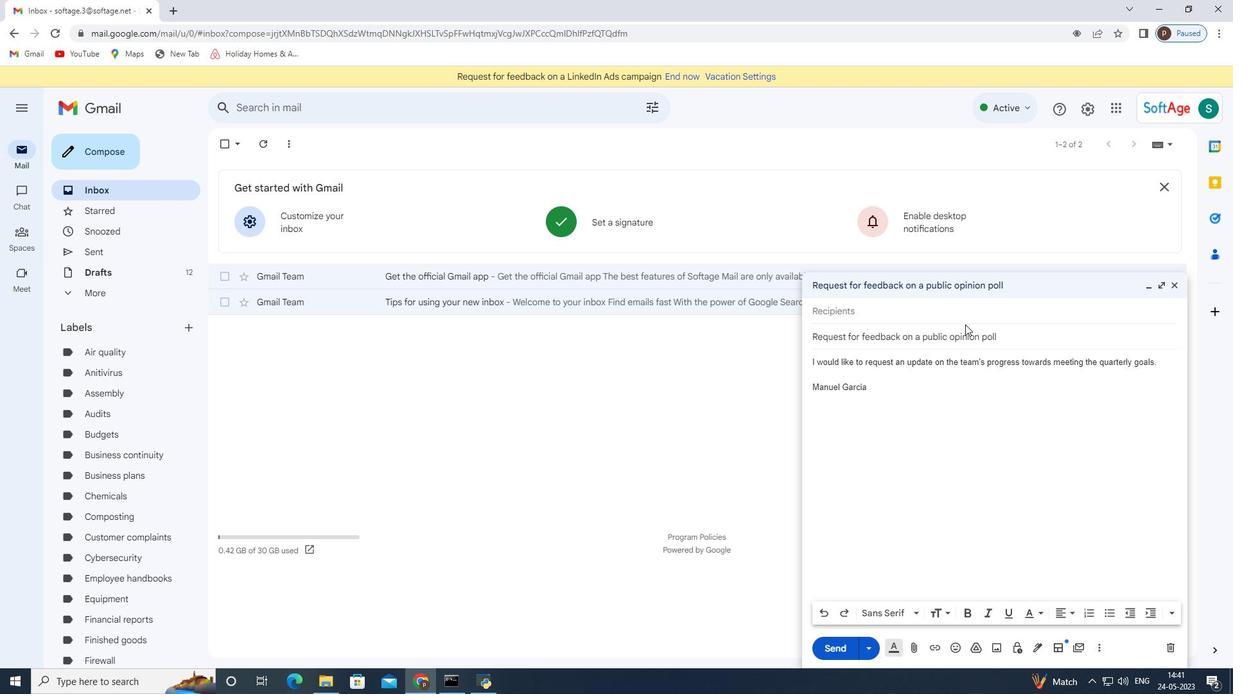 
Action: Mouse pressed left at (892, 312)
Screenshot: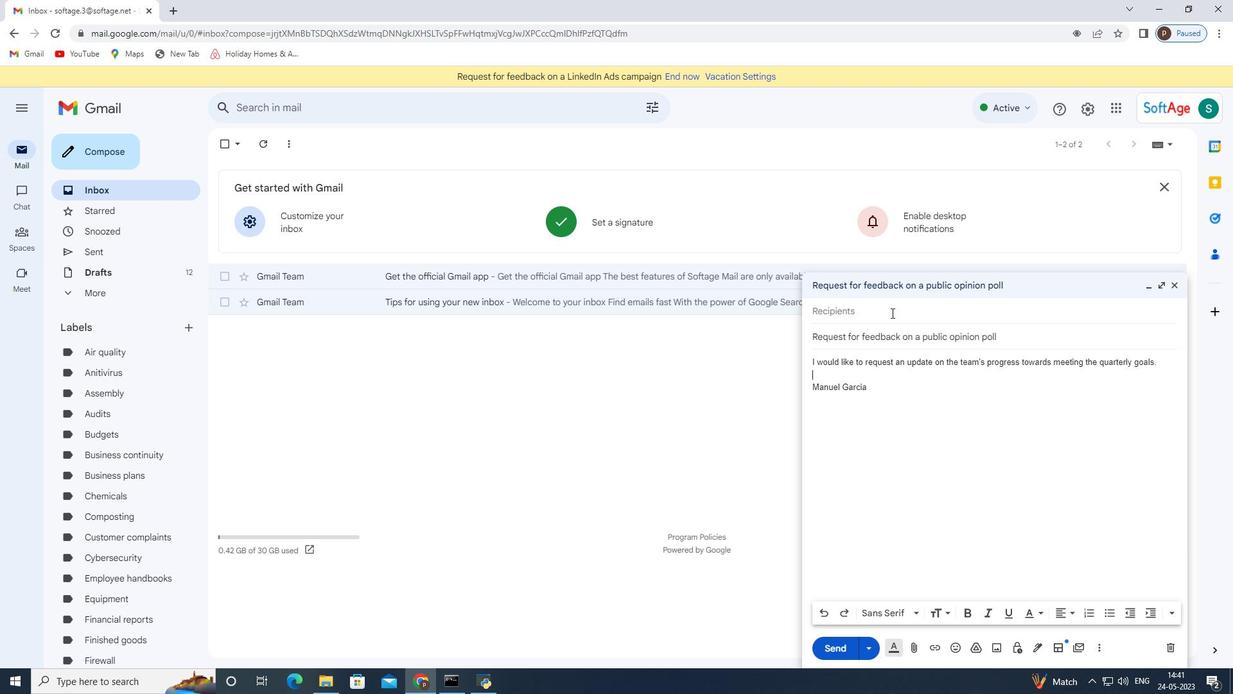 
Action: Key pressed spftage.7<Key.shift>@softage.net<Key.enter>
Screenshot: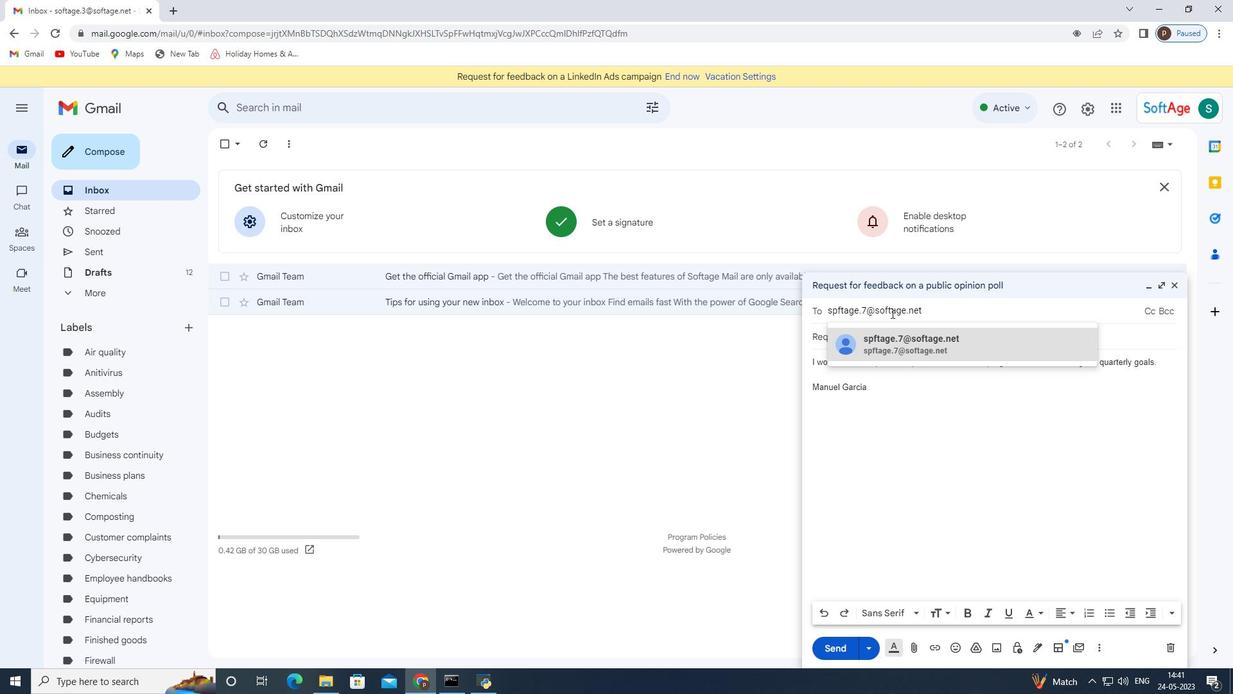
Action: Mouse moved to (960, 311)
Screenshot: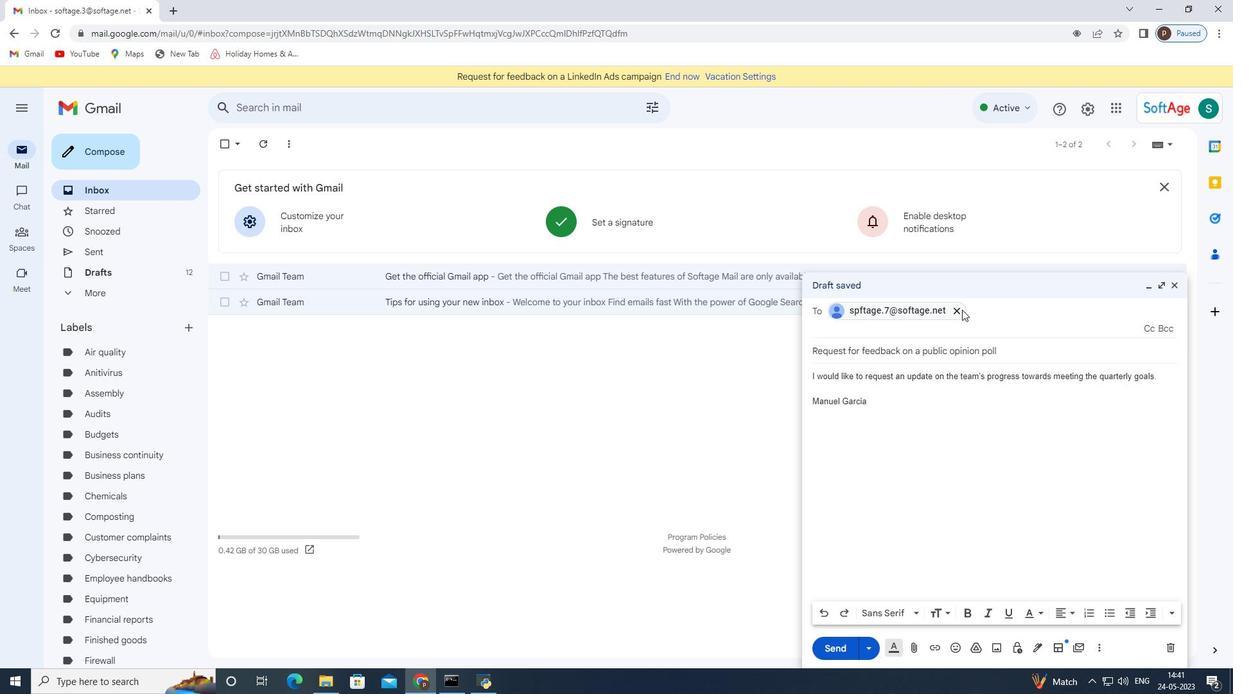 
Action: Mouse pressed left at (960, 311)
Screenshot: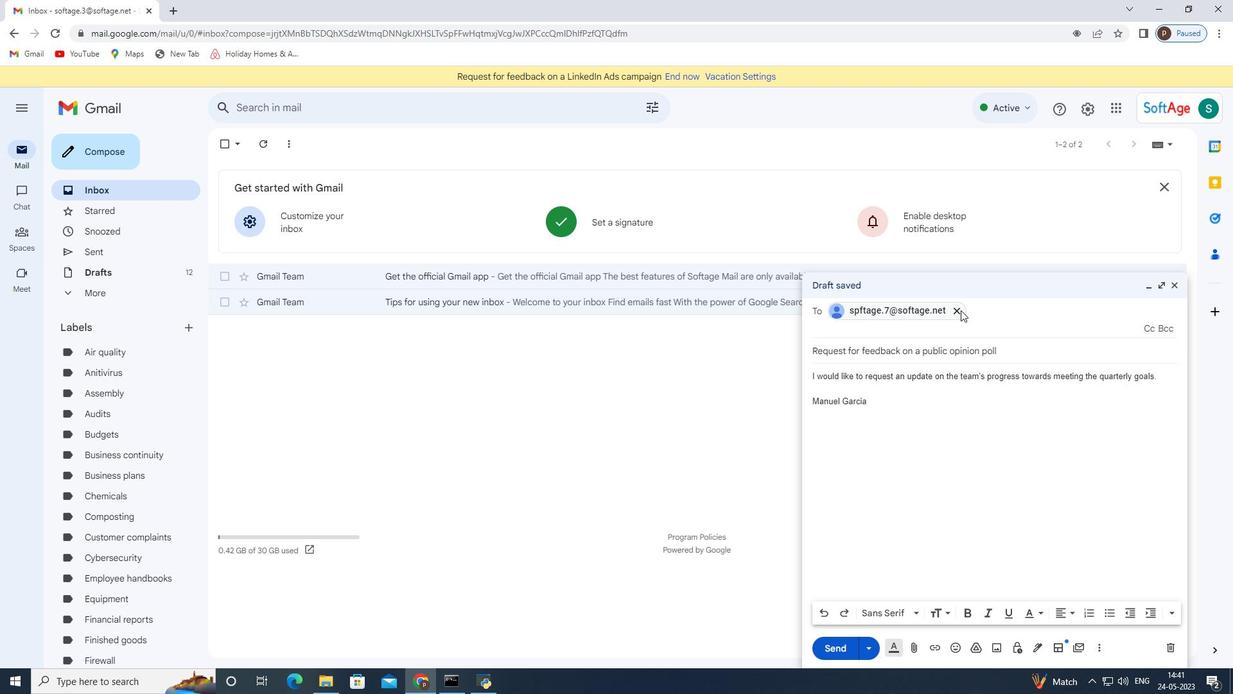 
Action: Mouse moved to (890, 312)
Screenshot: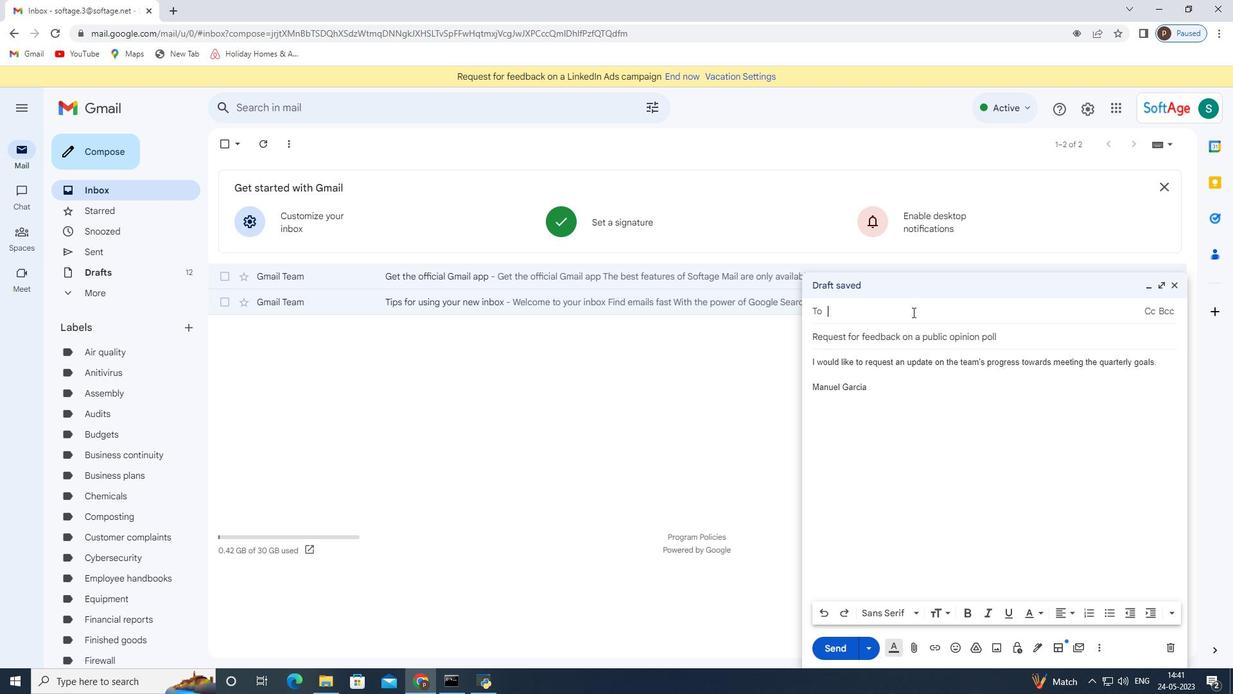 
Action: Mouse pressed left at (890, 312)
Screenshot: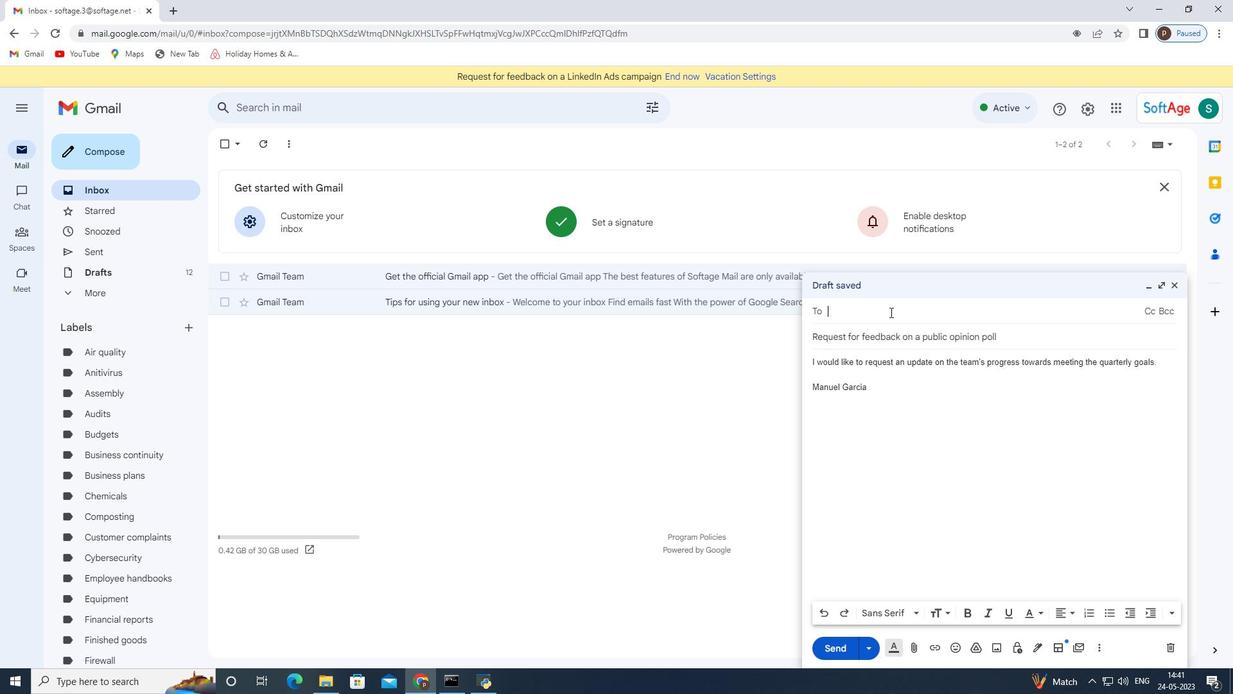 
Action: Key pressed softage.7<Key.shift><Key.shift><Key.shift><Key.shift><Key.shift><Key.shift><Key.shift><Key.shift><Key.shift><Key.shift><Key.shift><Key.shift><Key.shift><Key.shift><Key.shift><Key.shift>@softage.net<Key.enter>
Screenshot: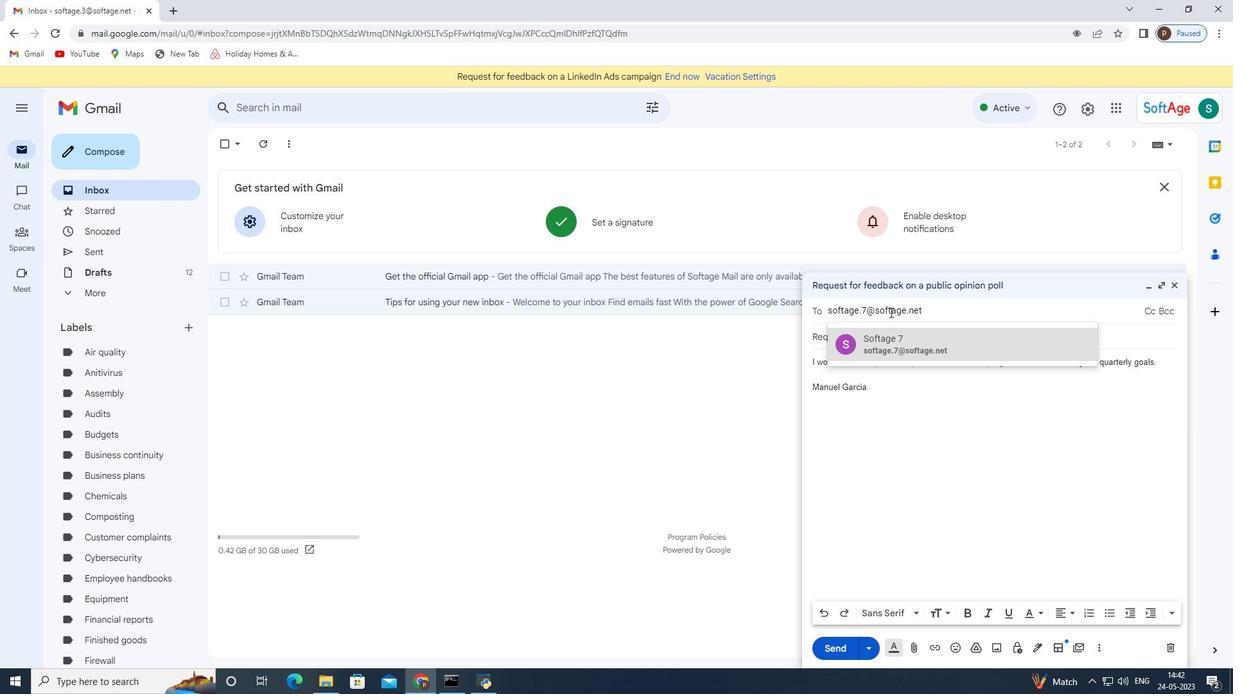 
Action: Mouse moved to (1164, 377)
Screenshot: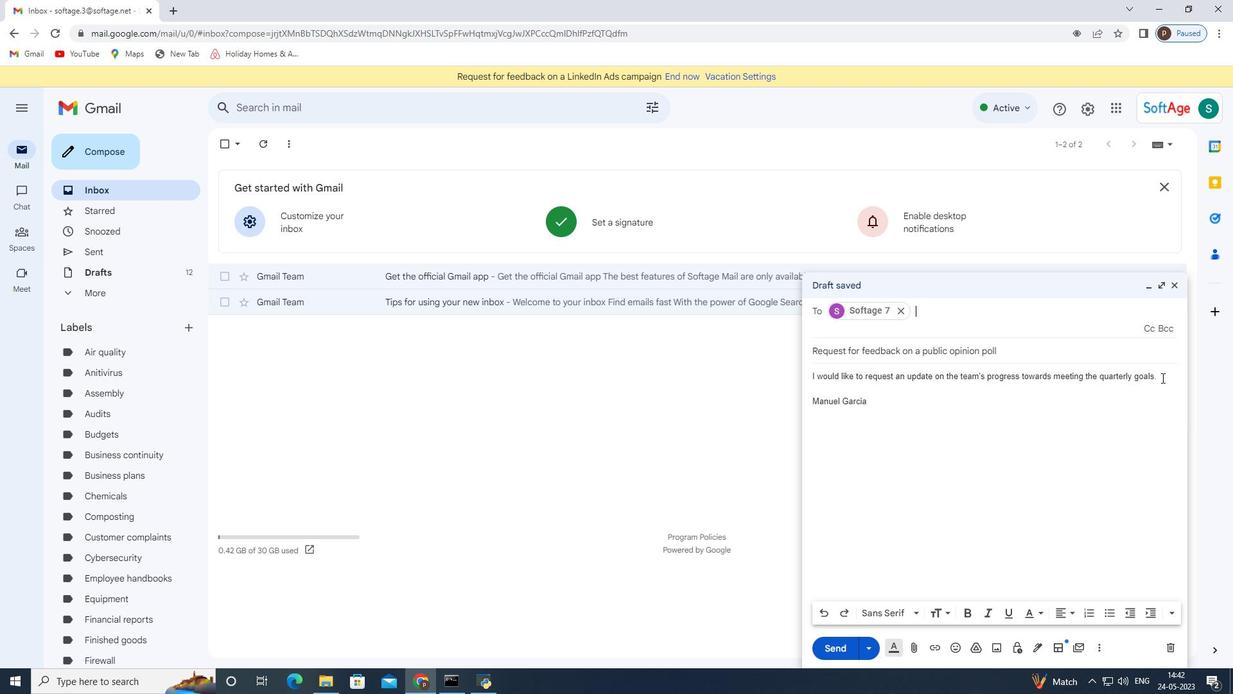 
Action: Mouse pressed left at (1164, 377)
Screenshot: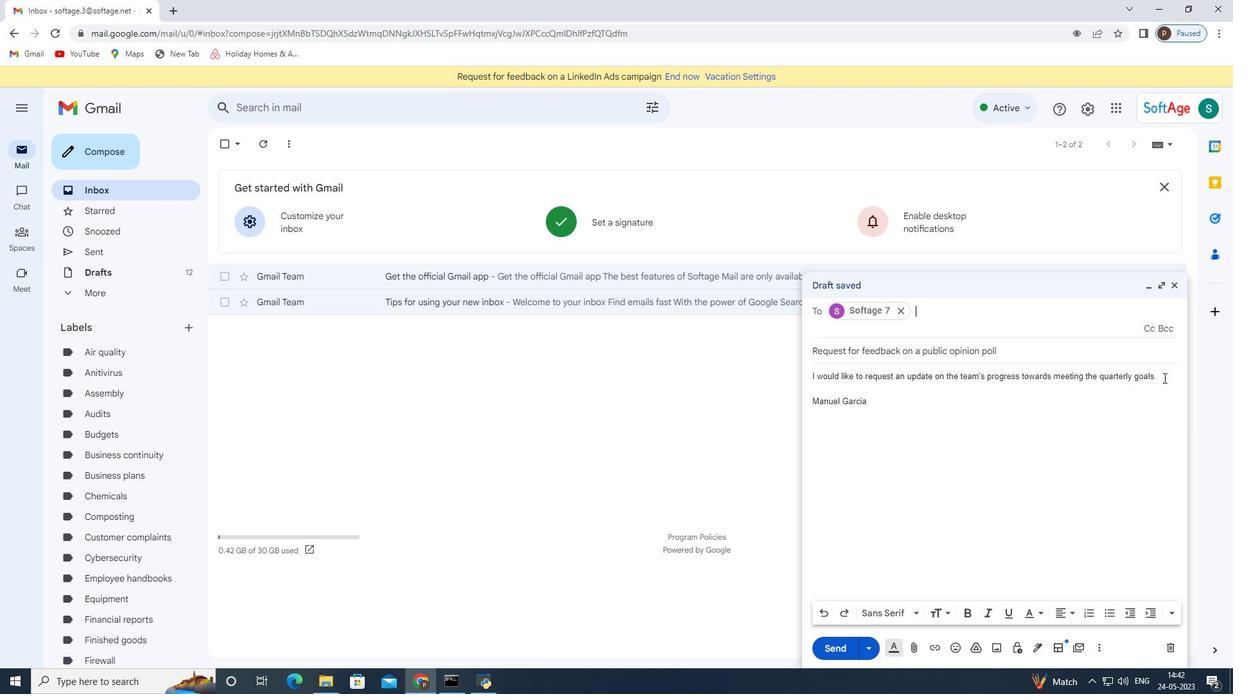 
Action: Mouse moved to (907, 648)
Screenshot: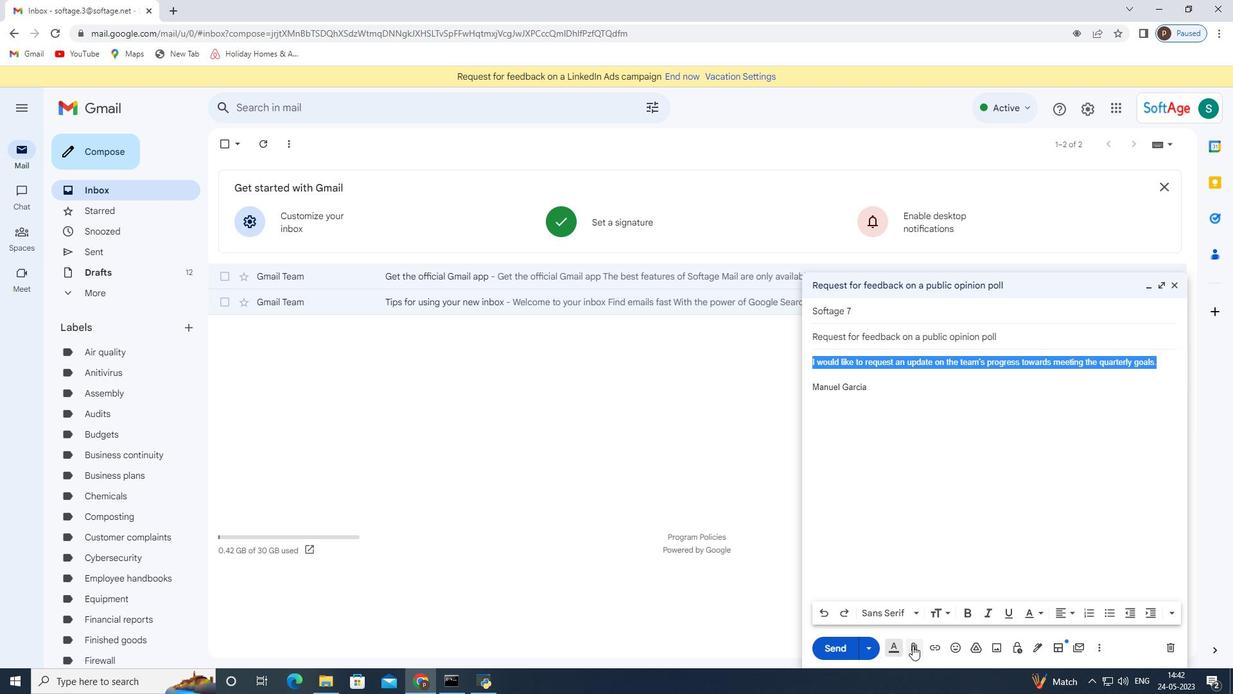 
Action: Mouse pressed left at (907, 648)
Screenshot: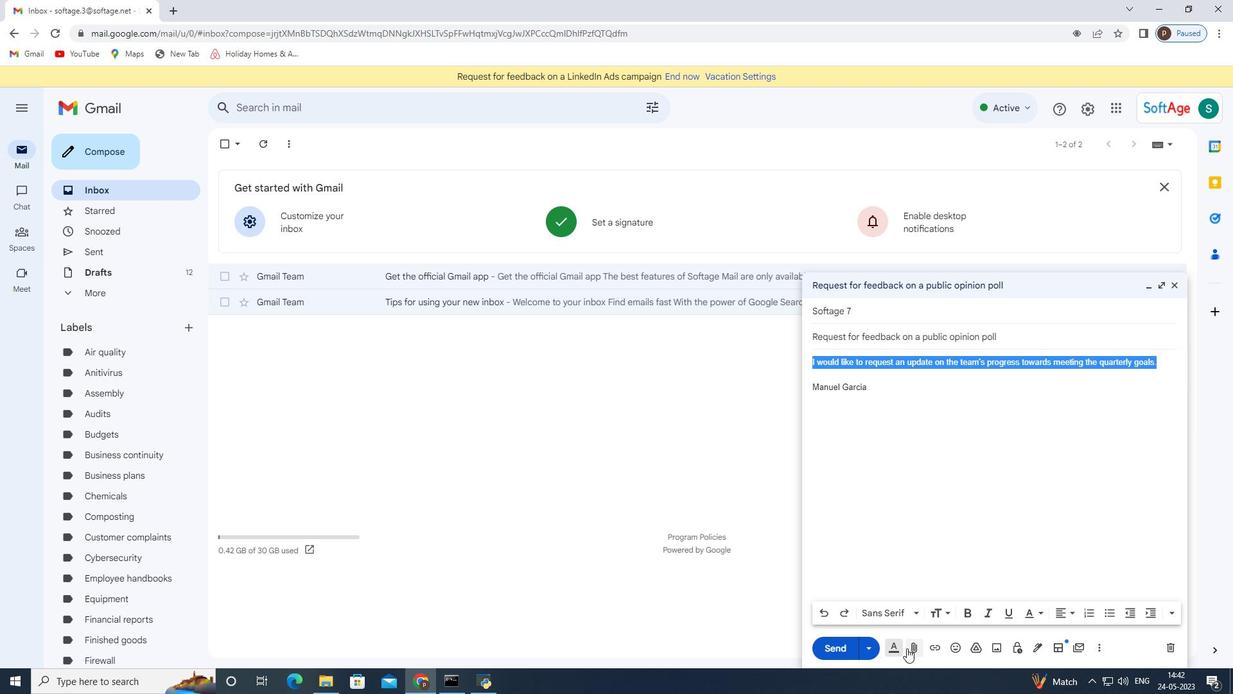 
Action: Mouse moved to (160, 111)
Screenshot: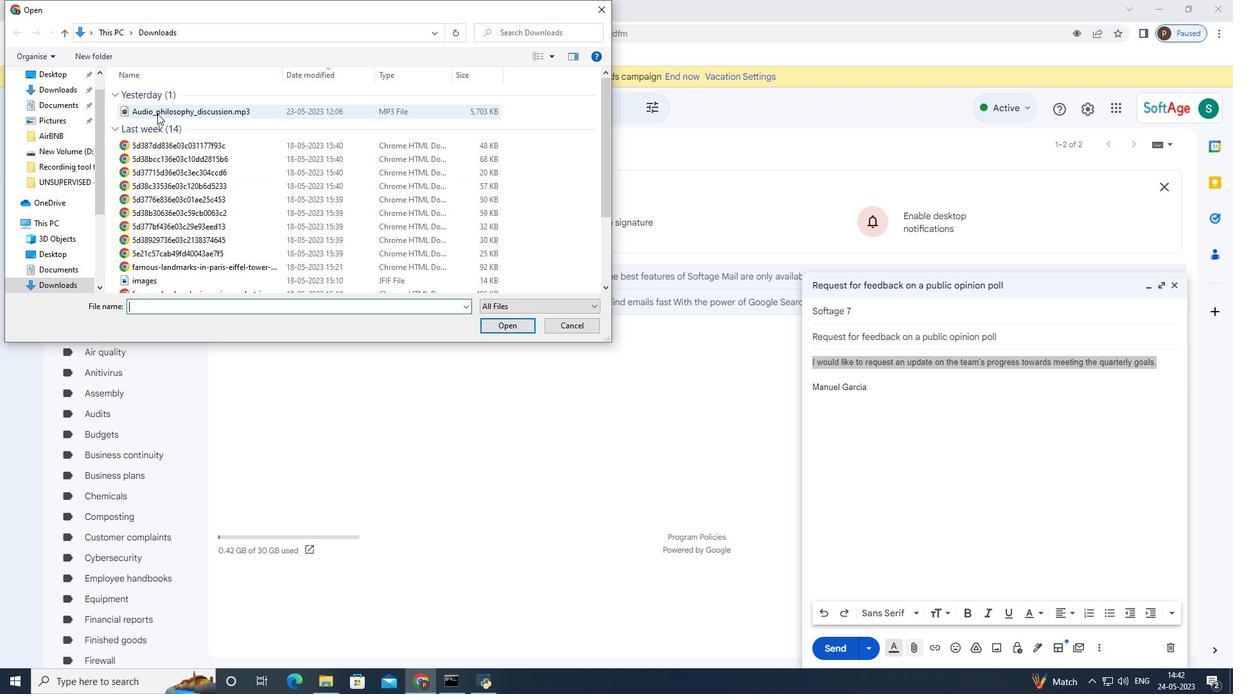 
Action: Mouse pressed left at (160, 111)
Screenshot: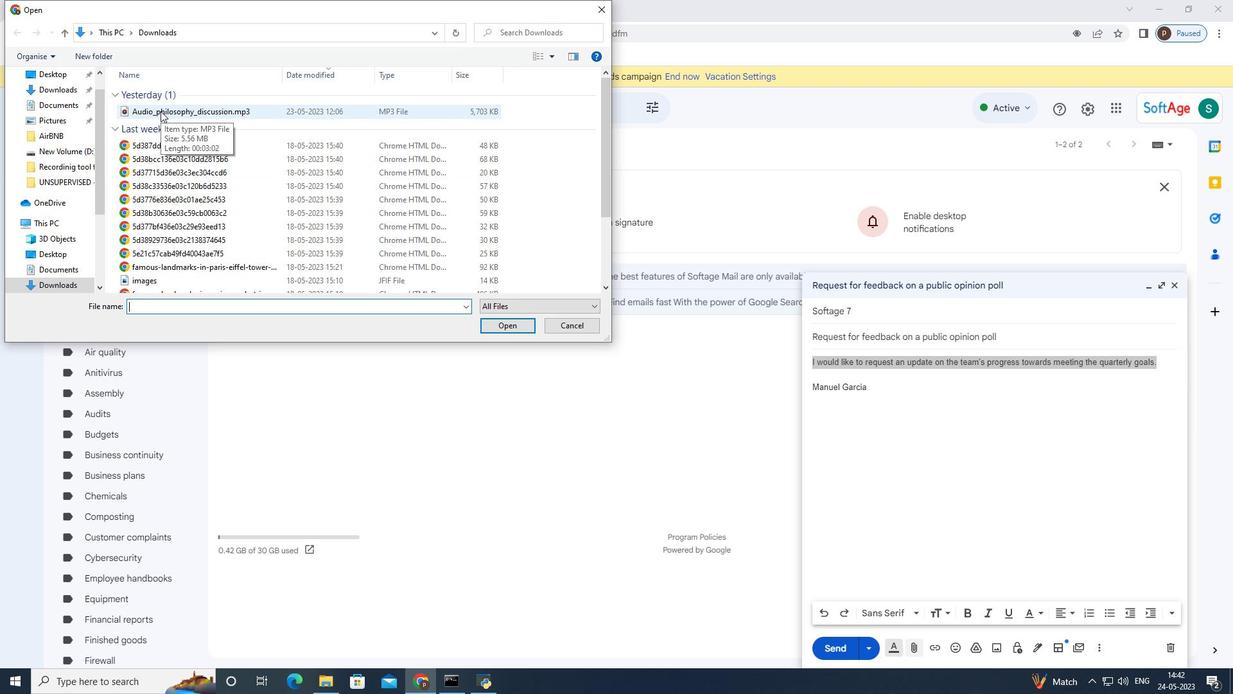 
Action: Mouse moved to (508, 320)
Screenshot: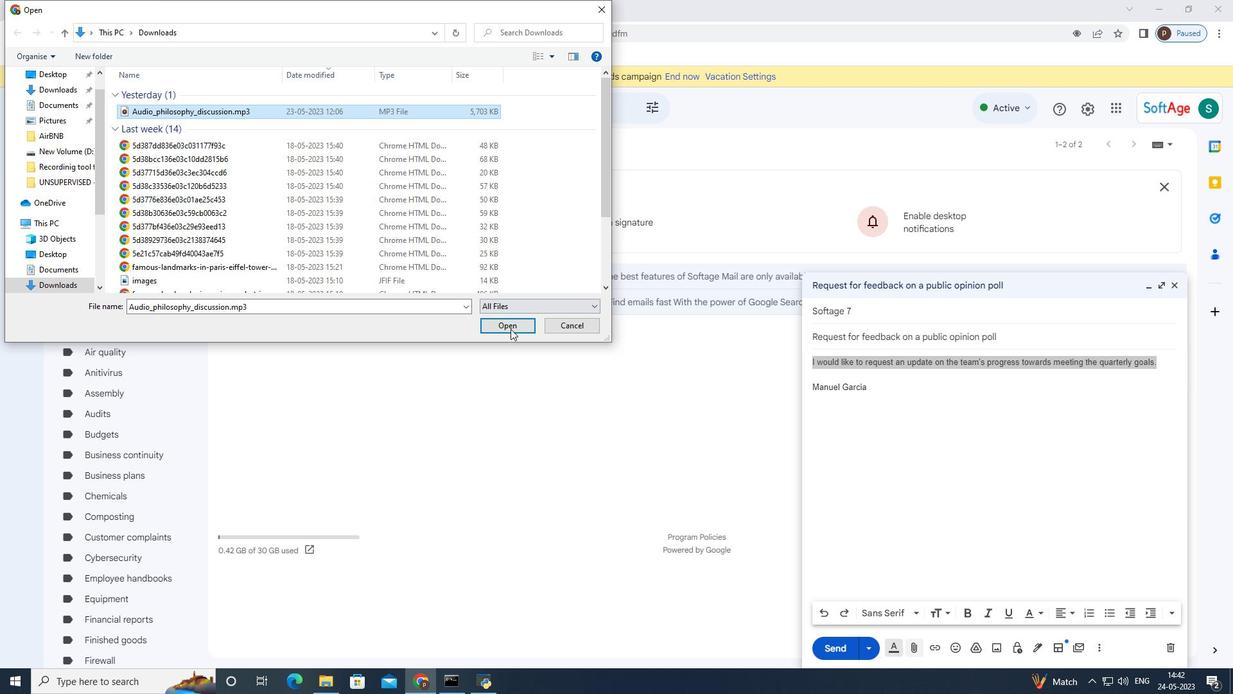
Action: Mouse pressed left at (508, 320)
Screenshot: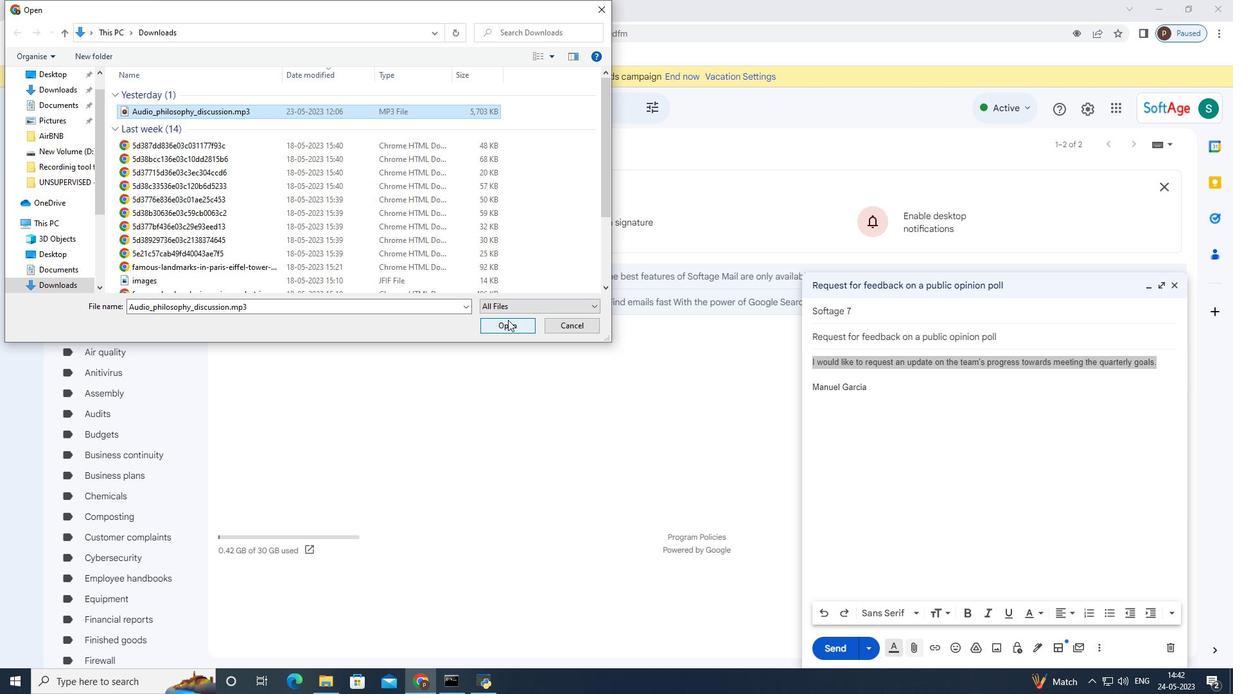 
Action: Mouse moved to (919, 612)
Screenshot: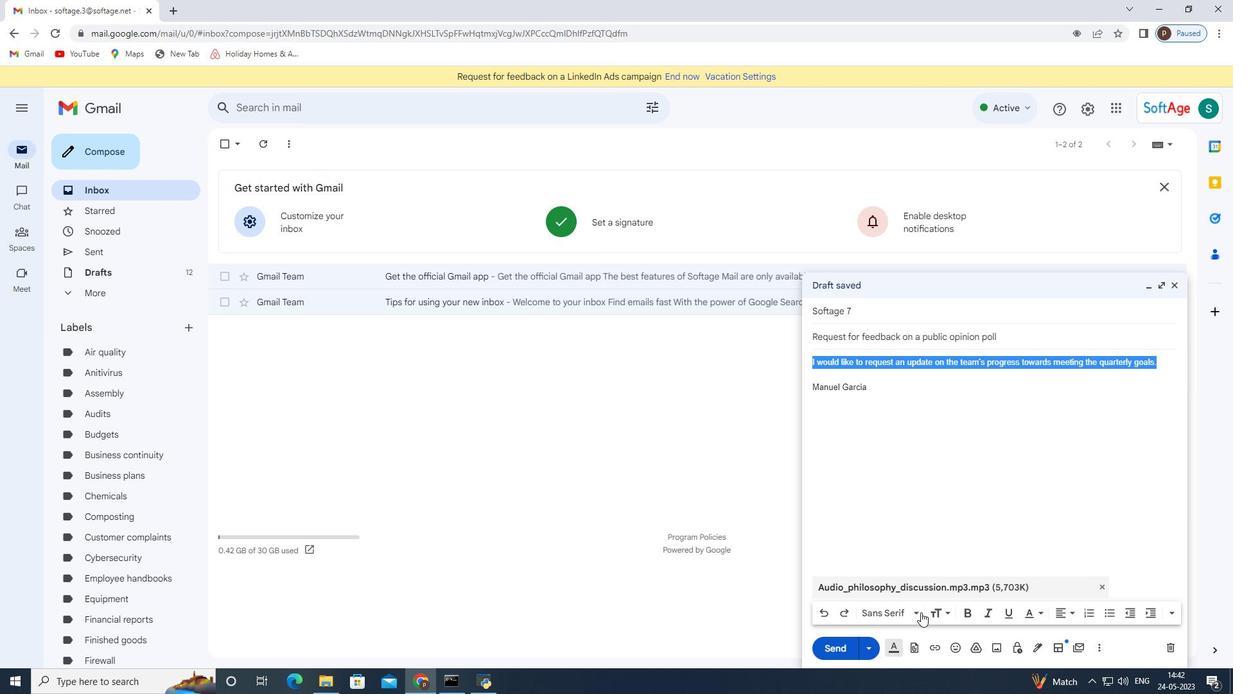 
Action: Mouse pressed left at (919, 612)
Screenshot: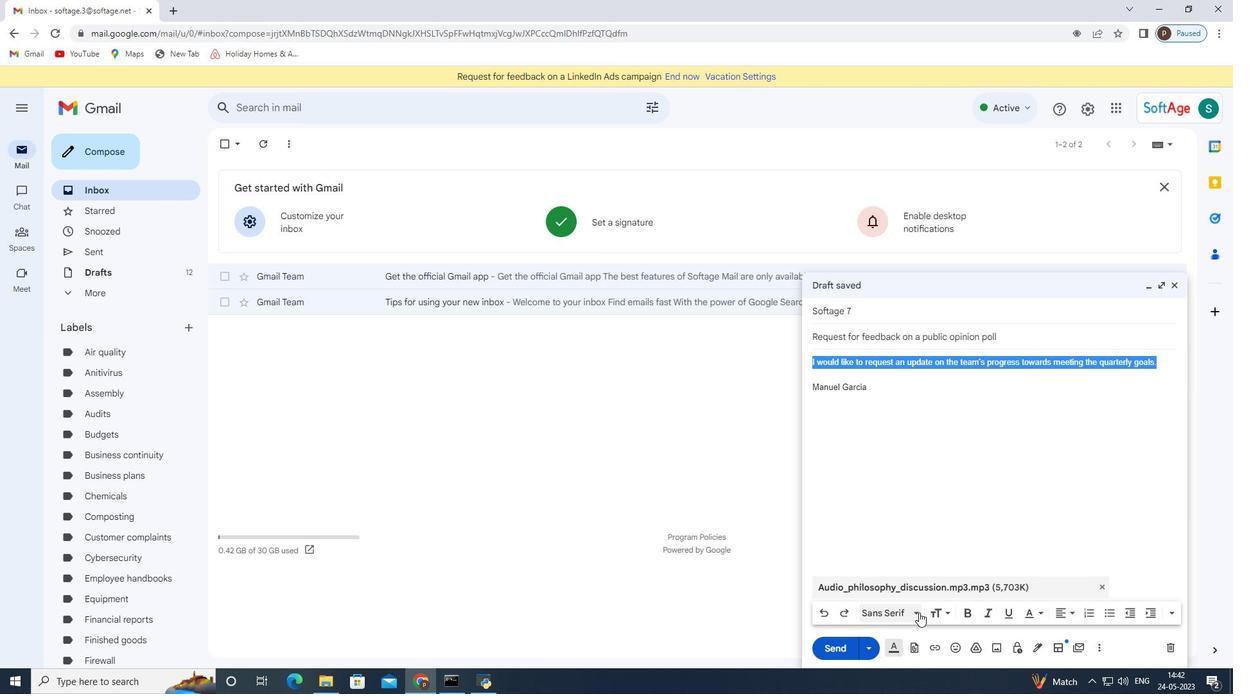 
Action: Mouse moved to (937, 530)
Screenshot: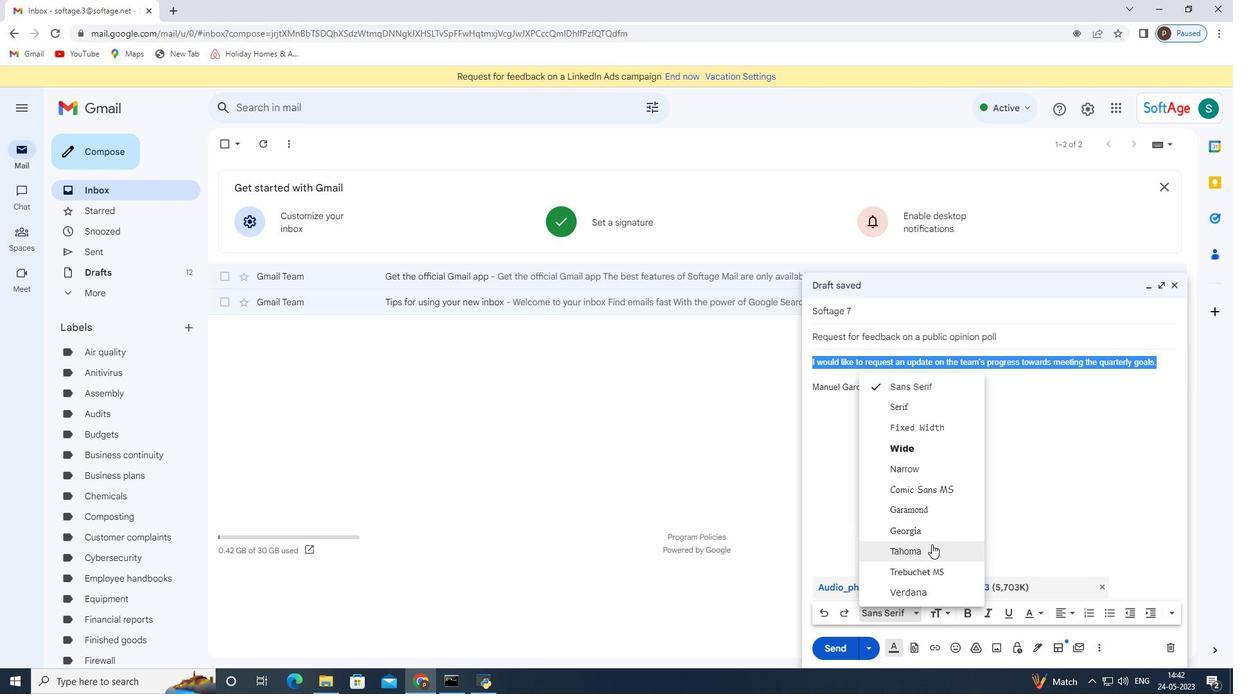 
Action: Mouse pressed left at (937, 530)
Screenshot: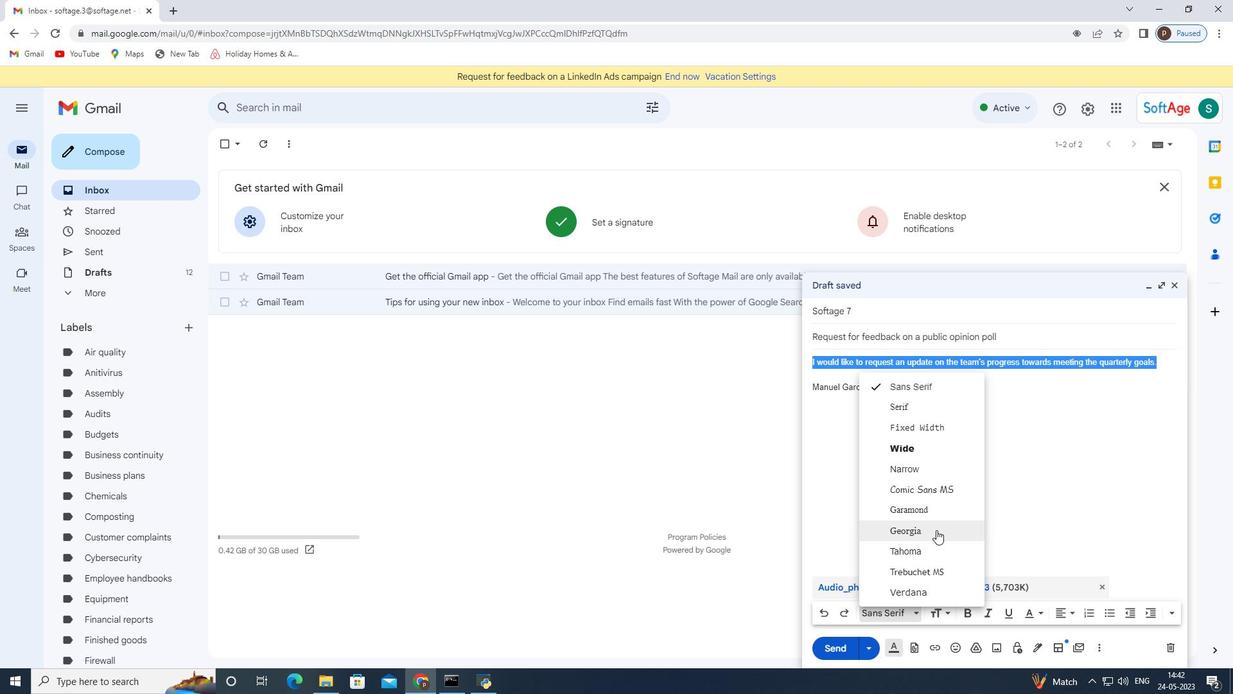 
Action: Mouse moved to (968, 616)
Screenshot: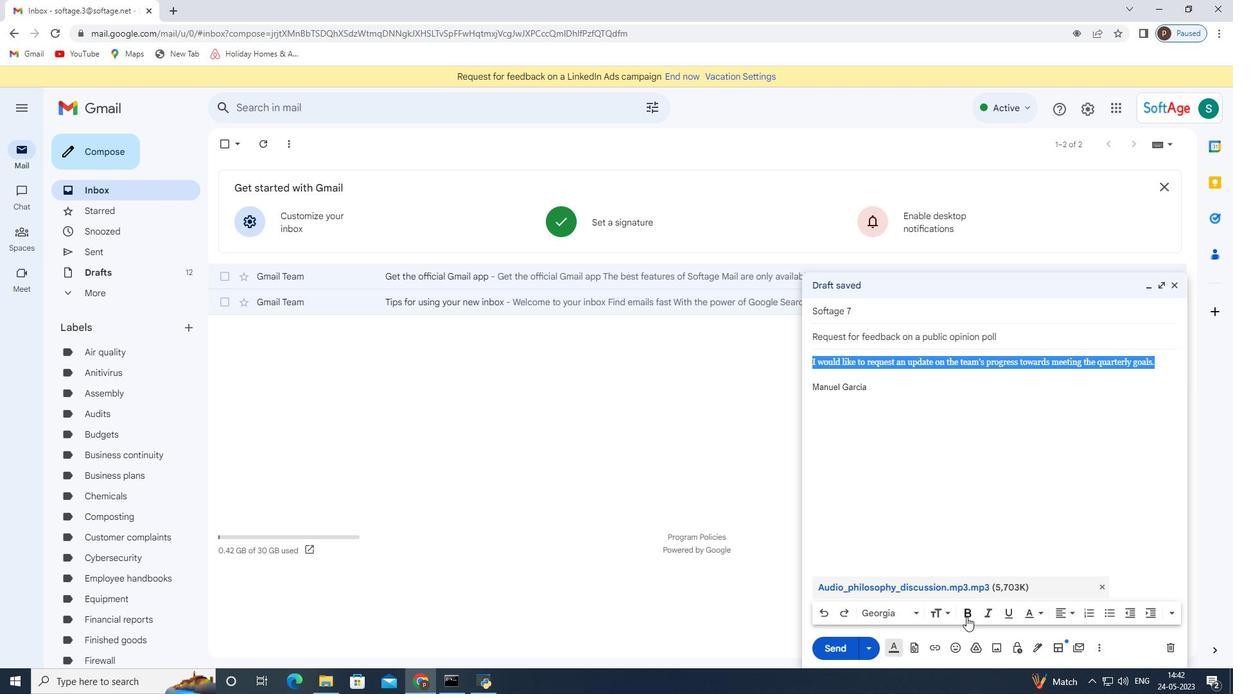 
Action: Mouse pressed left at (968, 616)
Screenshot: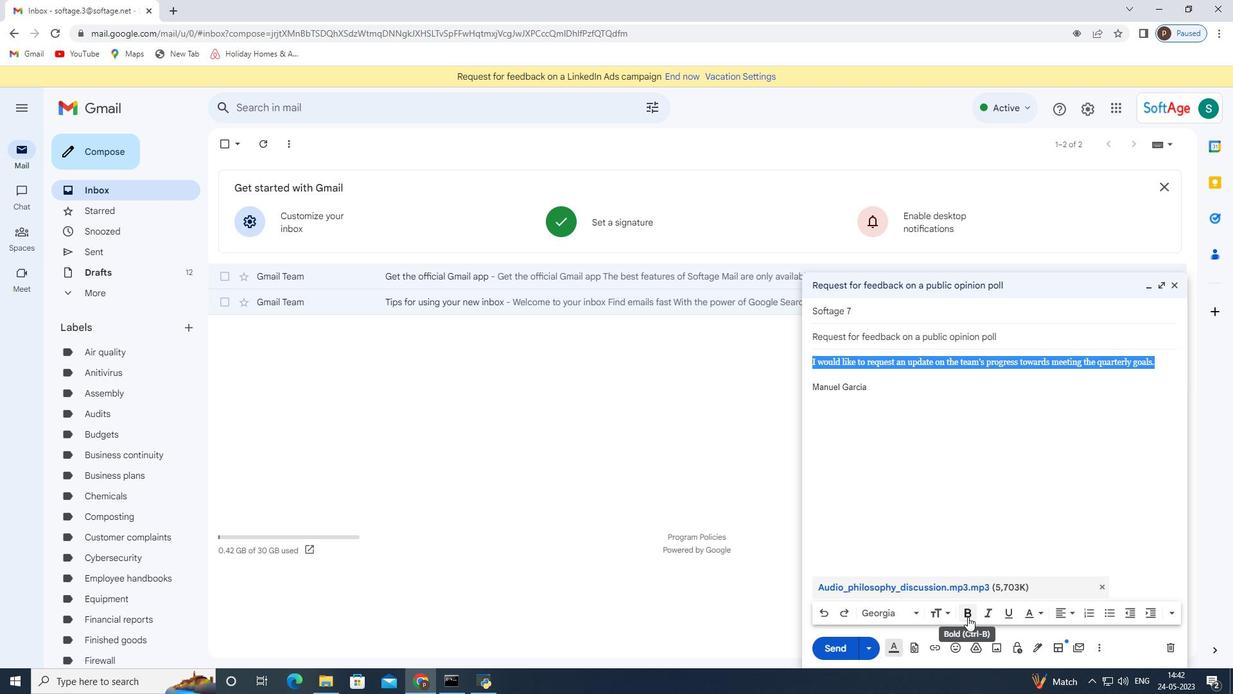 
Action: Mouse moved to (911, 472)
Screenshot: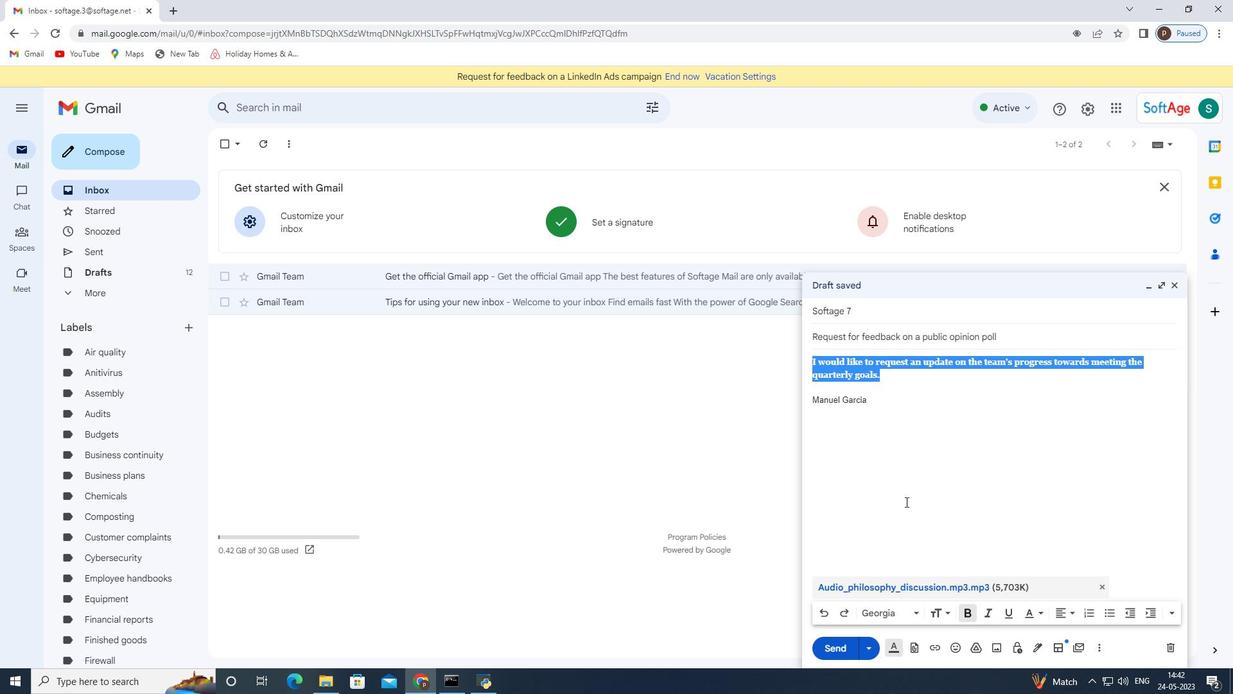 
Action: Mouse pressed left at (911, 472)
Screenshot: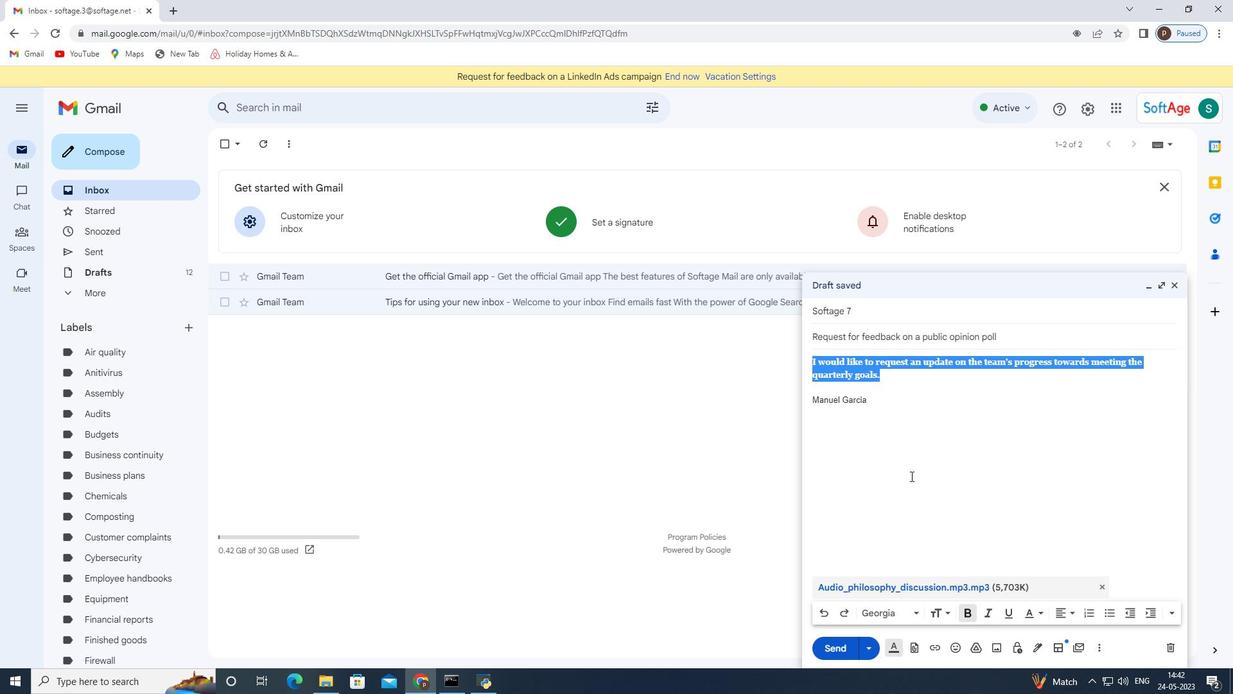 
Action: Mouse moved to (836, 640)
Screenshot: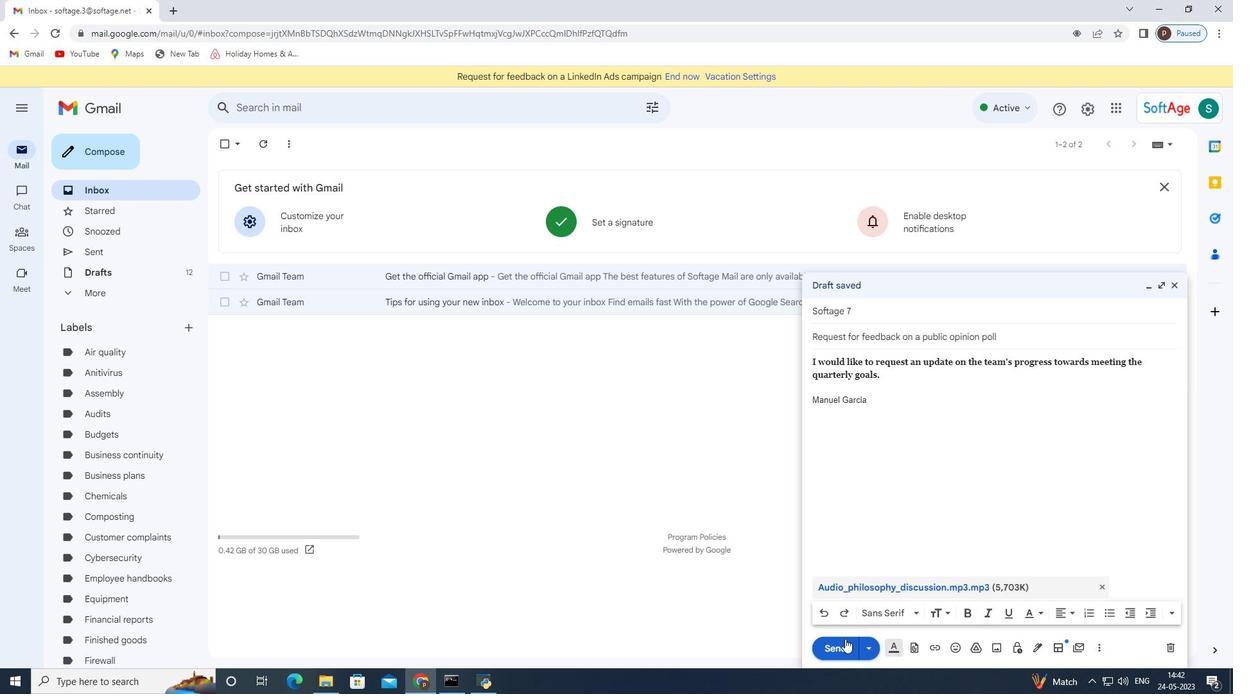 
Action: Mouse pressed left at (836, 640)
Screenshot: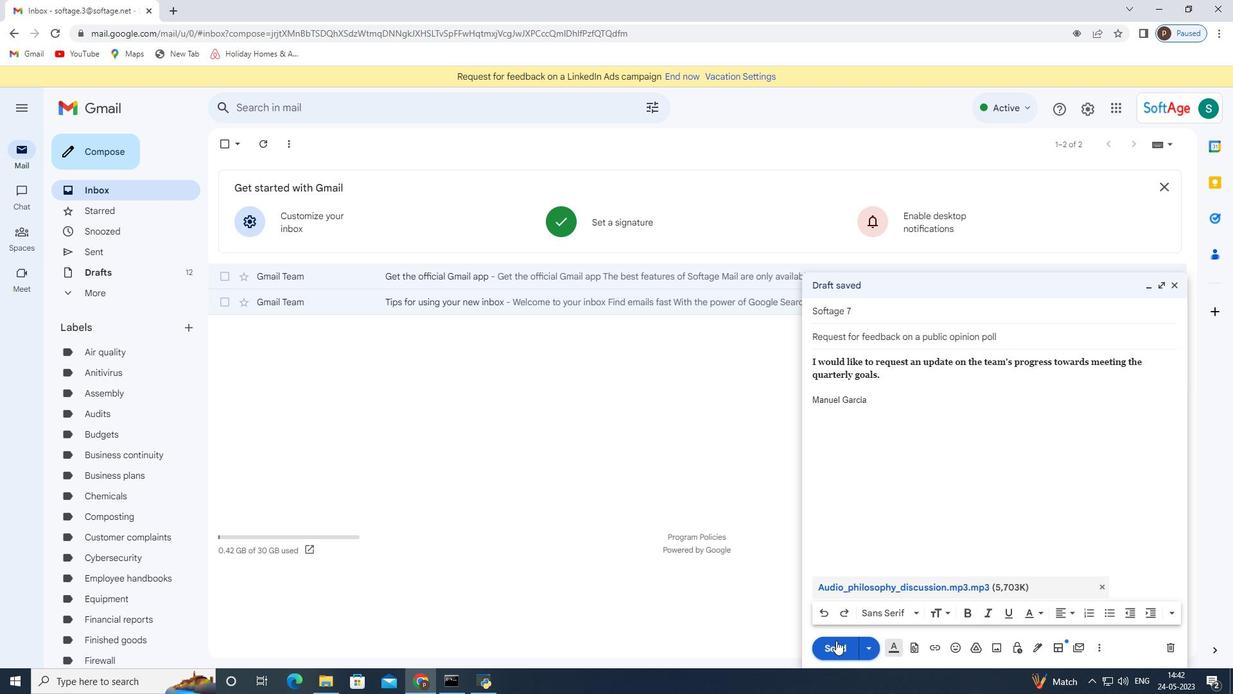 
Action: Mouse moved to (127, 250)
Screenshot: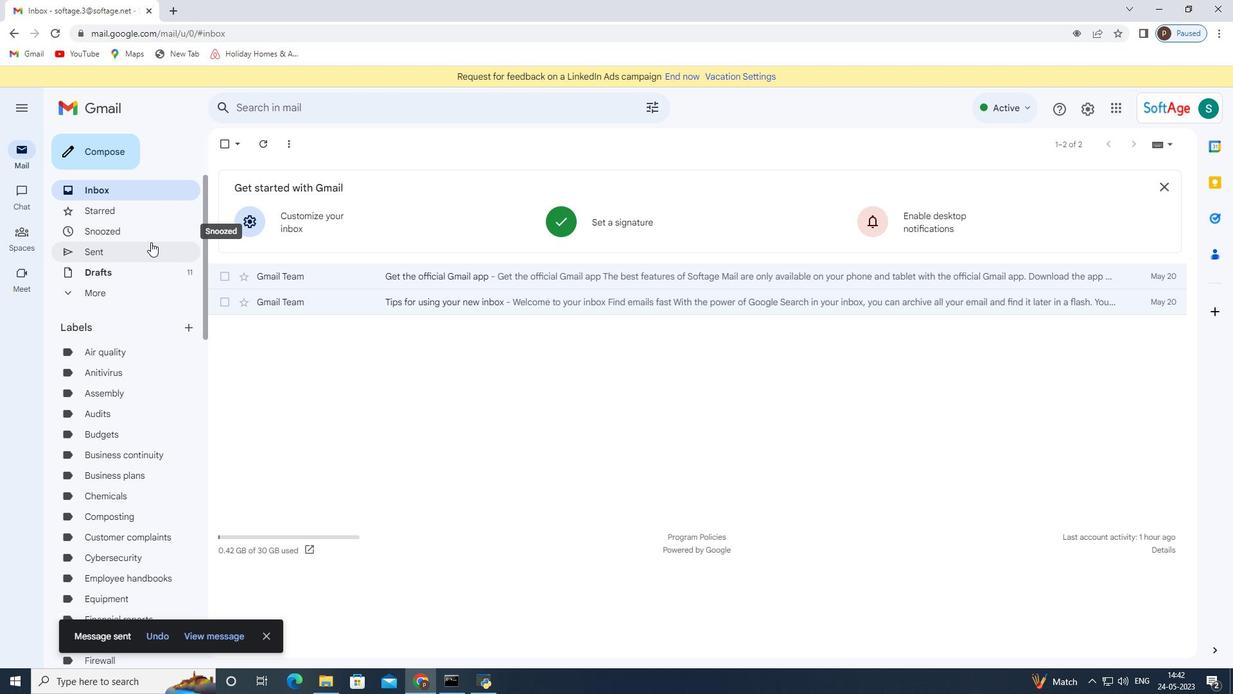 
Action: Mouse pressed left at (127, 250)
Screenshot: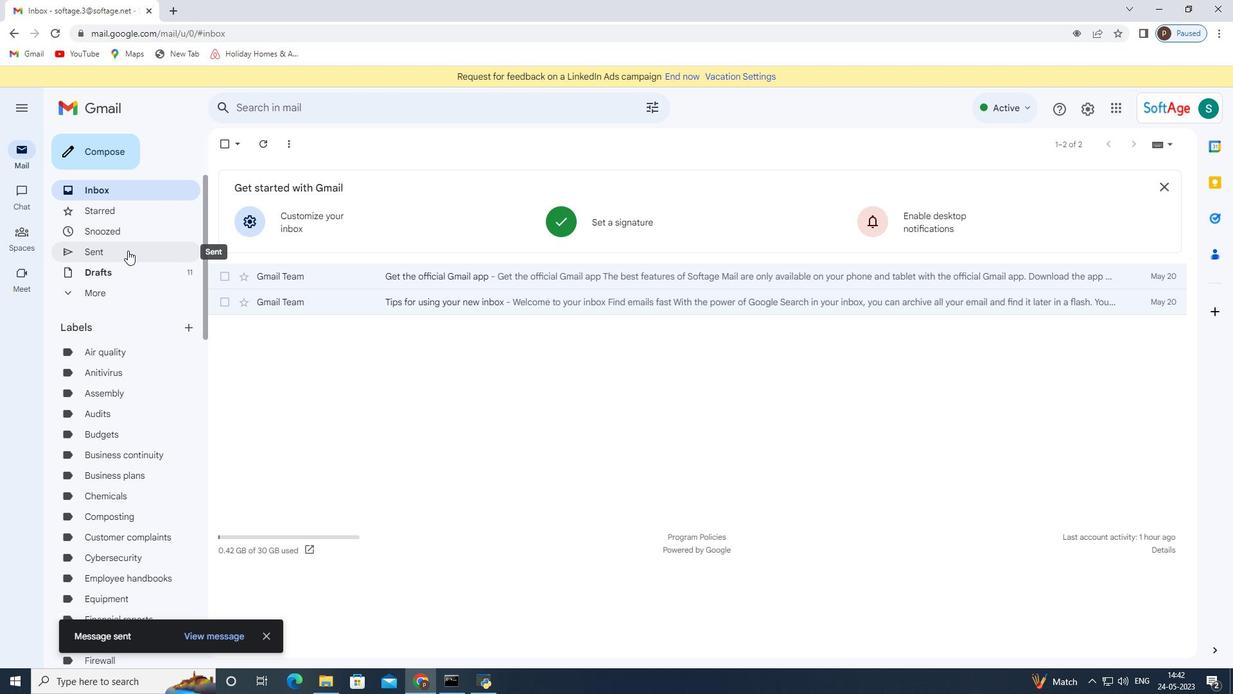 
Action: Mouse moved to (510, 223)
Screenshot: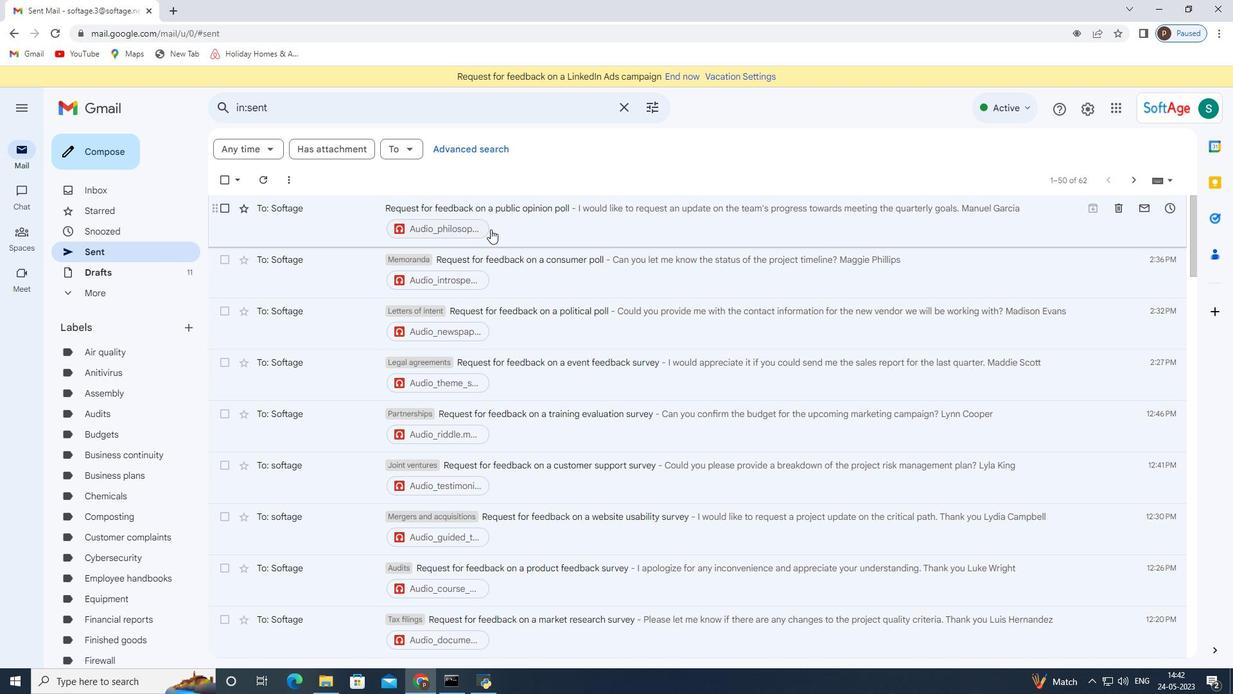 
Action: Mouse pressed right at (510, 223)
Screenshot: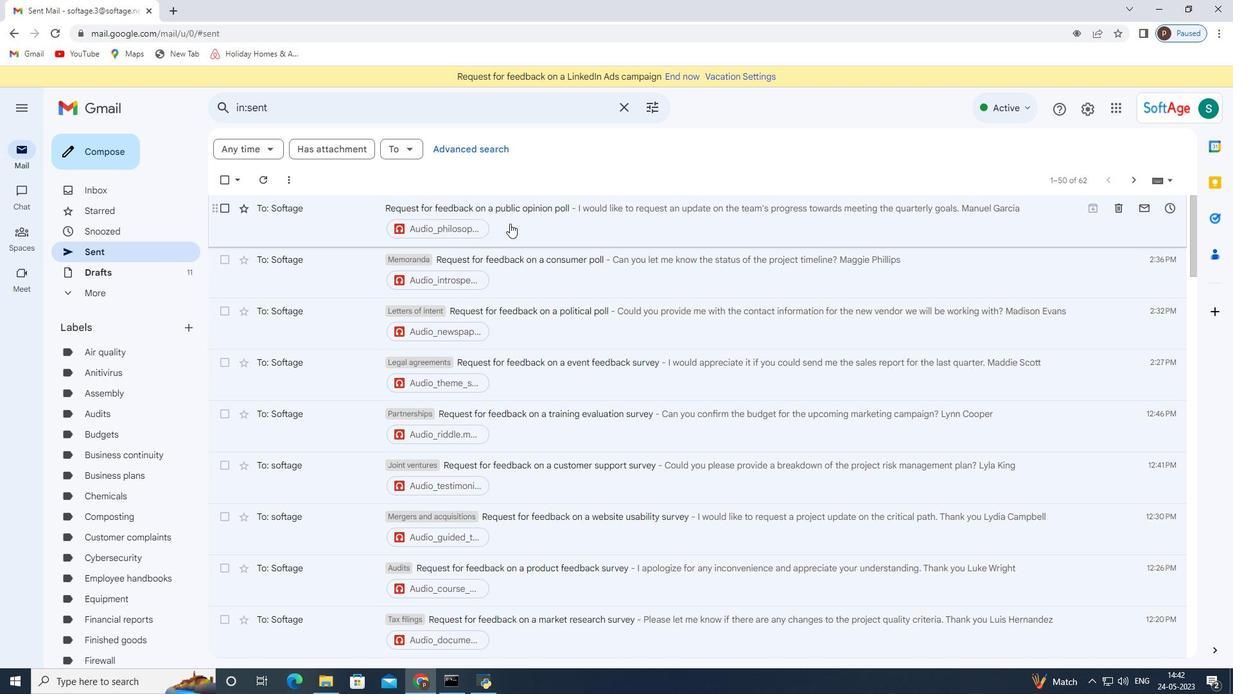 
Action: Mouse moved to (603, 438)
Screenshot: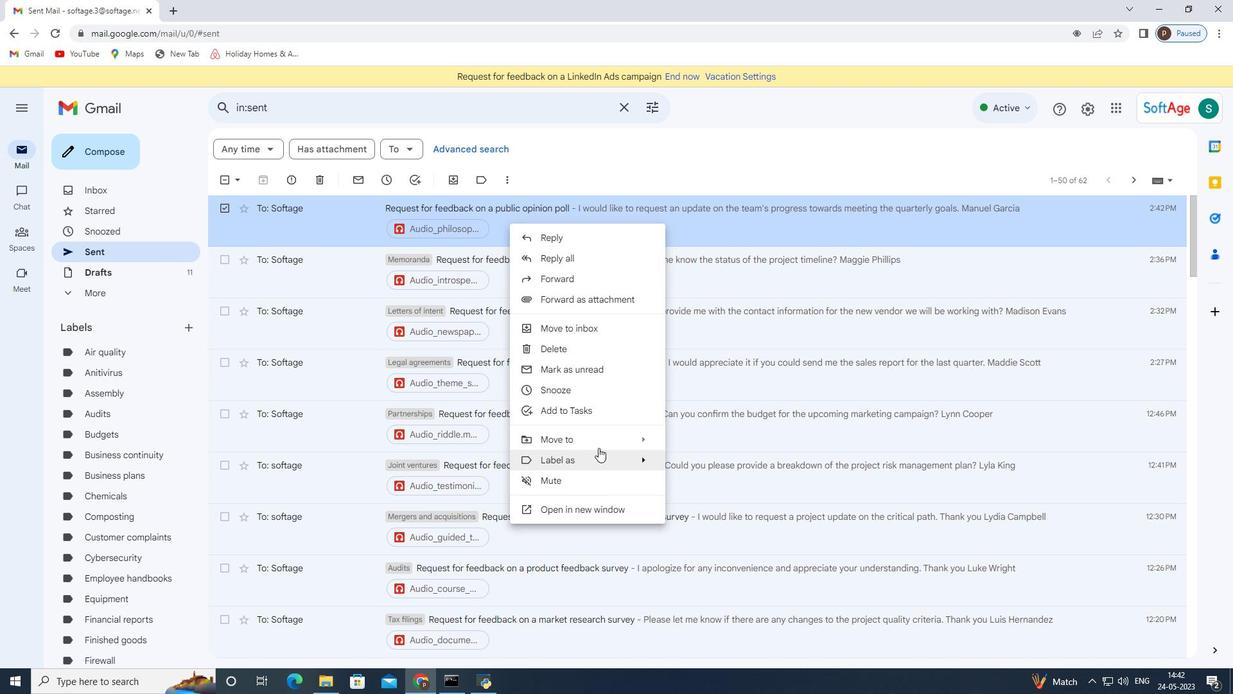 
Action: Mouse pressed left at (603, 438)
Screenshot: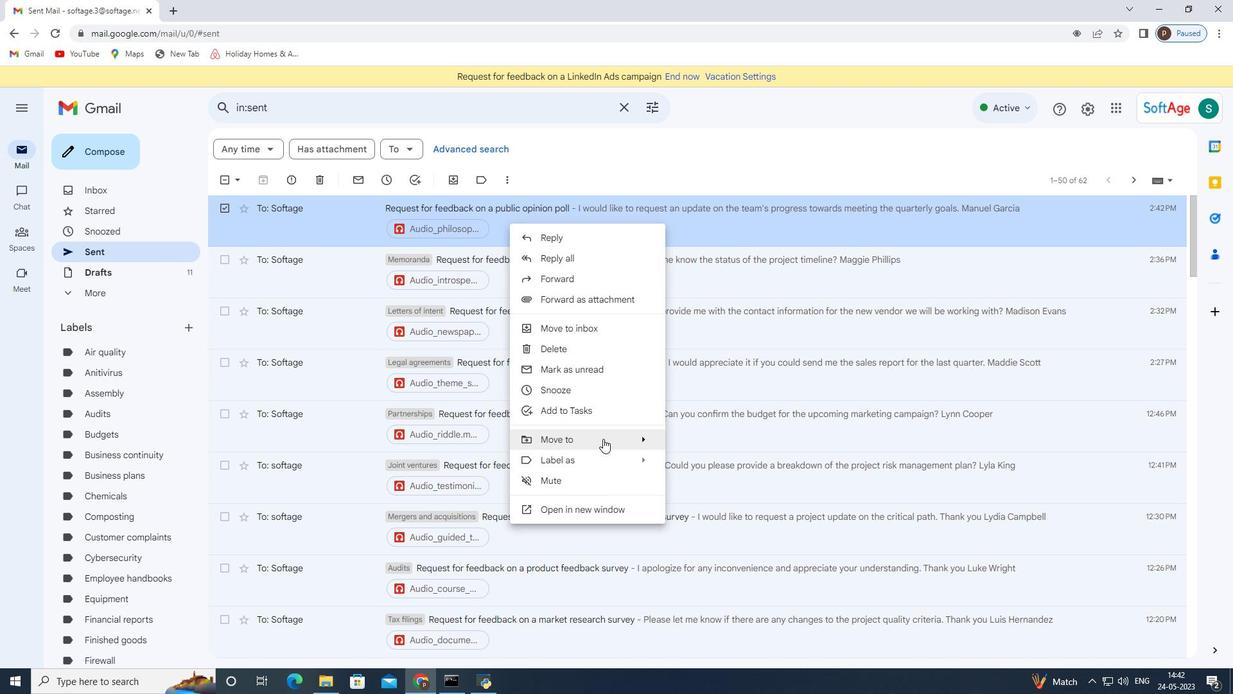 
Action: Mouse moved to (730, 414)
Screenshot: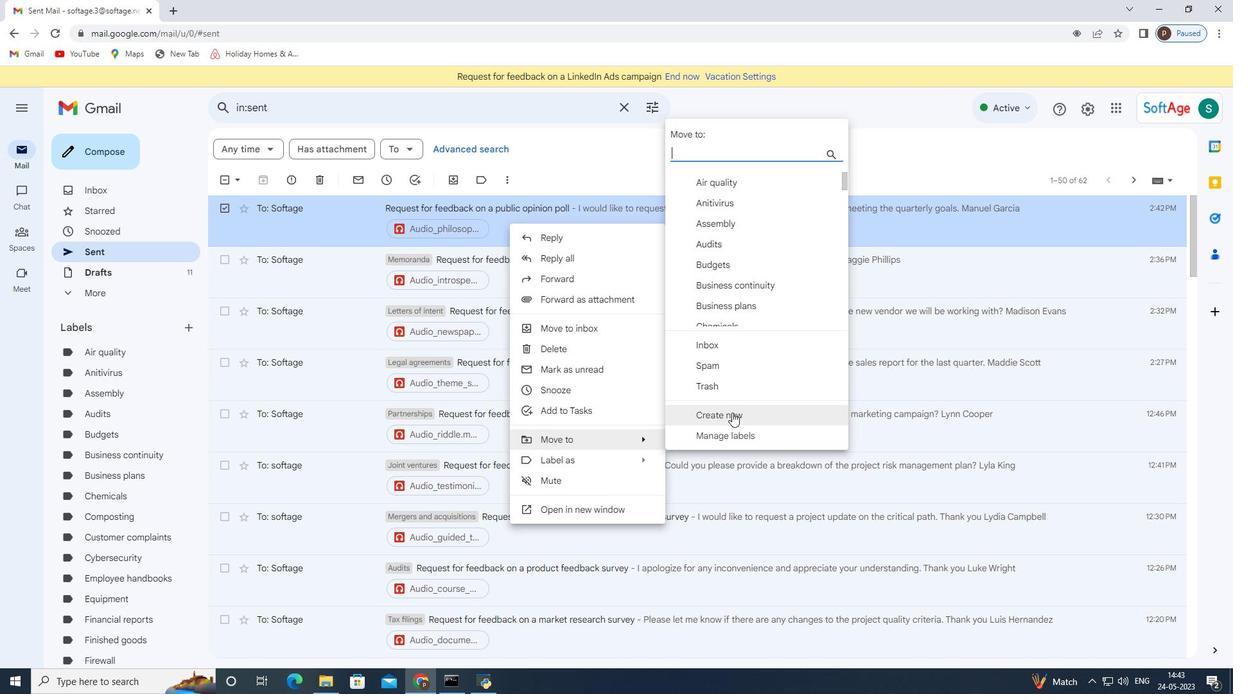 
Action: Mouse pressed left at (730, 414)
Screenshot: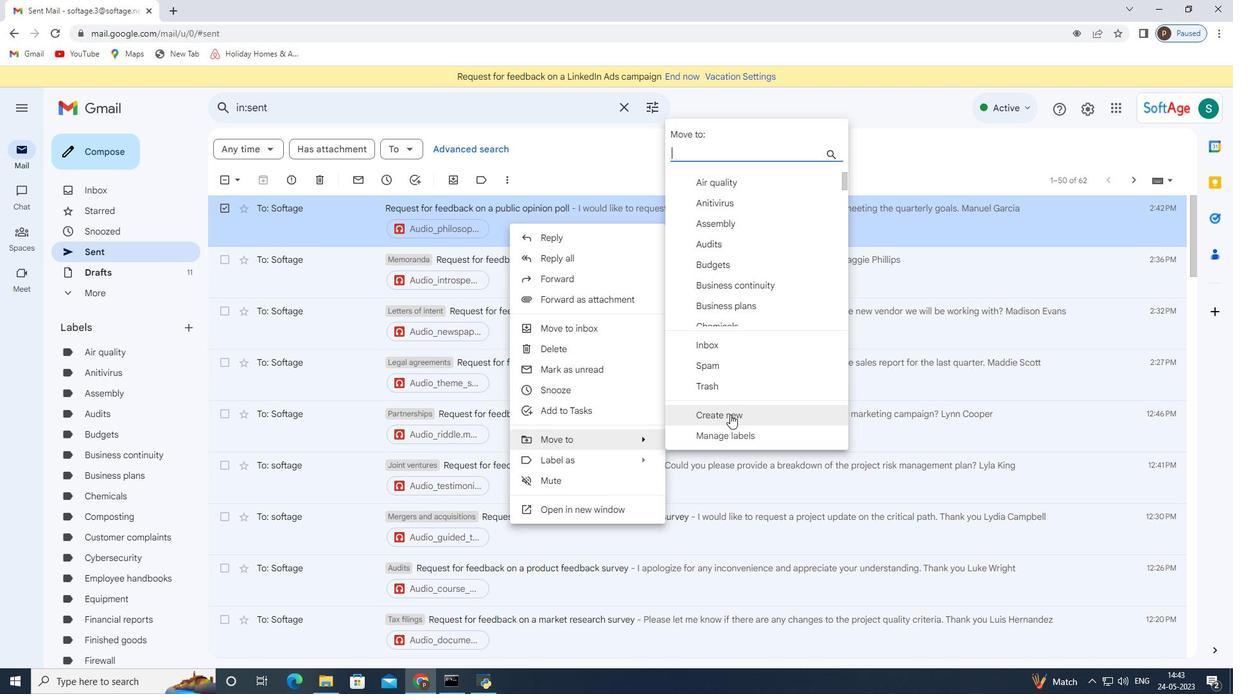 
Action: Mouse moved to (558, 357)
Screenshot: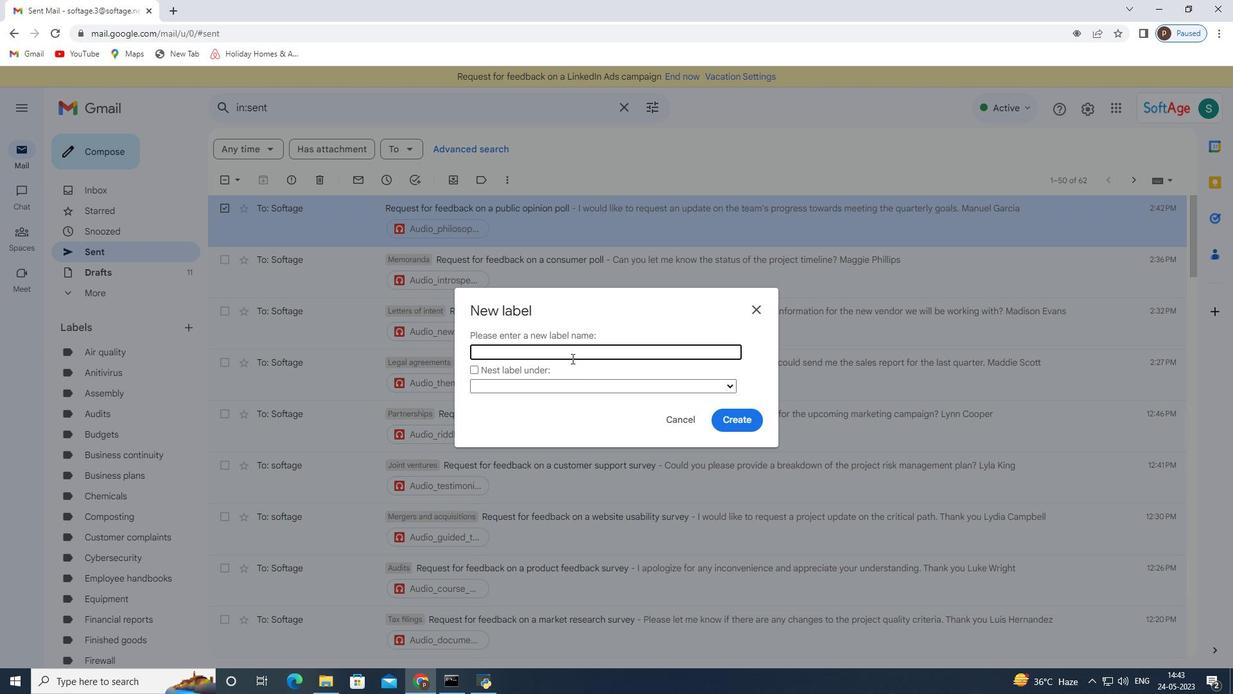 
Action: Mouse pressed left at (558, 357)
Screenshot: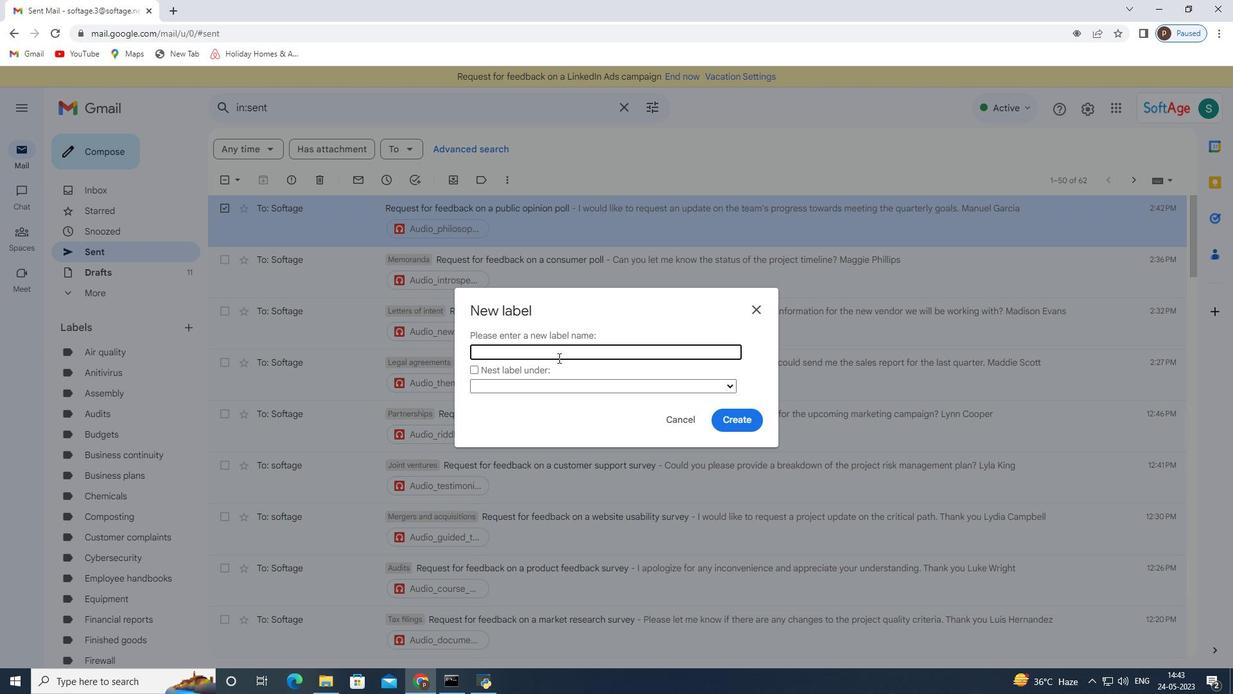 
Action: Key pressed <Key.shift>Memorandums<Key.space>of<Key.space>understanding
Screenshot: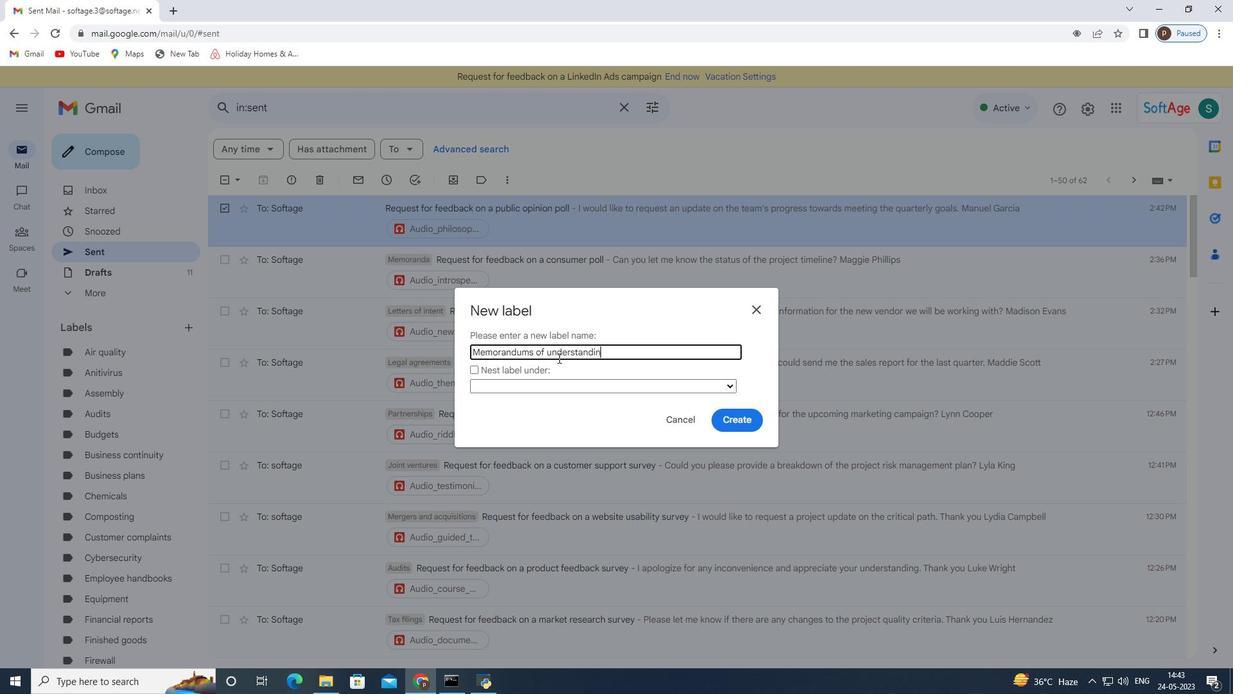 
Action: Mouse moved to (748, 417)
Screenshot: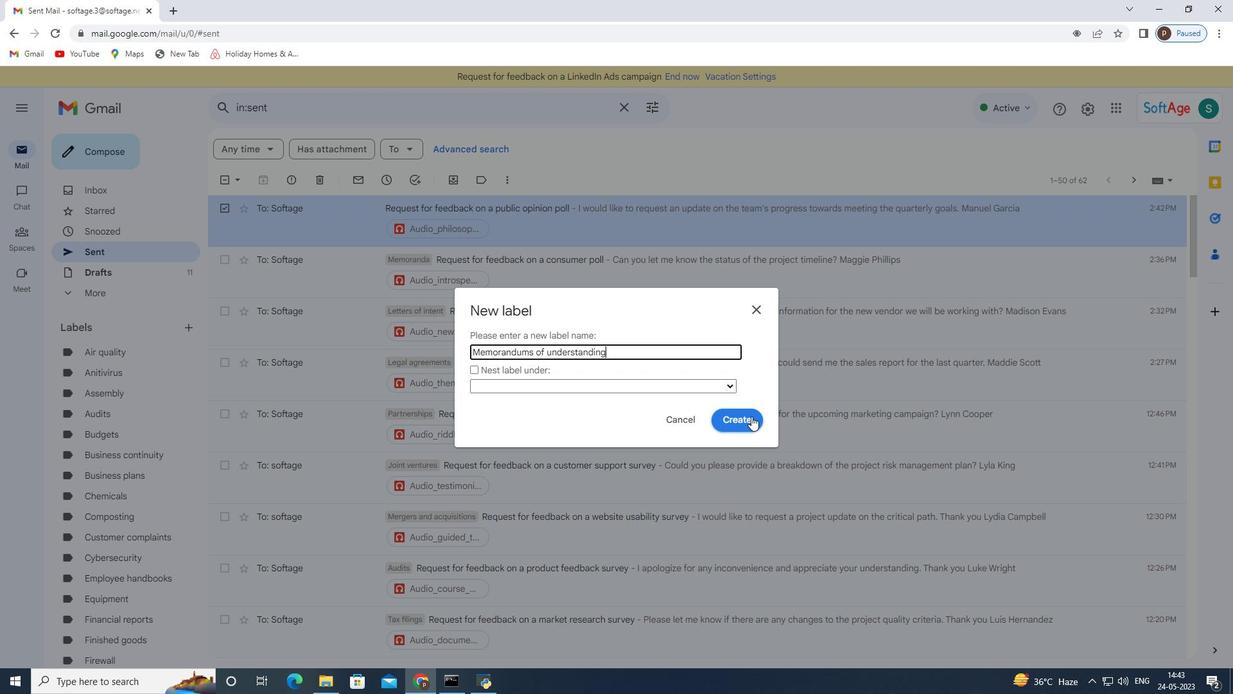 
Action: Mouse pressed left at (748, 417)
Screenshot: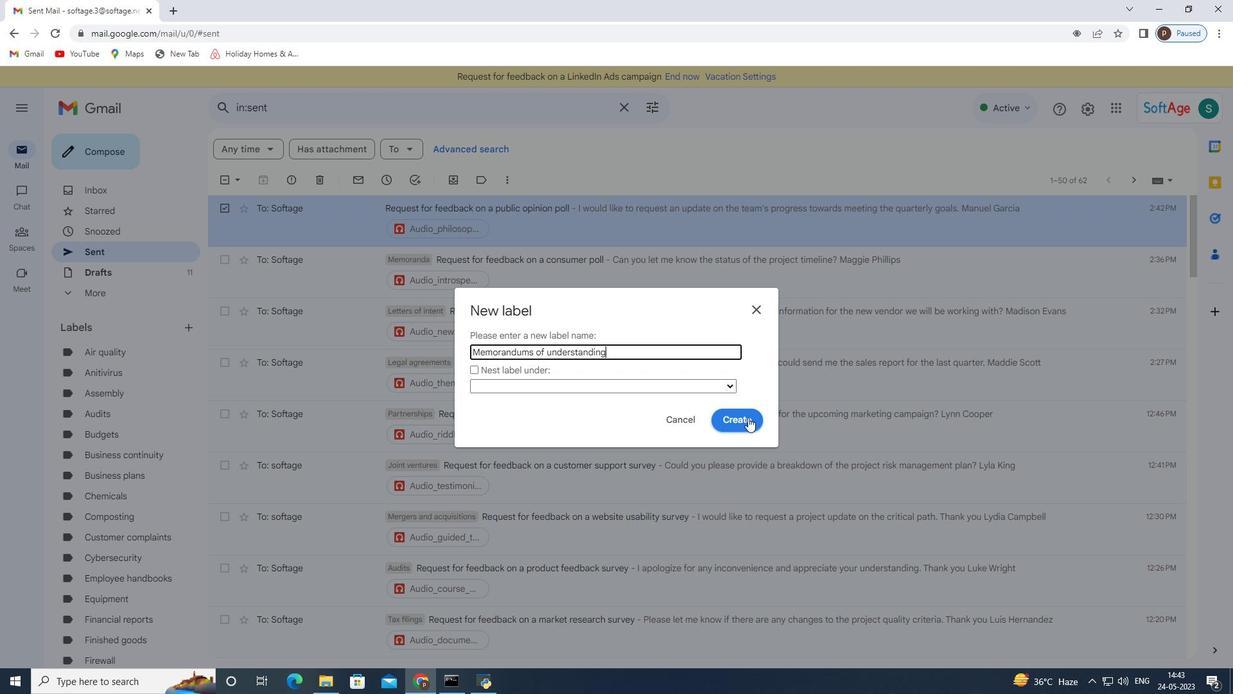 
